 Task: Open the event Monthly Progress Report on '2023/11/30', change the date to 2023/11/28, change the font style of the description to Georgia, set the availability to Working elsewhere, insert an emoji Sky blue heart, logged in from the account softage.10@softage.net and add another guest for the event, softage.9@softage.net. Change the alignment of the event description to Align center.Change the font color of the description to Light Blue and select an event charm, 
Action: Mouse moved to (300, 137)
Screenshot: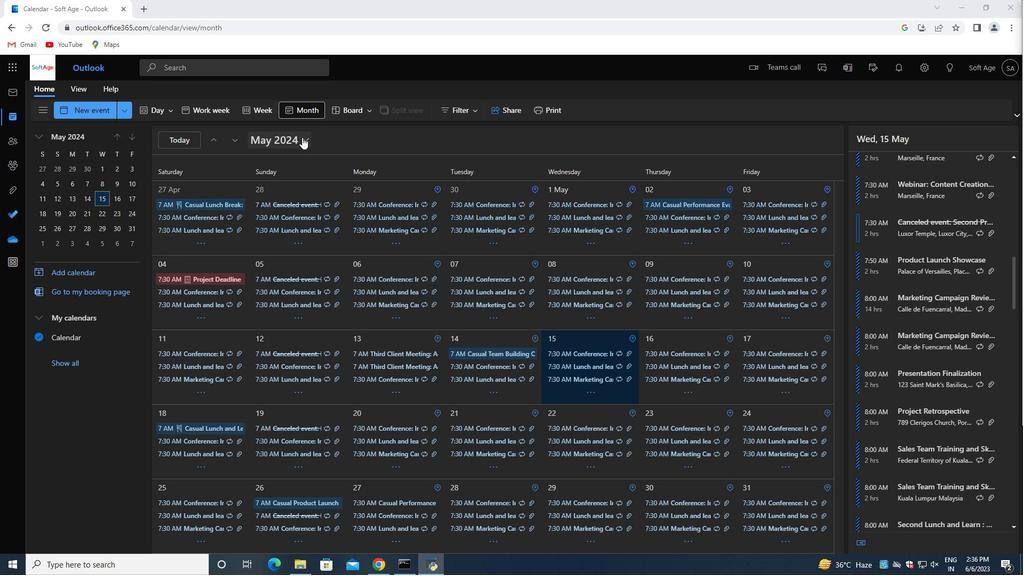 
Action: Mouse pressed left at (300, 137)
Screenshot: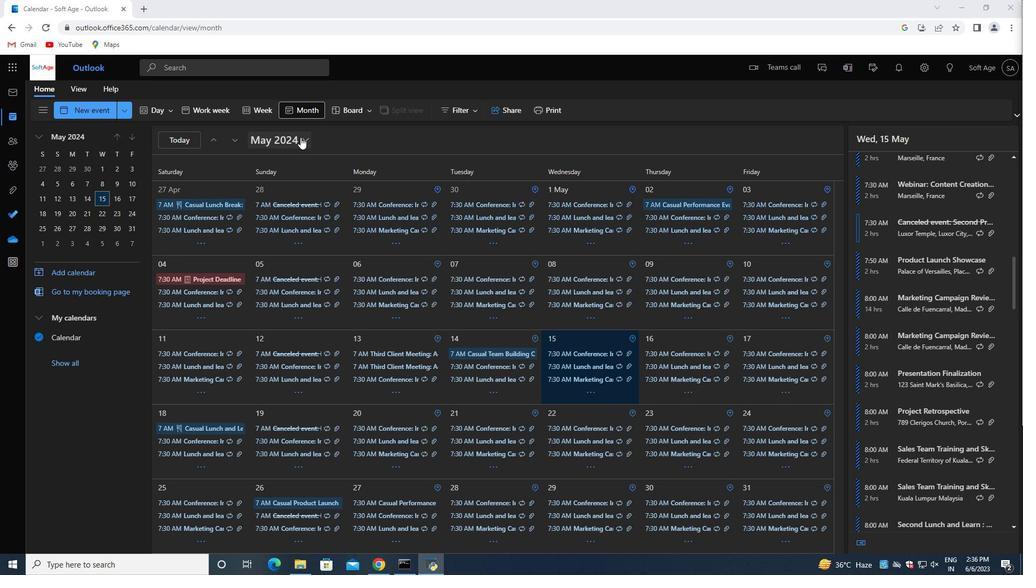 
Action: Mouse moved to (339, 166)
Screenshot: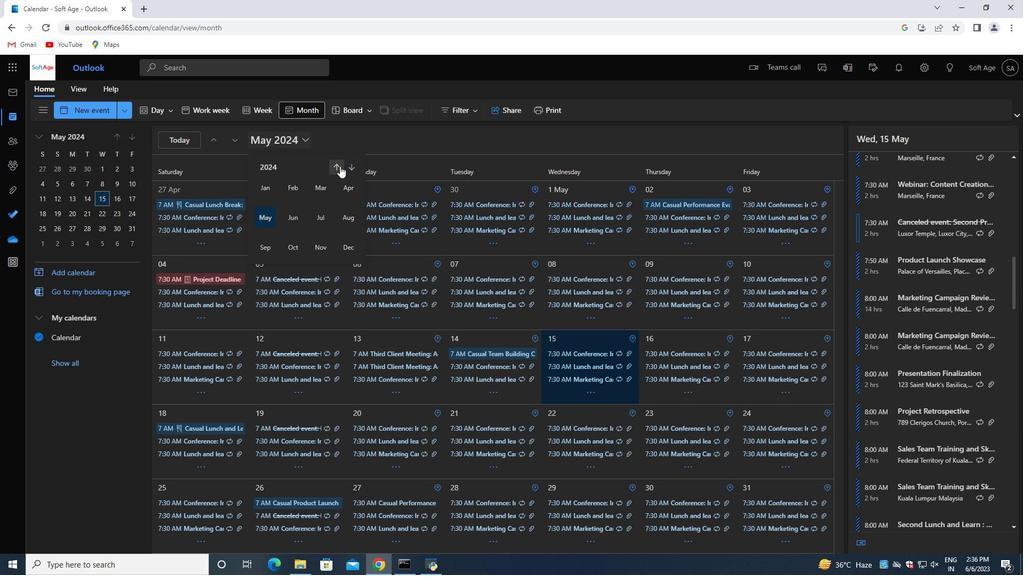 
Action: Mouse pressed left at (339, 166)
Screenshot: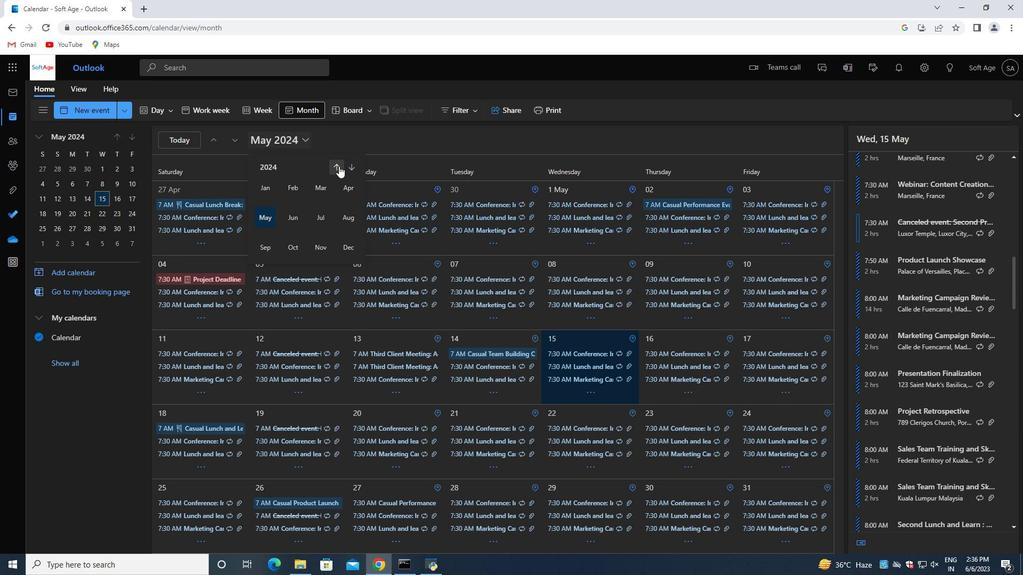 
Action: Mouse moved to (317, 245)
Screenshot: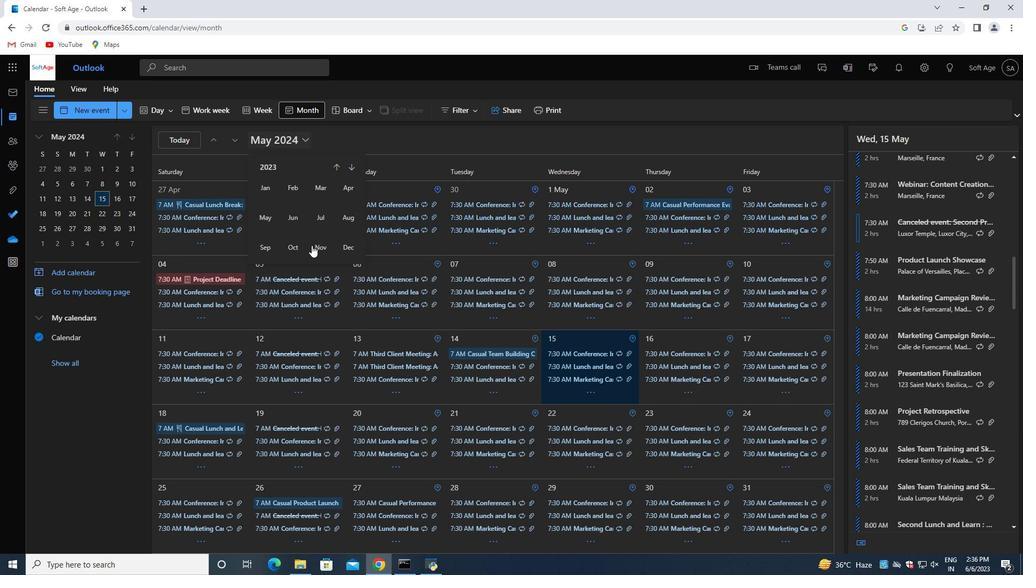 
Action: Mouse pressed left at (317, 245)
Screenshot: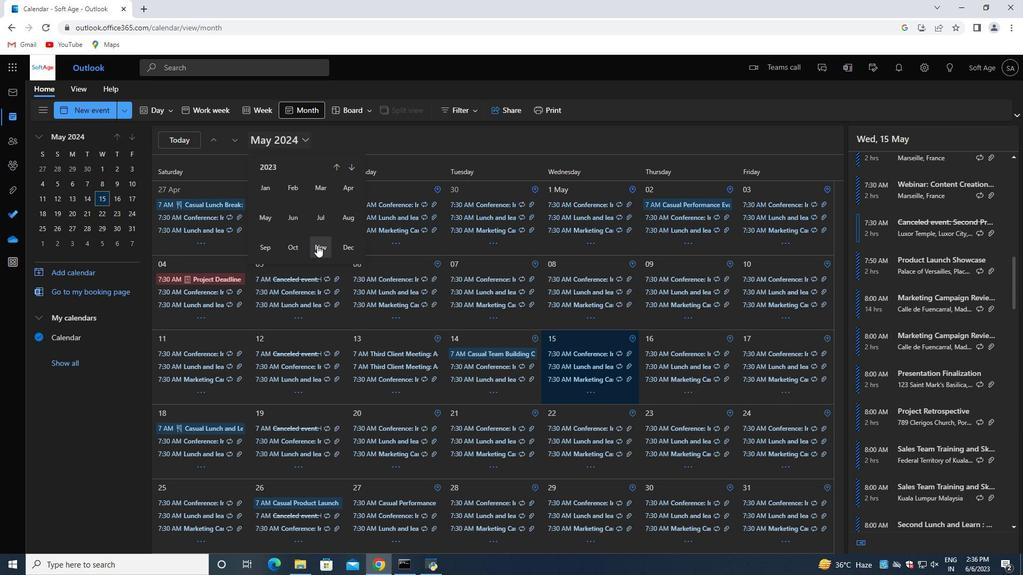 
Action: Mouse moved to (663, 495)
Screenshot: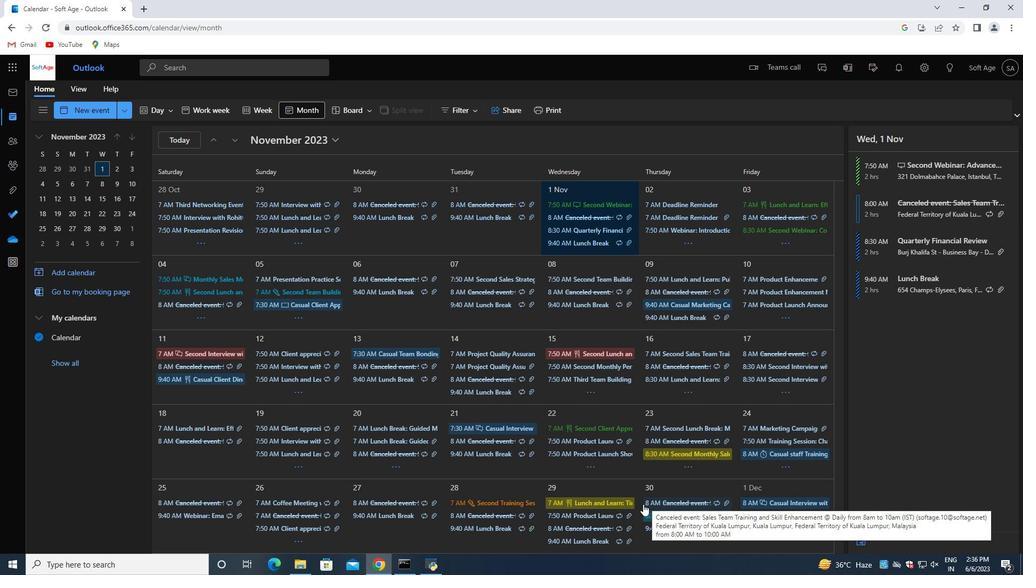 
Action: Mouse scrolled (663, 495) with delta (0, 0)
Screenshot: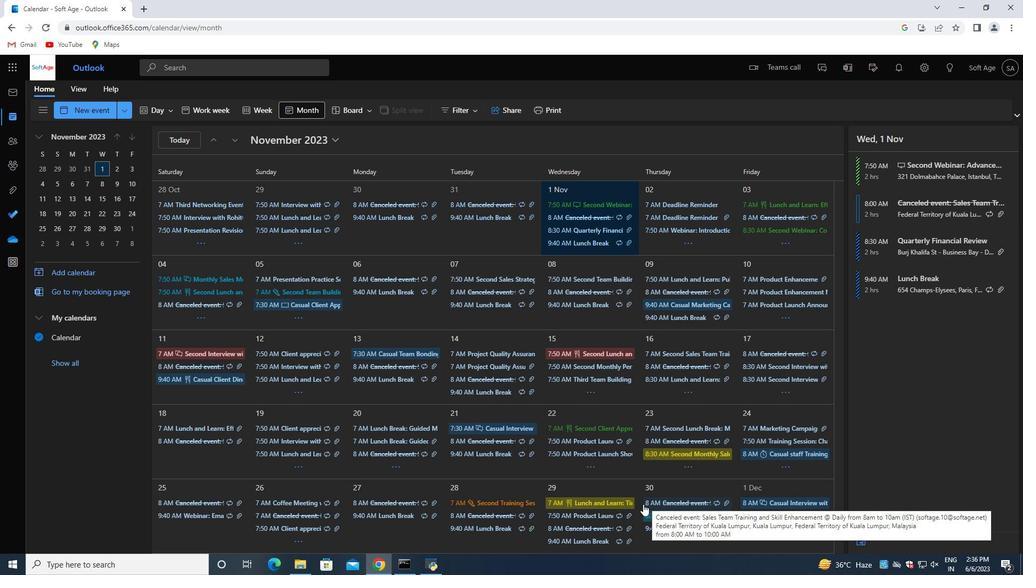 
Action: Mouse scrolled (663, 495) with delta (0, 0)
Screenshot: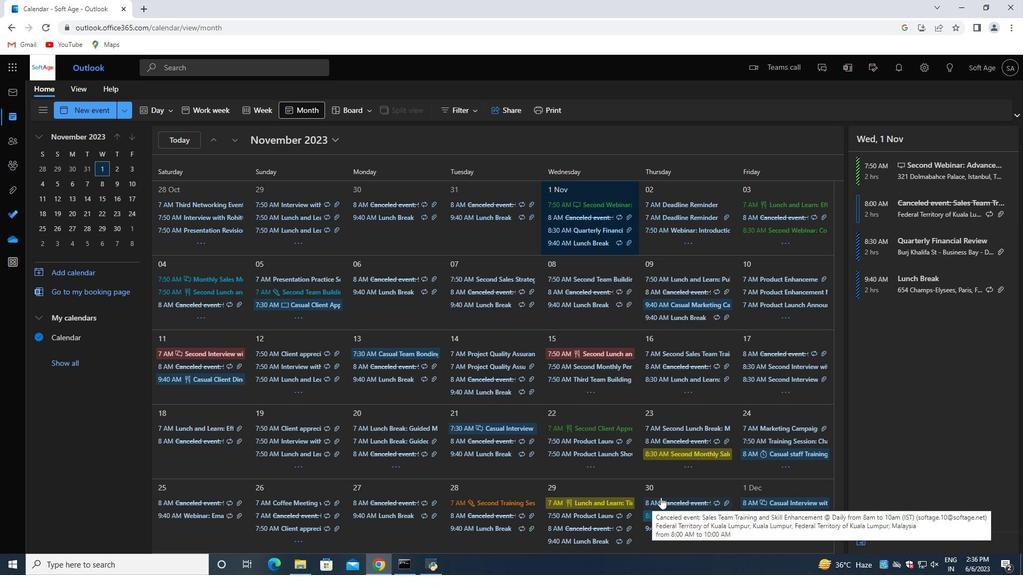 
Action: Mouse moved to (662, 540)
Screenshot: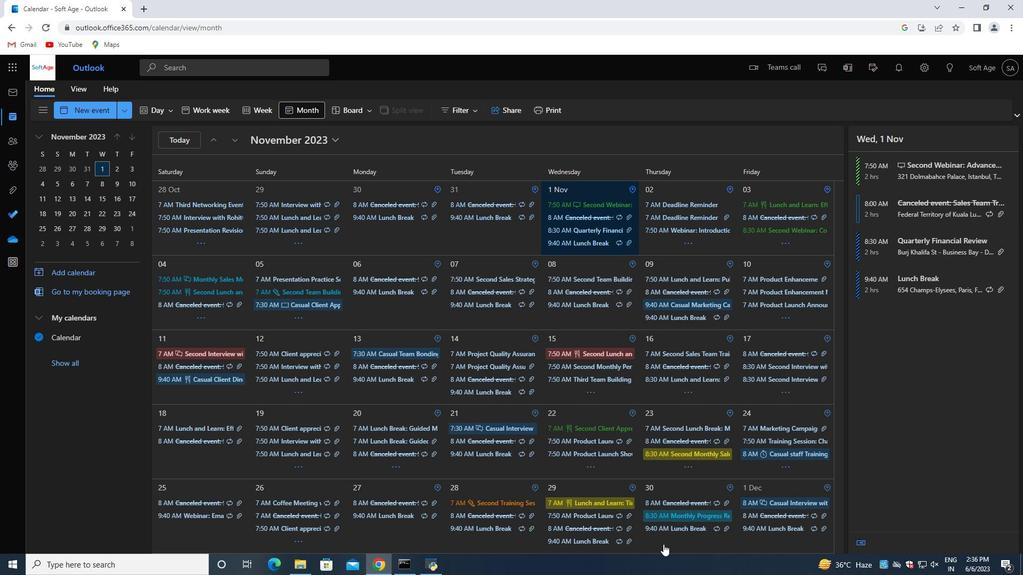 
Action: Mouse pressed left at (662, 540)
Screenshot: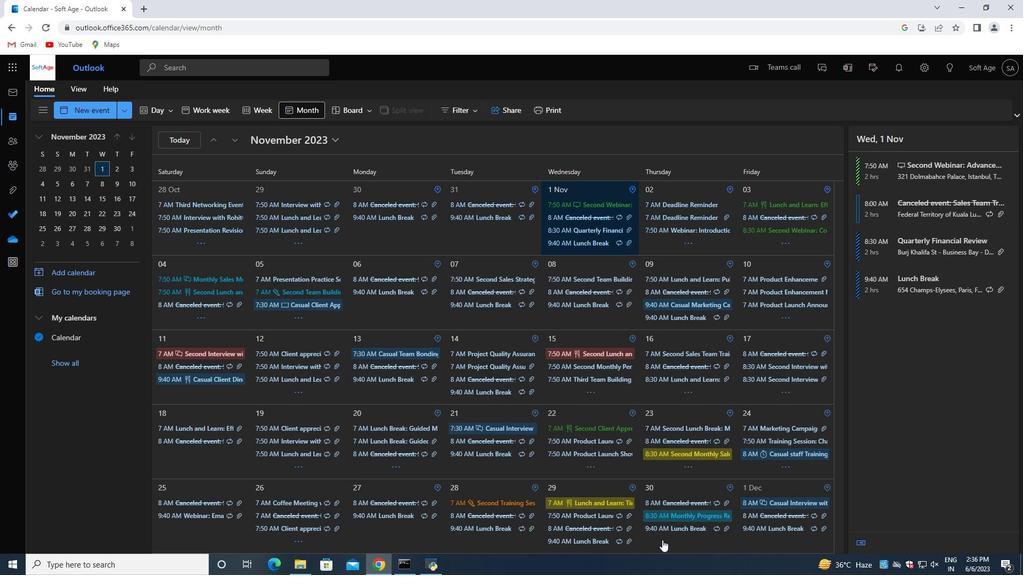 
Action: Mouse moved to (1004, 214)
Screenshot: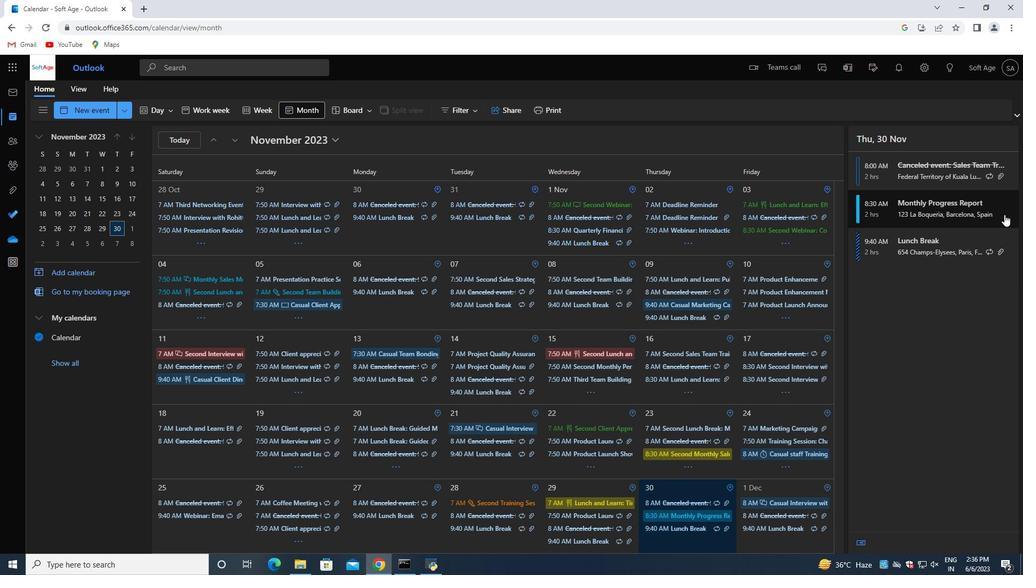 
Action: Mouse pressed left at (1004, 214)
Screenshot: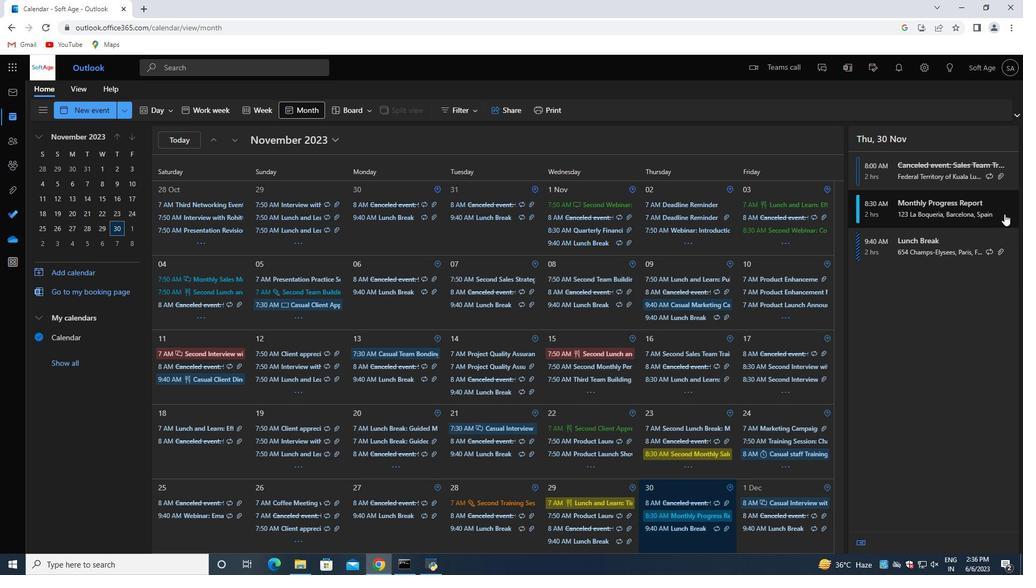 
Action: Mouse moved to (688, 322)
Screenshot: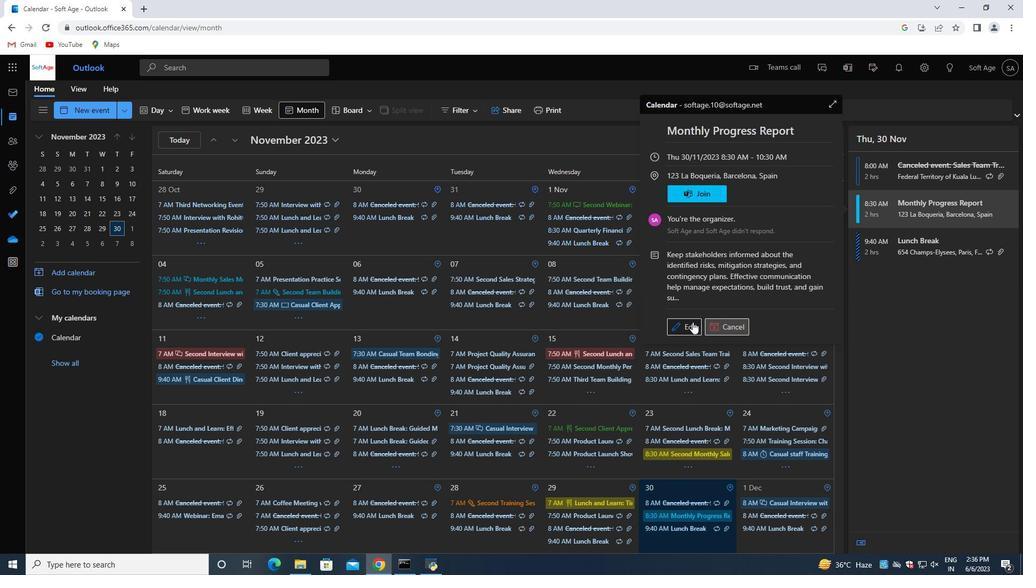 
Action: Mouse pressed left at (688, 322)
Screenshot: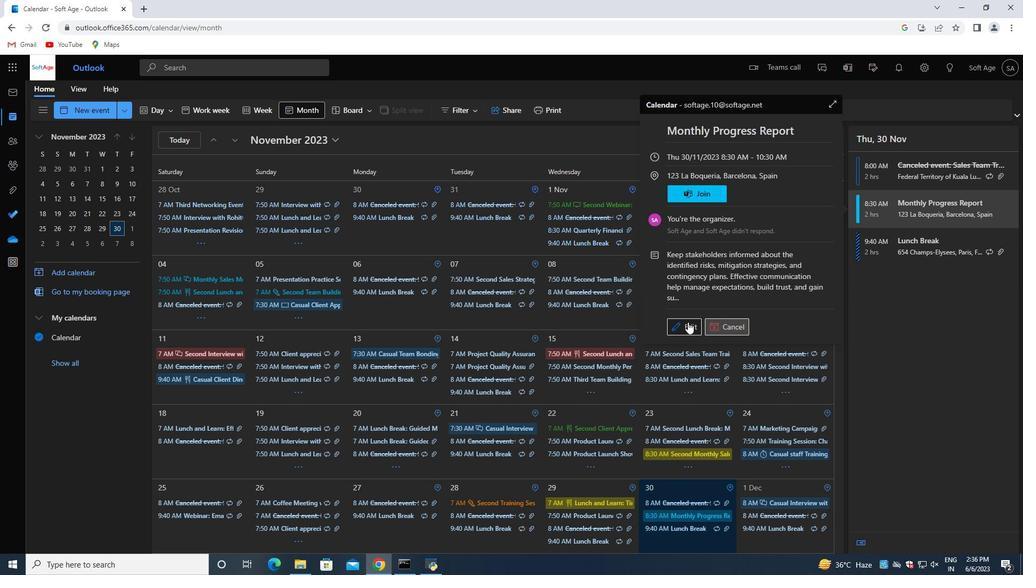 
Action: Mouse moved to (309, 299)
Screenshot: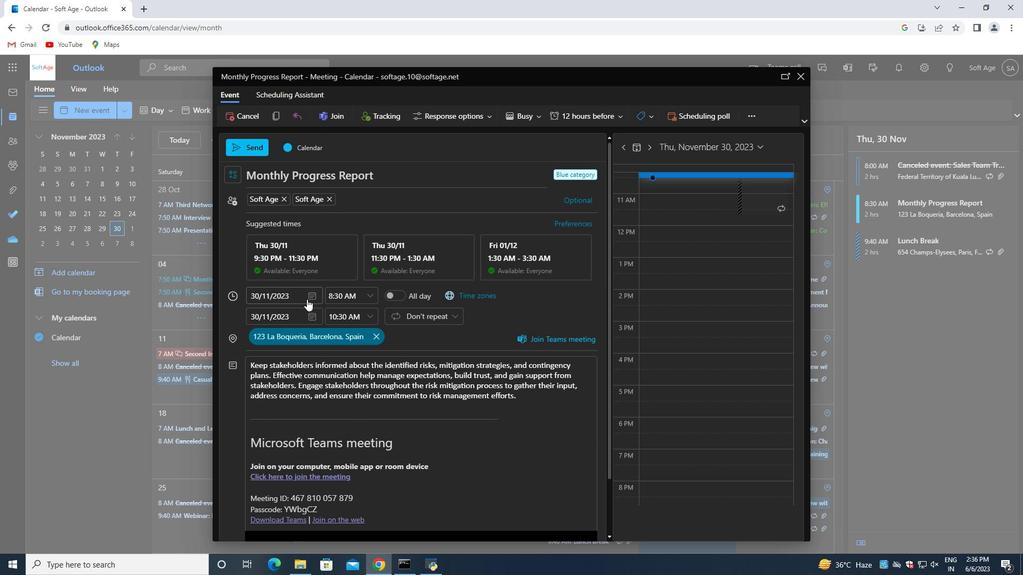 
Action: Mouse pressed left at (309, 299)
Screenshot: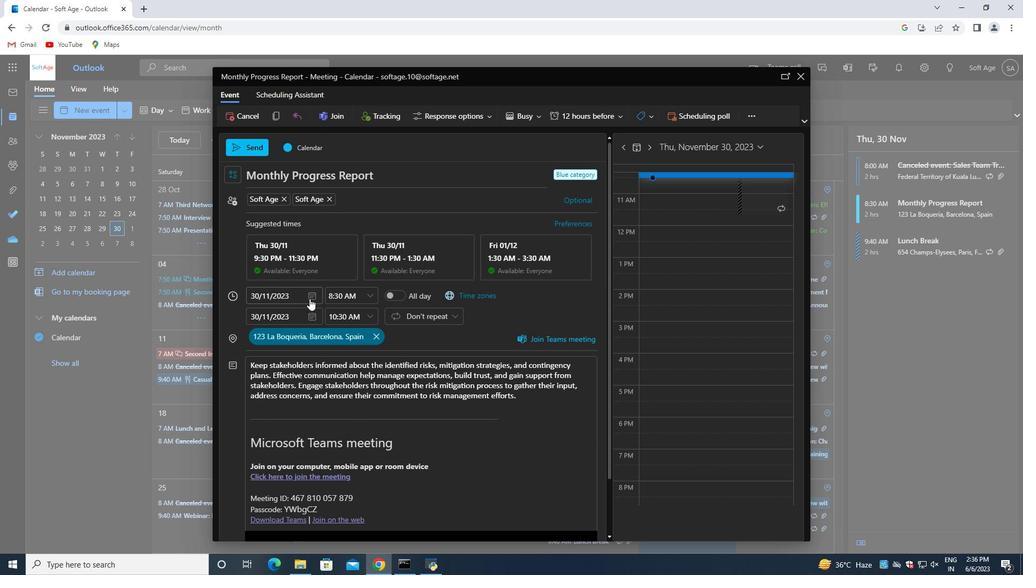 
Action: Mouse moved to (304, 414)
Screenshot: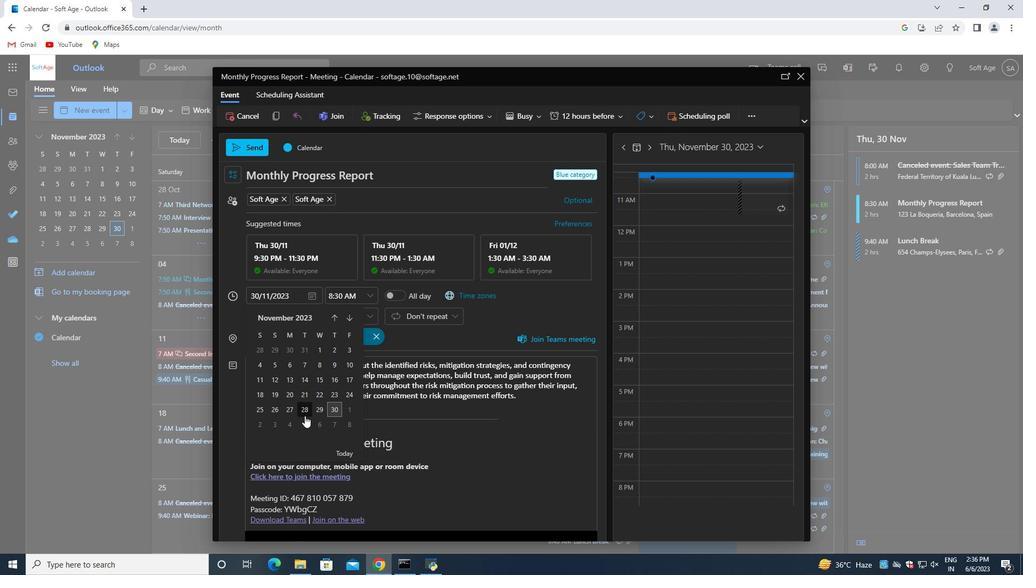 
Action: Mouse pressed left at (304, 414)
Screenshot: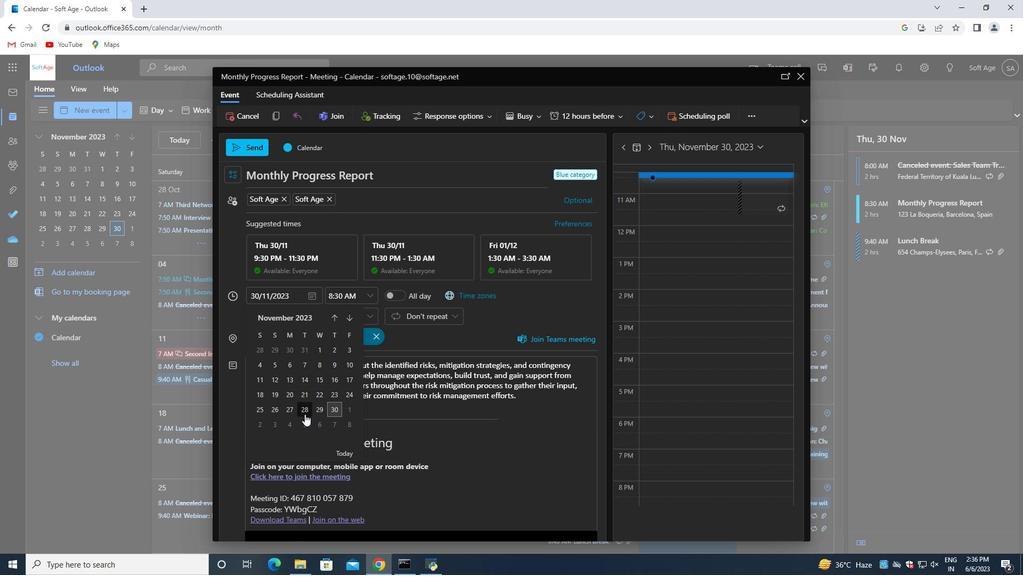 
Action: Mouse moved to (520, 395)
Screenshot: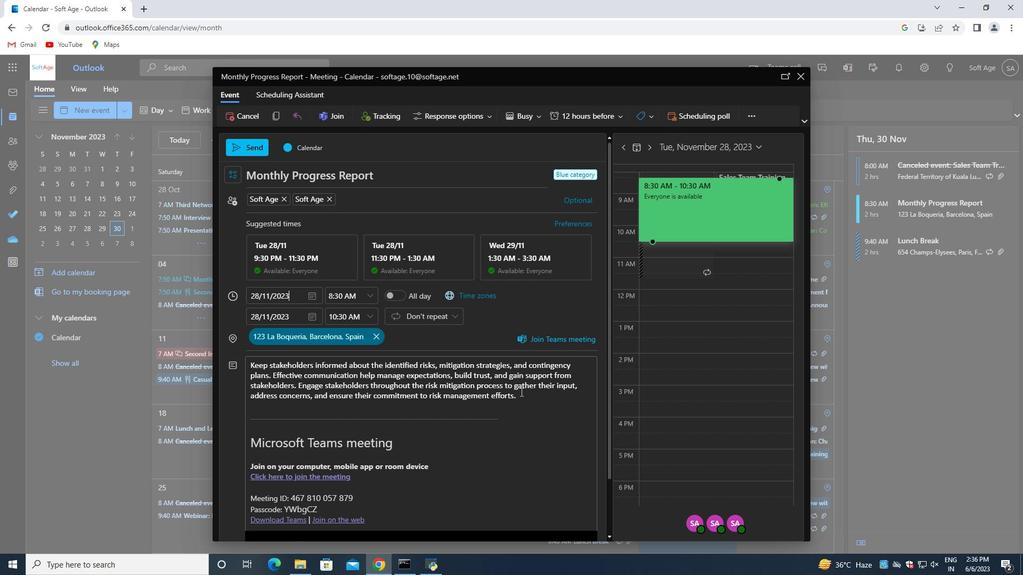 
Action: Mouse pressed left at (520, 395)
Screenshot: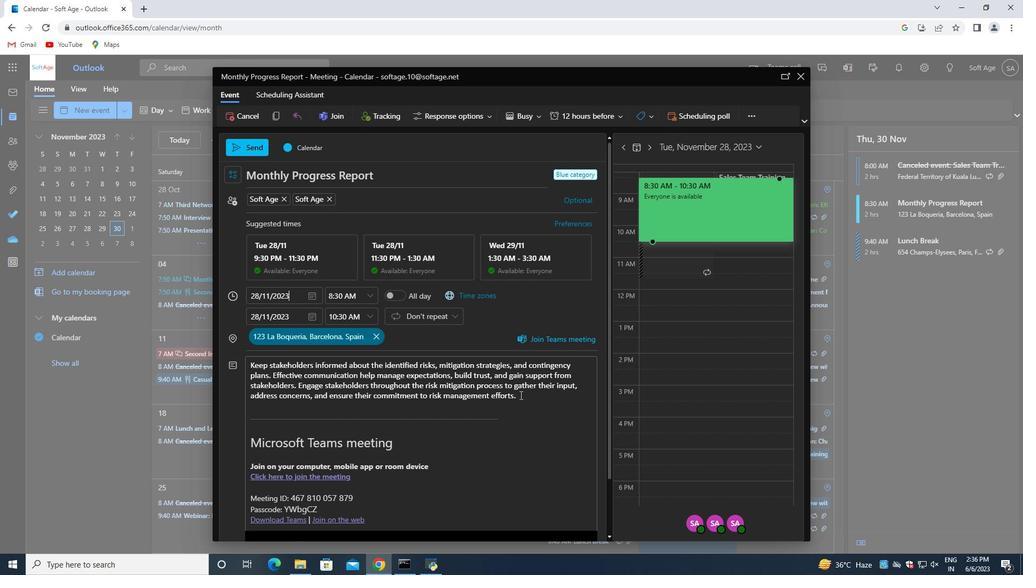 
Action: Mouse moved to (411, 420)
Screenshot: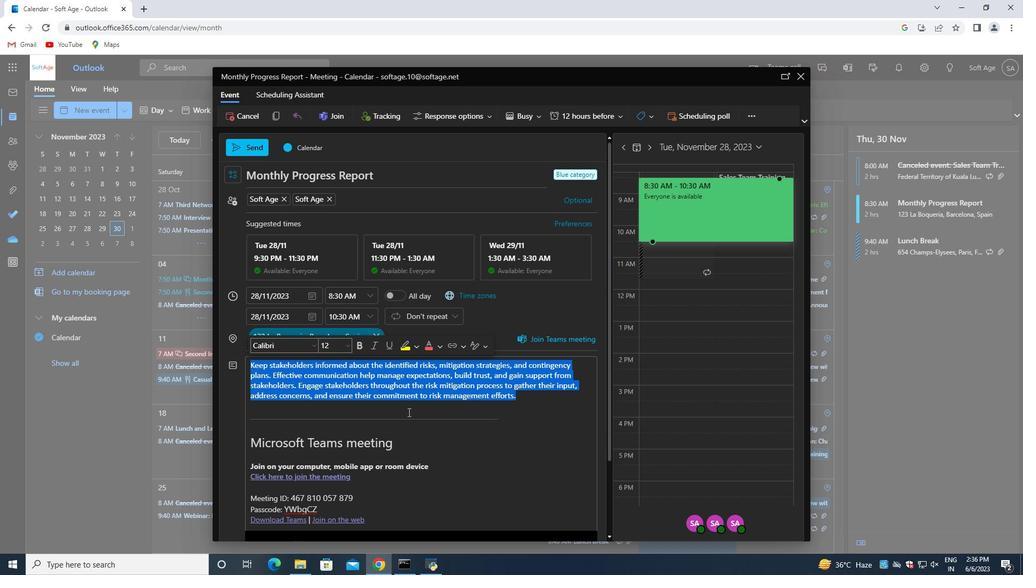 
Action: Mouse scrolled (411, 420) with delta (0, 0)
Screenshot: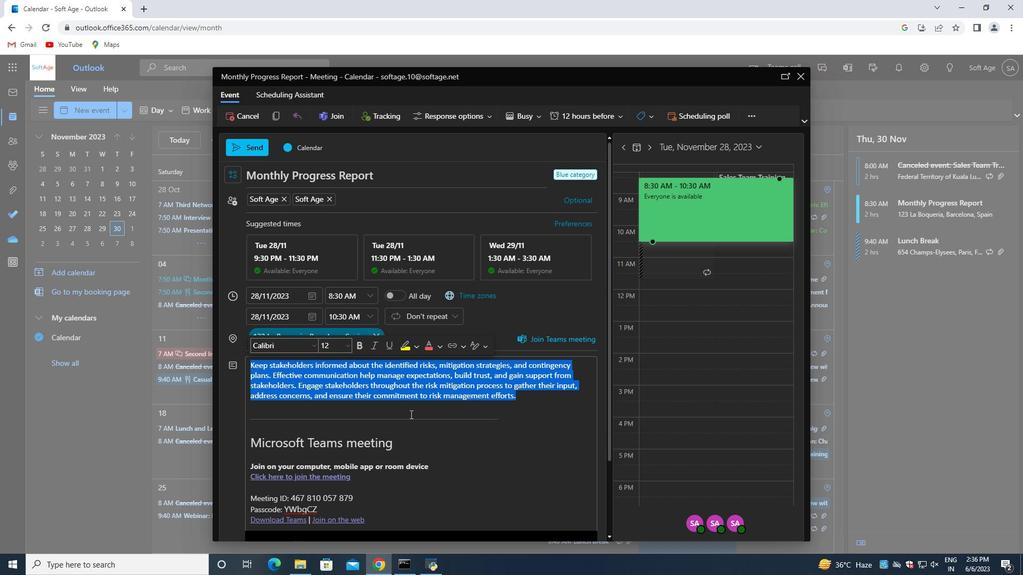 
Action: Mouse moved to (411, 423)
Screenshot: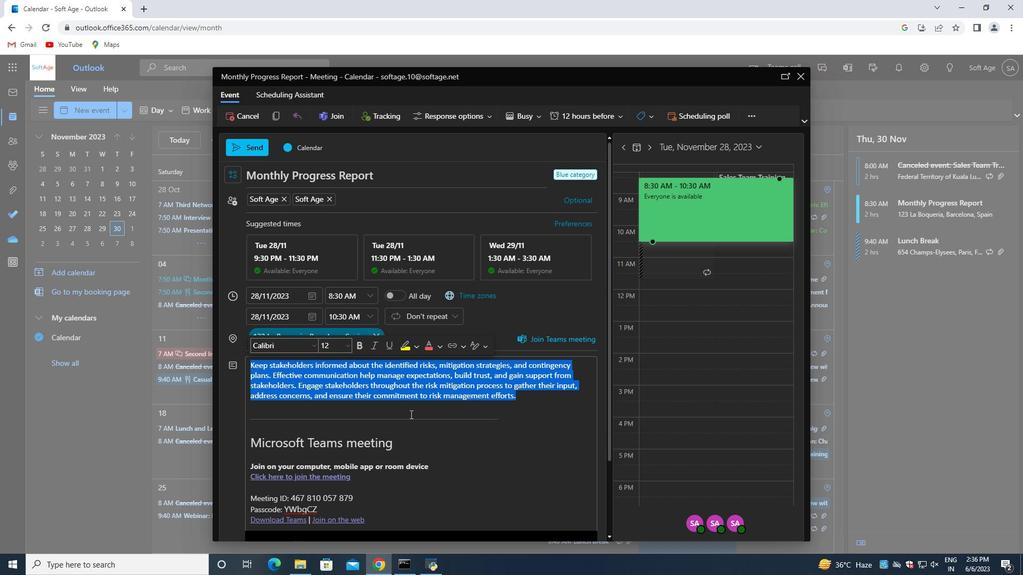 
Action: Mouse scrolled (411, 423) with delta (0, 0)
Screenshot: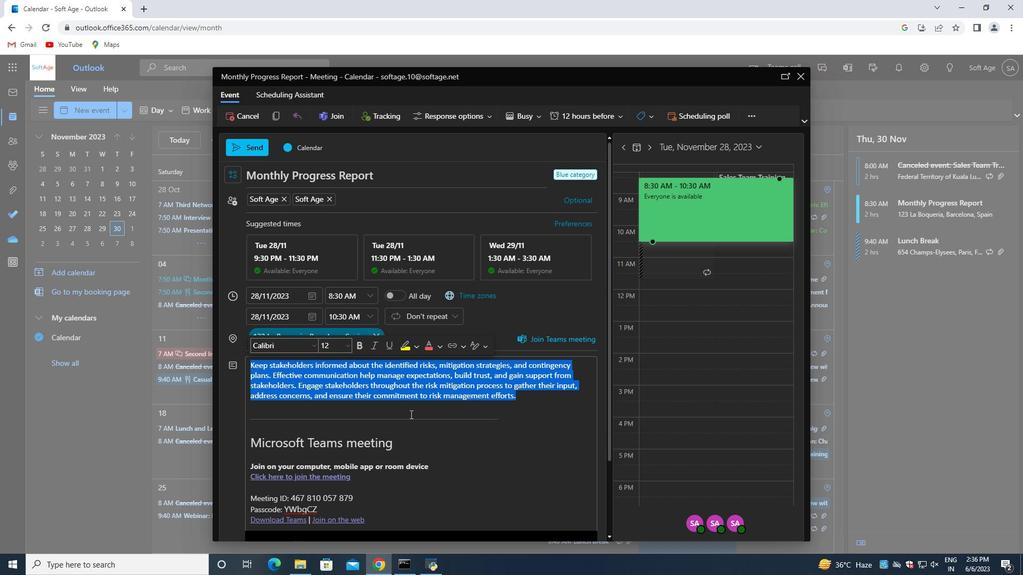 
Action: Mouse moved to (411, 425)
Screenshot: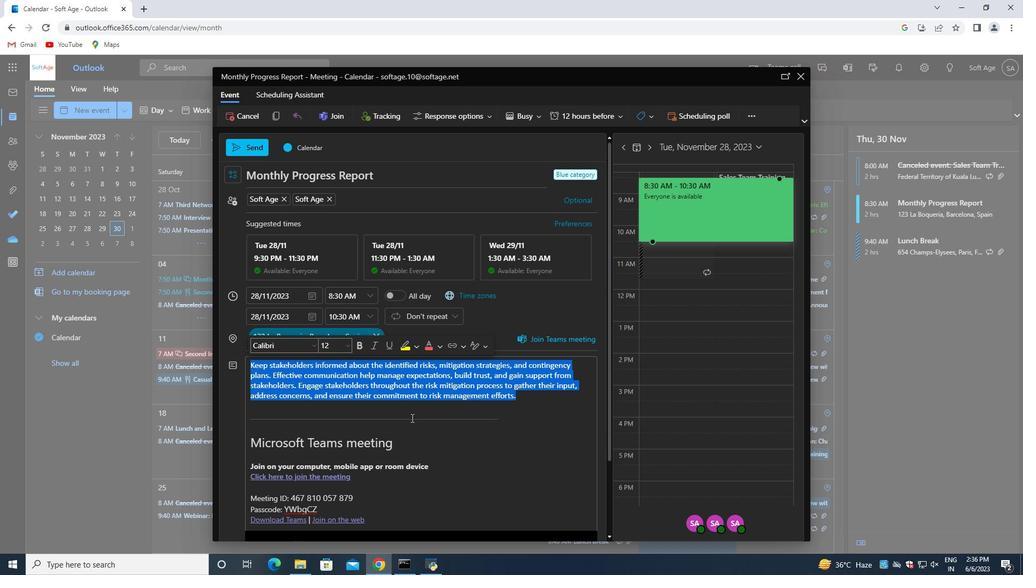 
Action: Mouse scrolled (411, 425) with delta (0, 0)
Screenshot: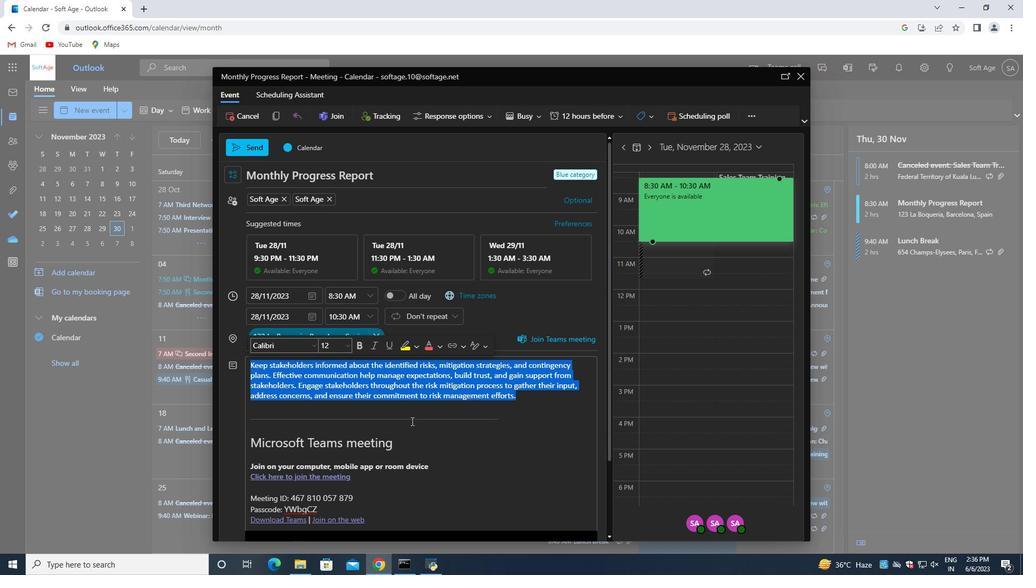 
Action: Mouse moved to (368, 443)
Screenshot: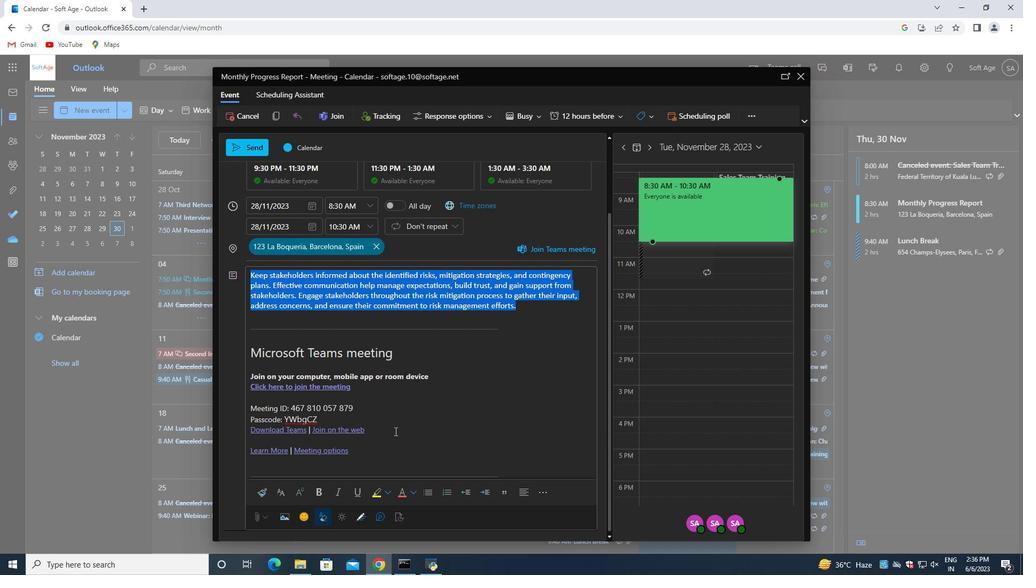 
Action: Mouse scrolled (368, 442) with delta (0, 0)
Screenshot: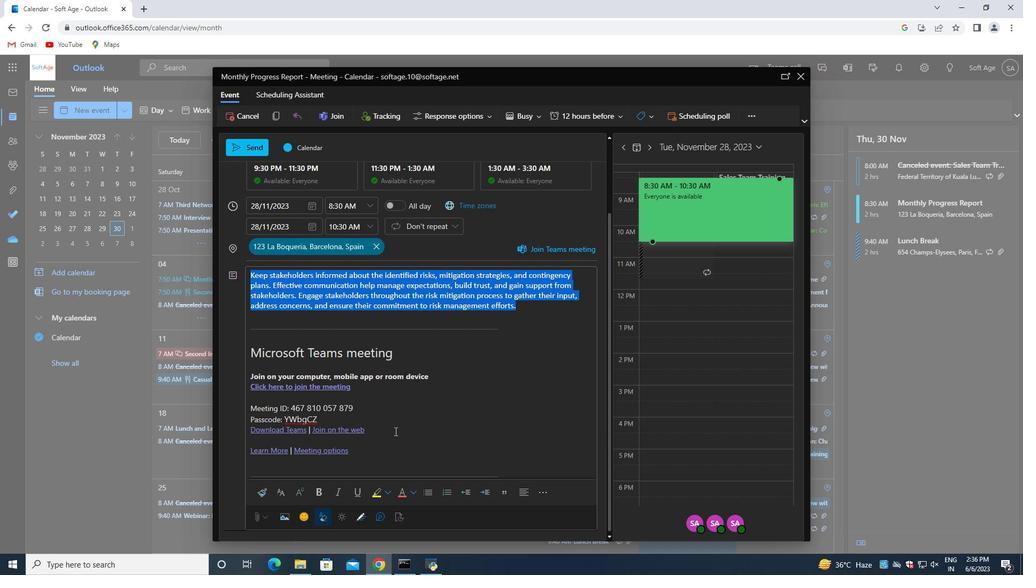 
Action: Mouse moved to (366, 443)
Screenshot: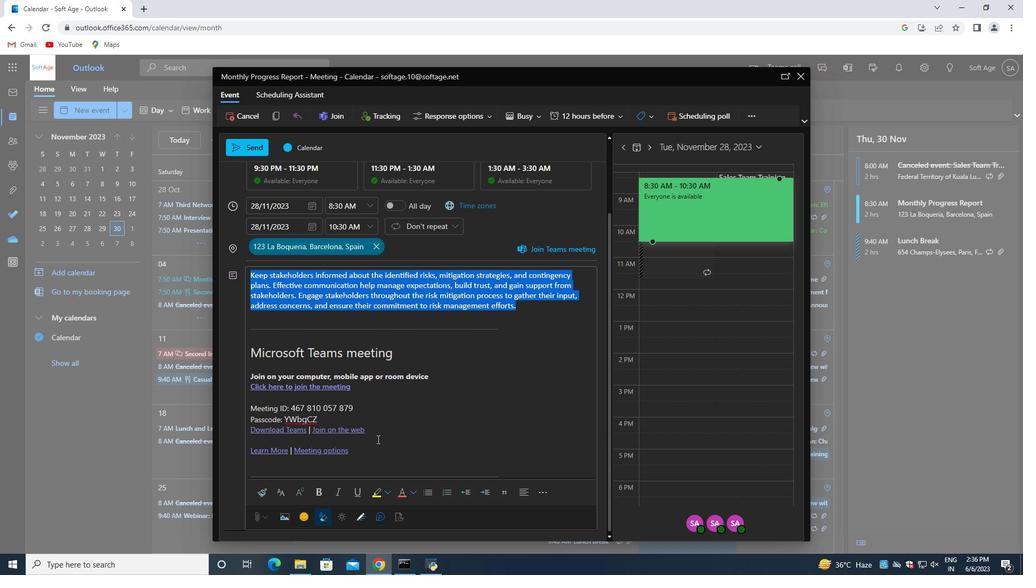 
Action: Mouse scrolled (366, 443) with delta (0, 0)
Screenshot: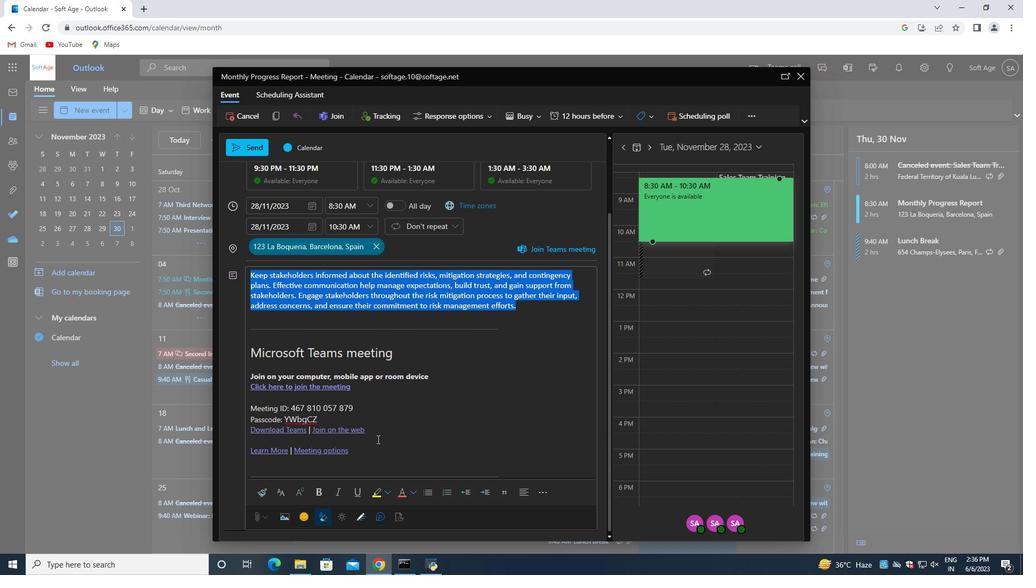 
Action: Mouse moved to (275, 494)
Screenshot: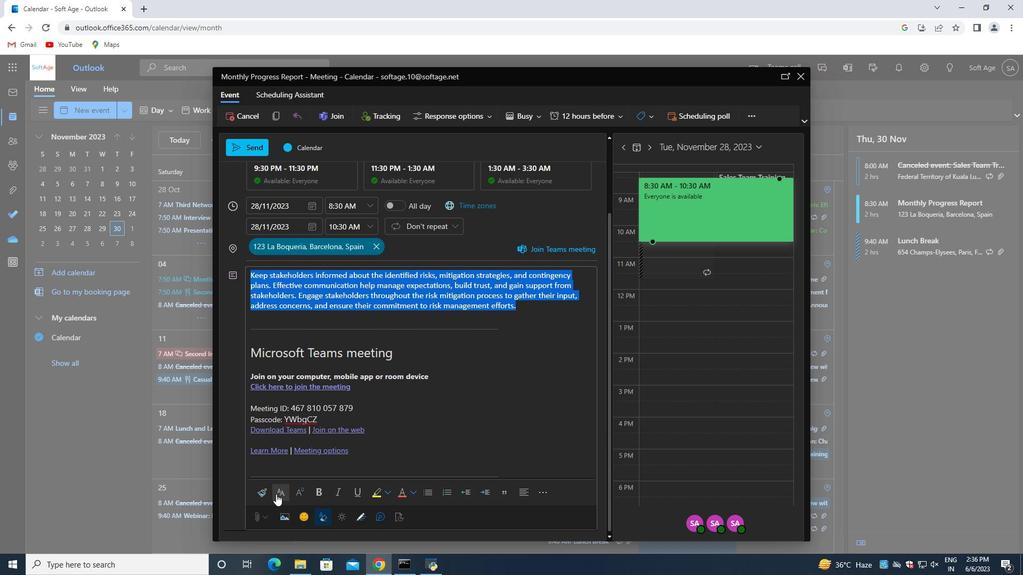 
Action: Mouse pressed left at (275, 494)
Screenshot: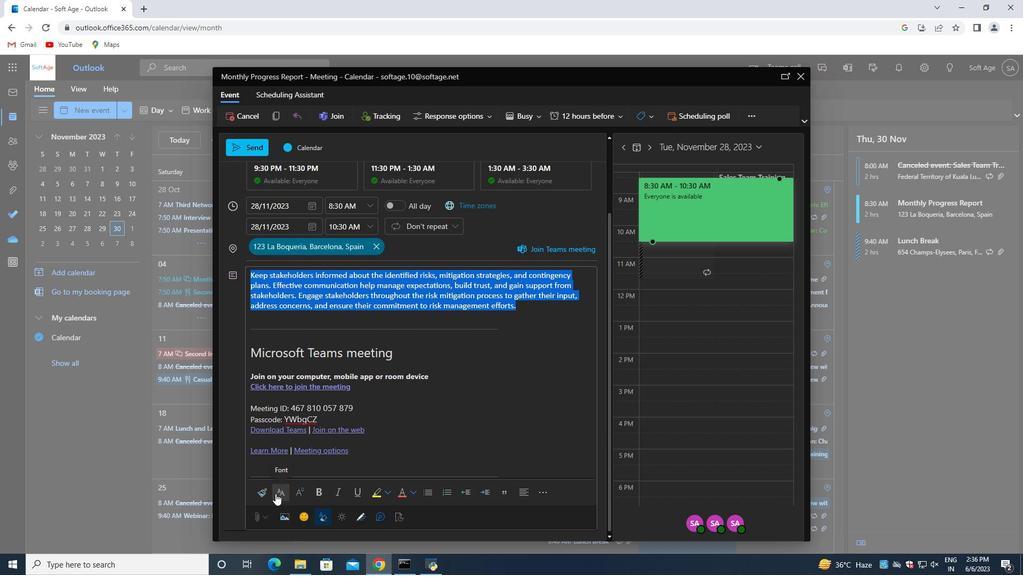 
Action: Mouse moved to (327, 454)
Screenshot: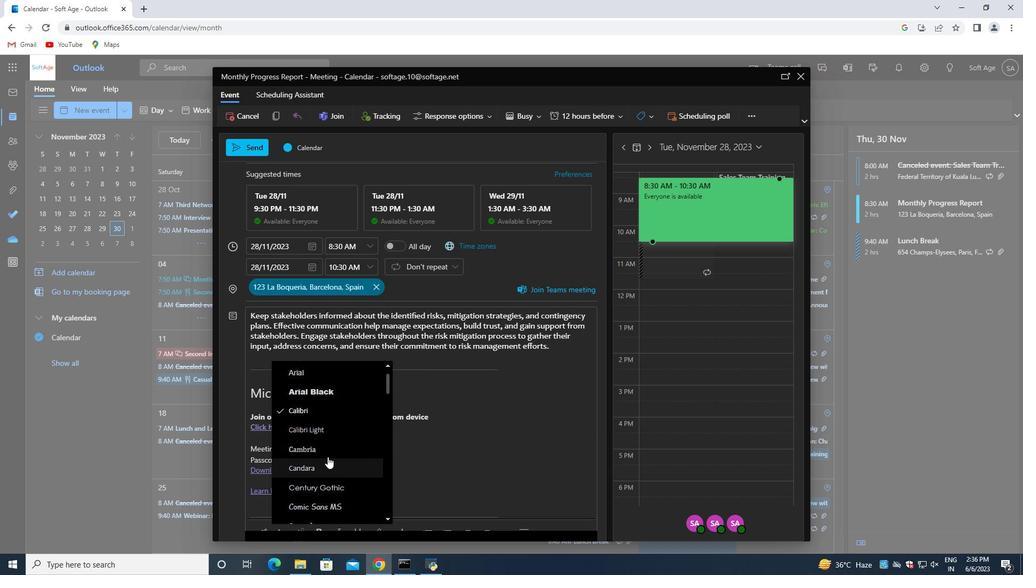 
Action: Mouse scrolled (327, 453) with delta (0, 0)
Screenshot: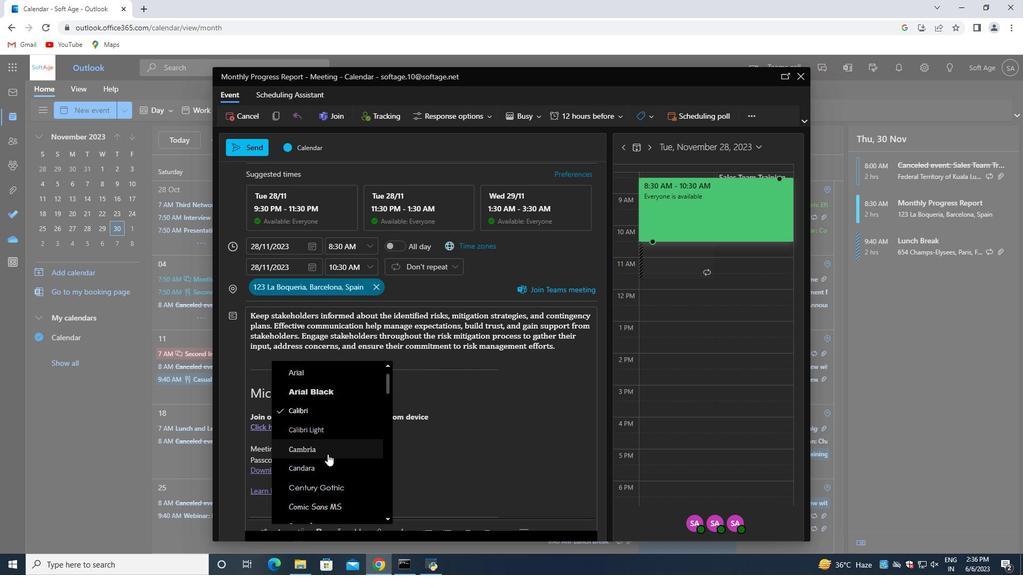 
Action: Mouse scrolled (327, 453) with delta (0, 0)
Screenshot: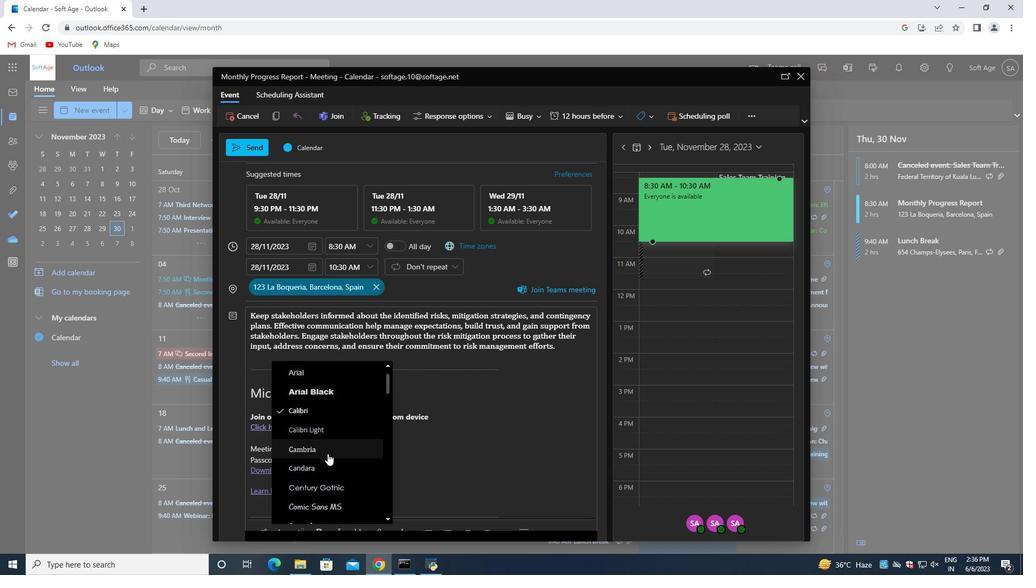 
Action: Mouse moved to (326, 454)
Screenshot: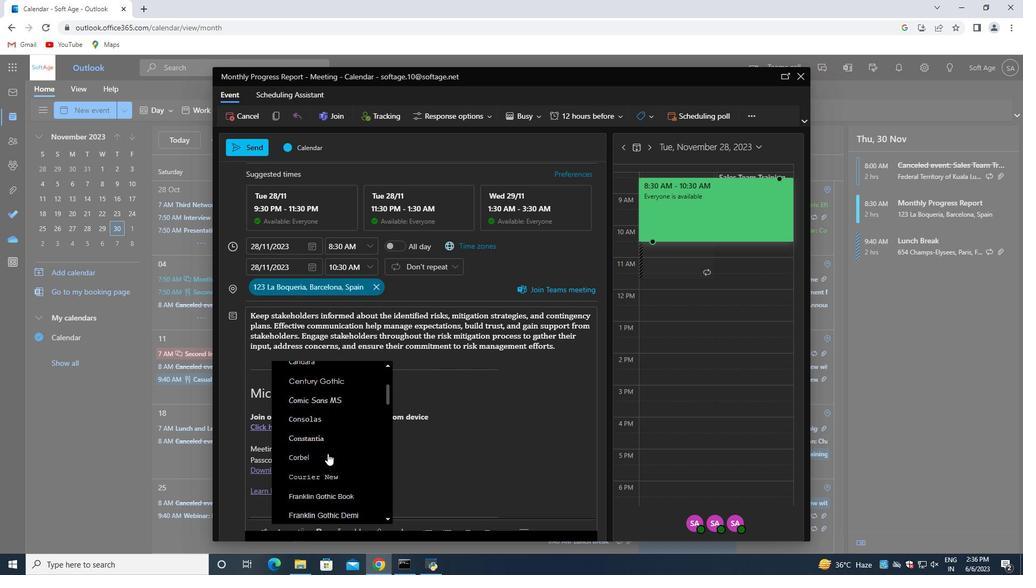
Action: Mouse scrolled (326, 453) with delta (0, 0)
Screenshot: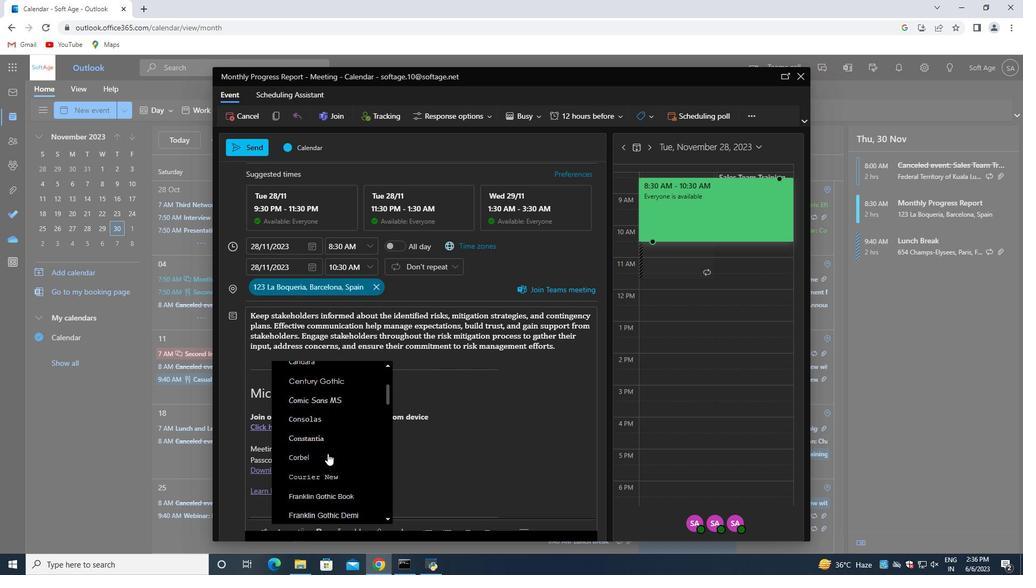 
Action: Mouse moved to (325, 454)
Screenshot: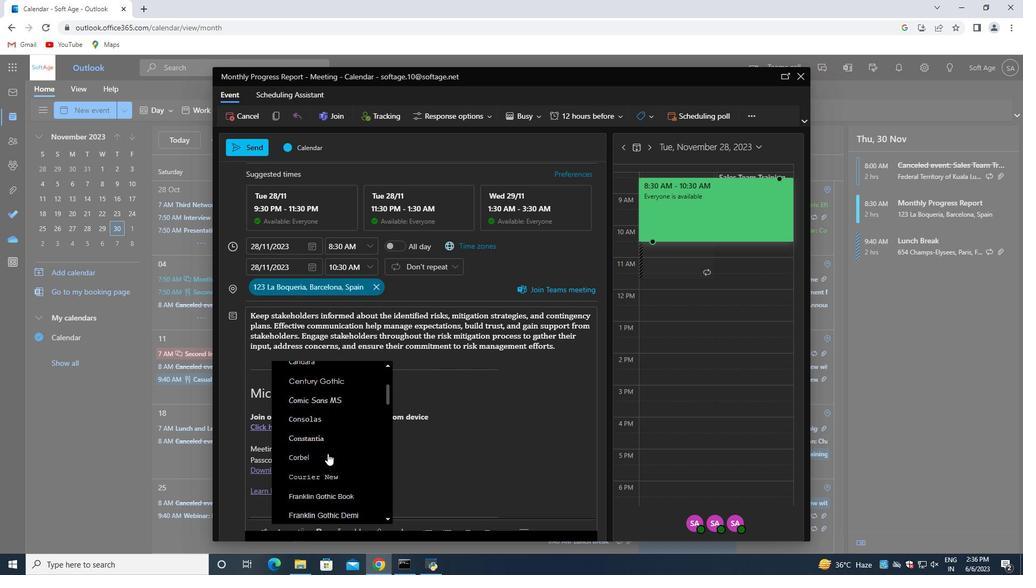 
Action: Mouse scrolled (325, 453) with delta (0, 0)
Screenshot: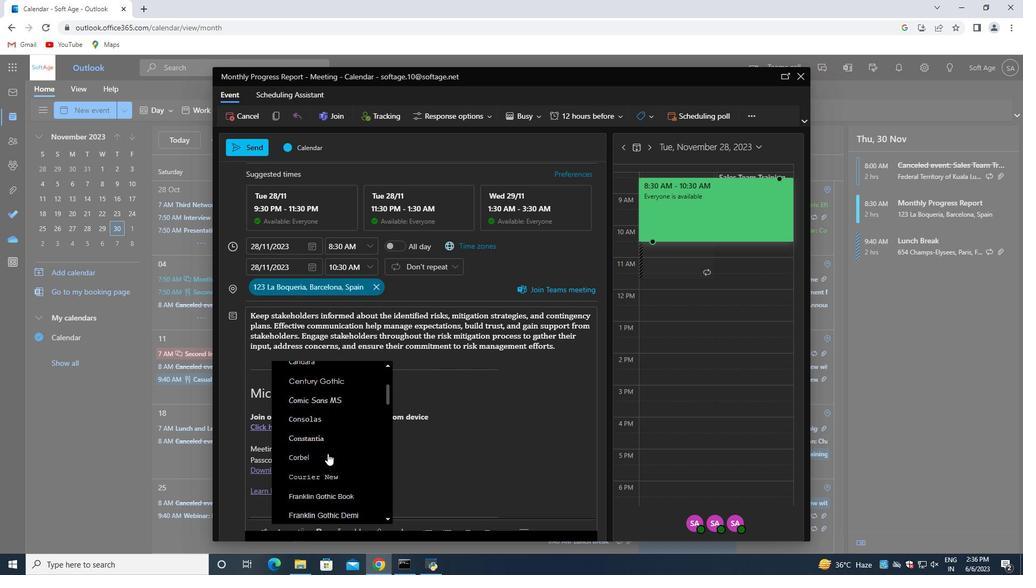 
Action: Mouse moved to (324, 454)
Screenshot: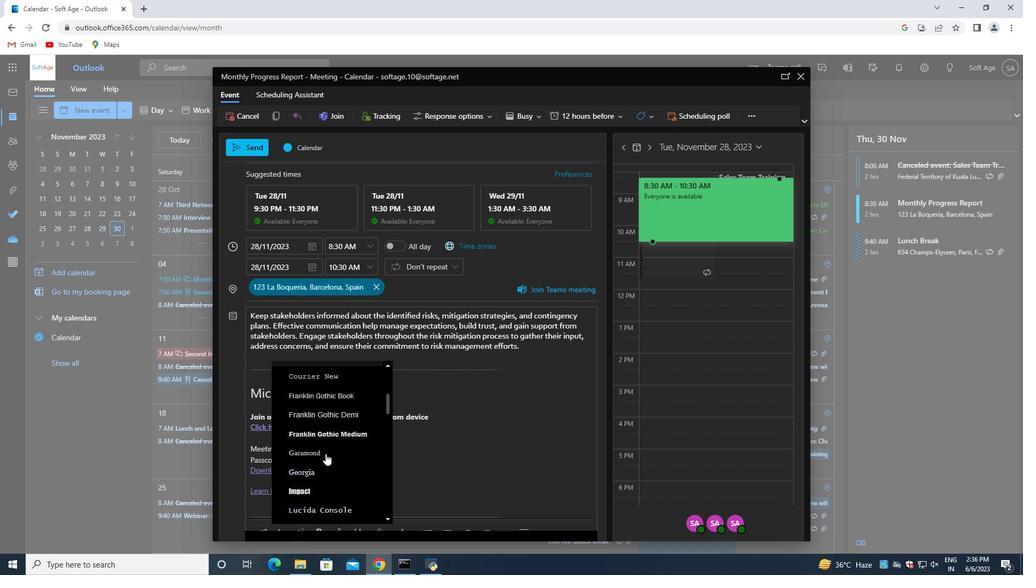
Action: Mouse scrolled (324, 453) with delta (0, 0)
Screenshot: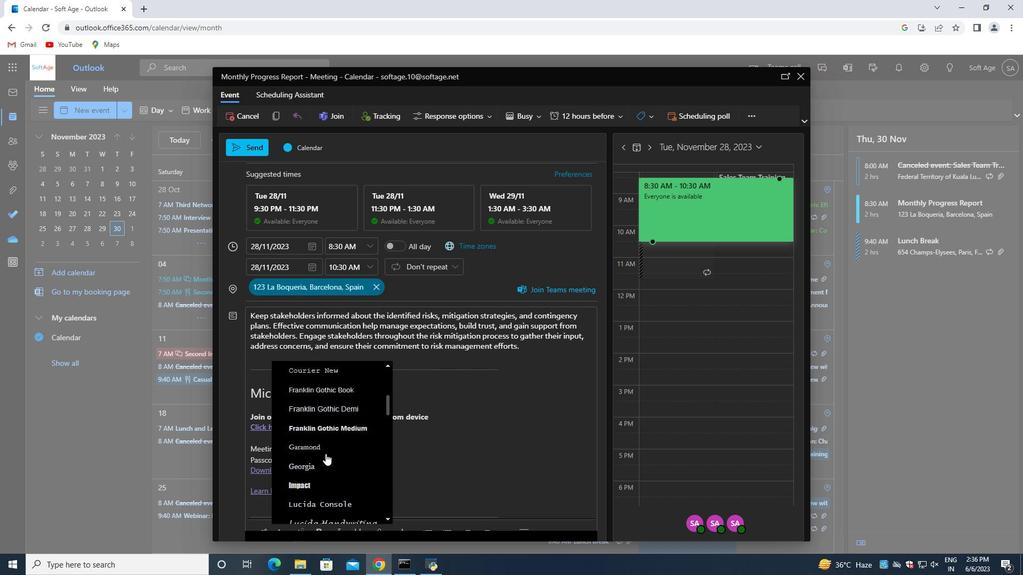
Action: Mouse moved to (322, 412)
Screenshot: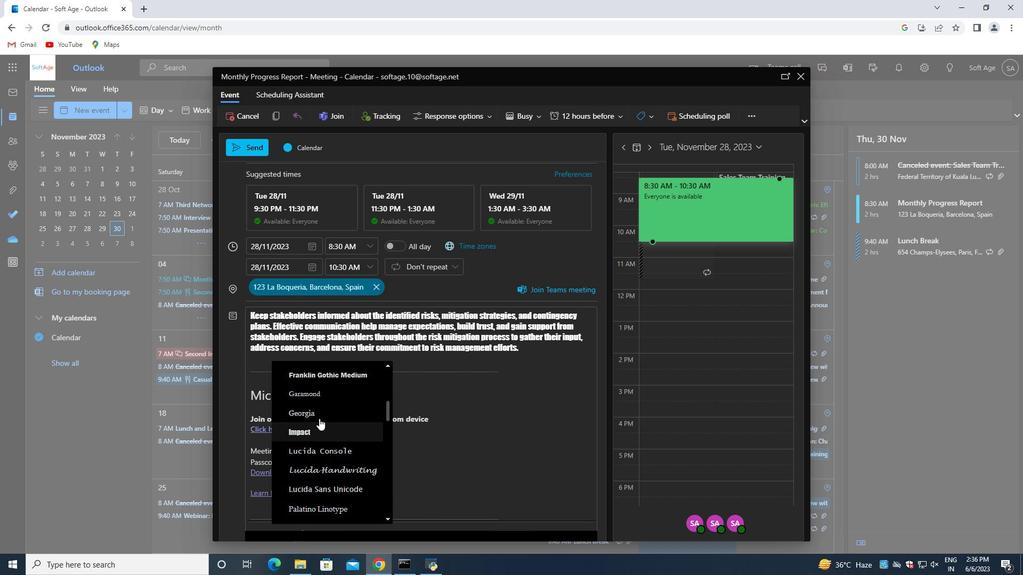 
Action: Mouse pressed left at (322, 412)
Screenshot: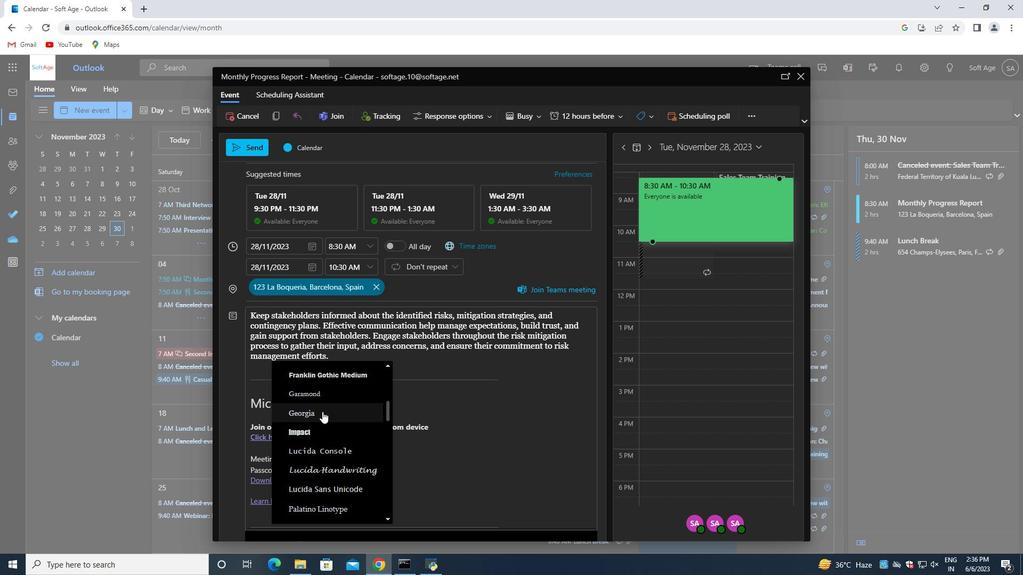 
Action: Mouse moved to (347, 413)
Screenshot: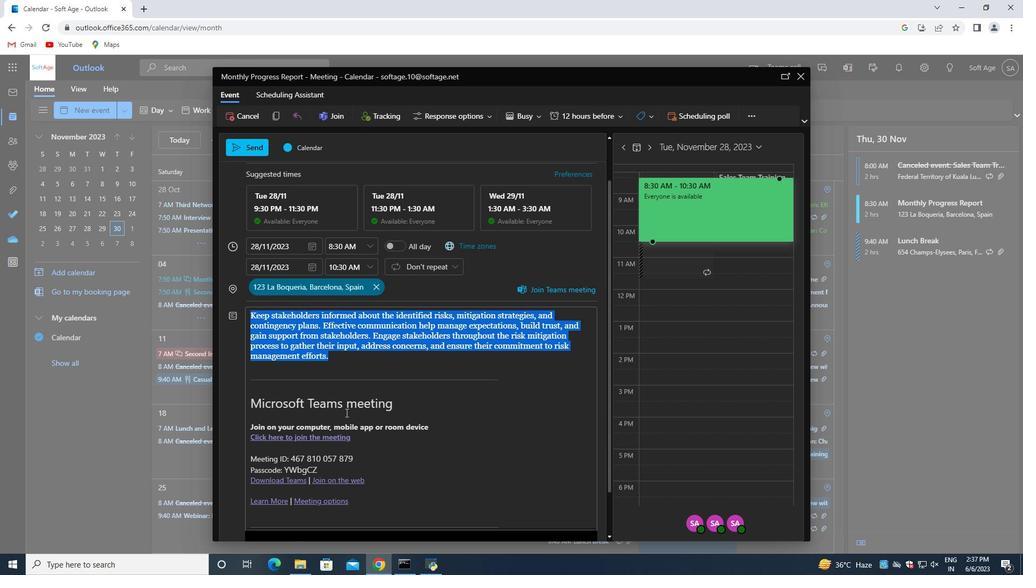 
Action: Mouse scrolled (347, 413) with delta (0, 0)
Screenshot: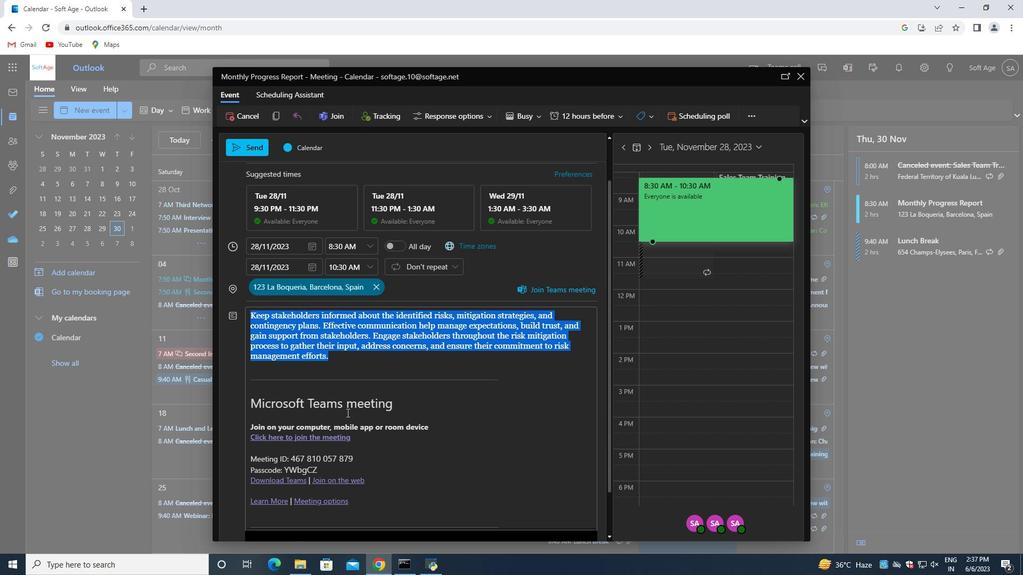 
Action: Mouse scrolled (347, 413) with delta (0, 0)
Screenshot: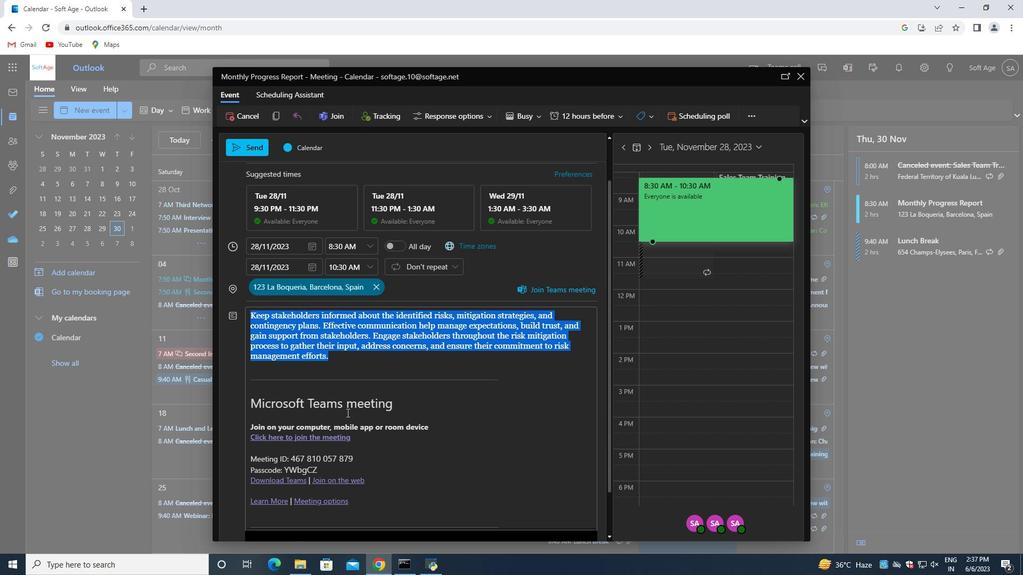
Action: Mouse scrolled (347, 413) with delta (0, 0)
Screenshot: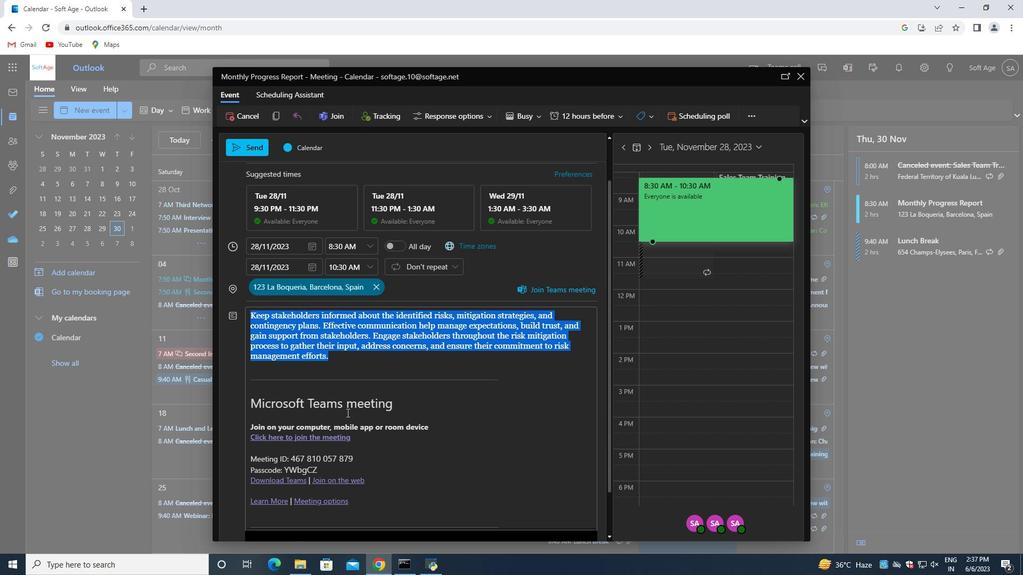 
Action: Mouse scrolled (347, 413) with delta (0, 0)
Screenshot: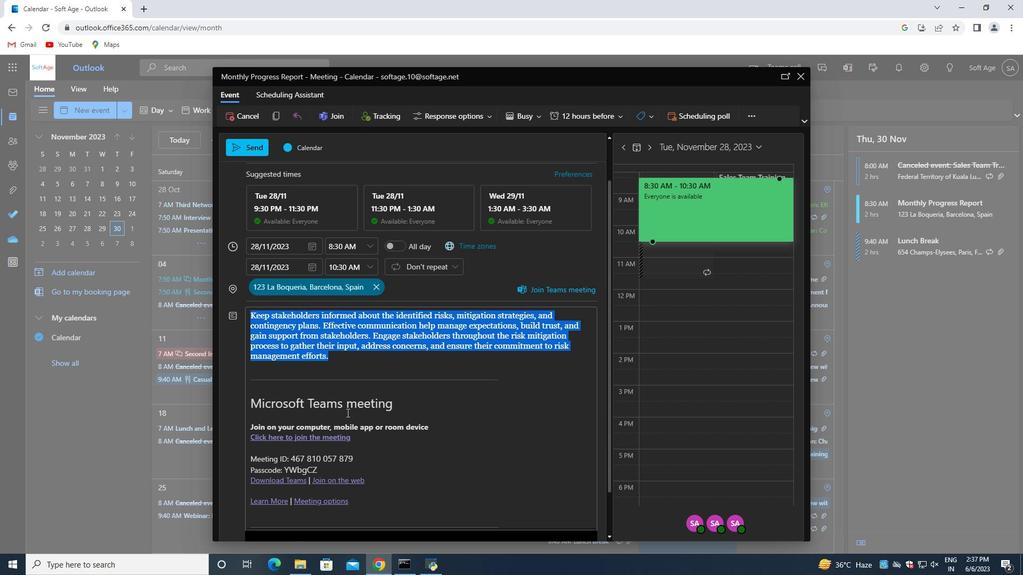 
Action: Mouse scrolled (347, 413) with delta (0, 0)
Screenshot: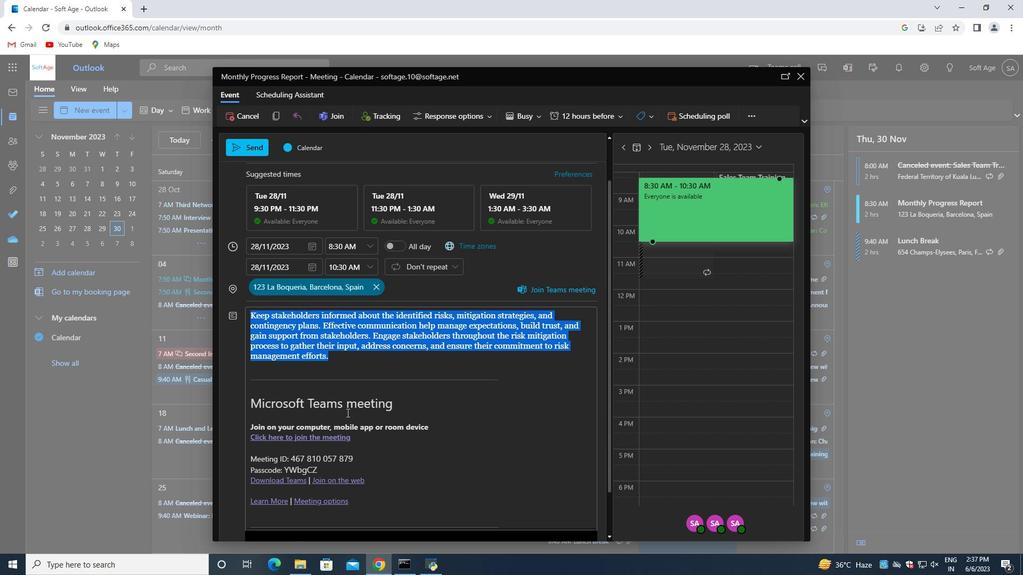 
Action: Mouse moved to (542, 116)
Screenshot: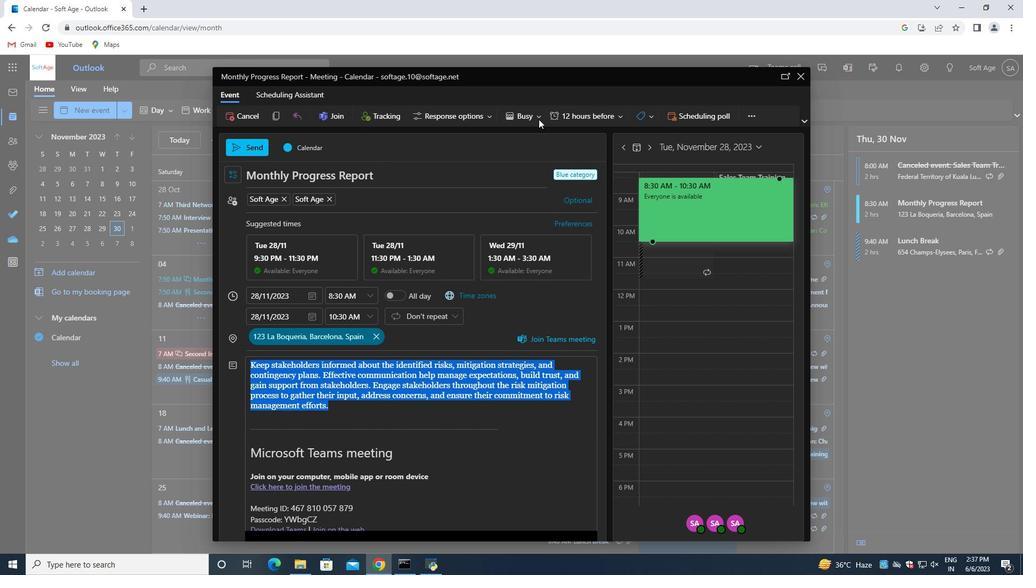 
Action: Mouse pressed left at (542, 116)
Screenshot: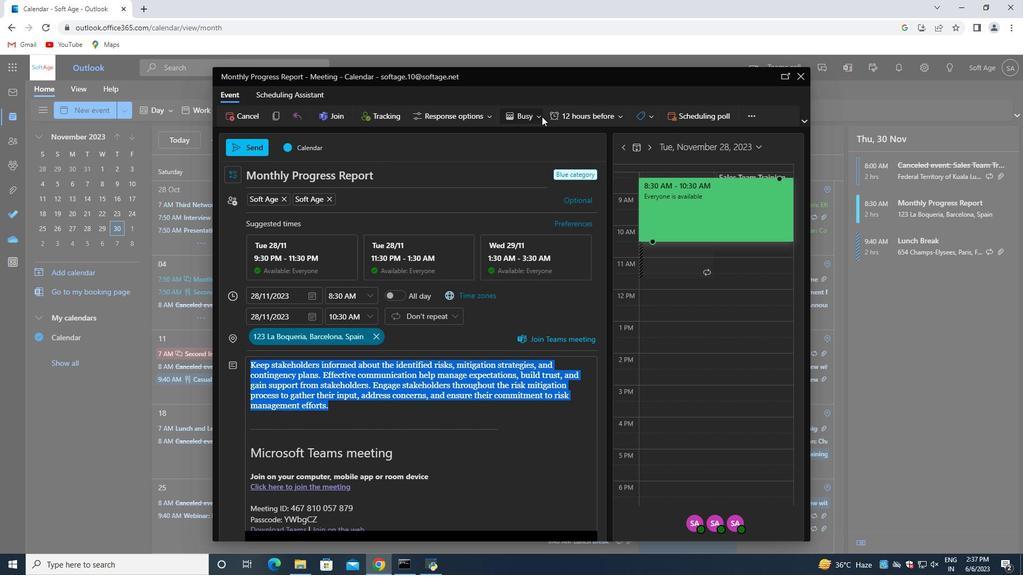 
Action: Mouse moved to (513, 155)
Screenshot: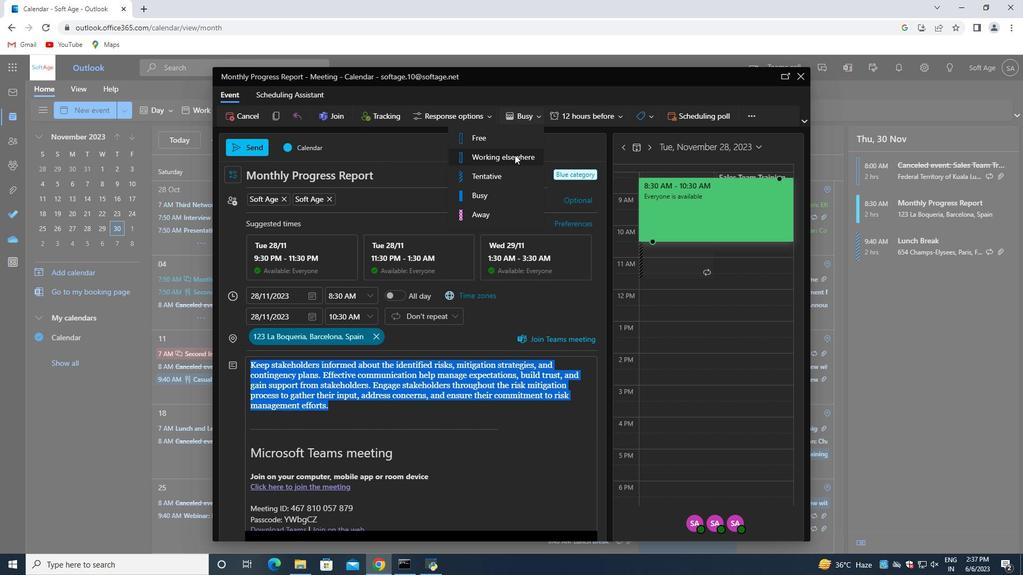 
Action: Mouse pressed left at (513, 155)
Screenshot: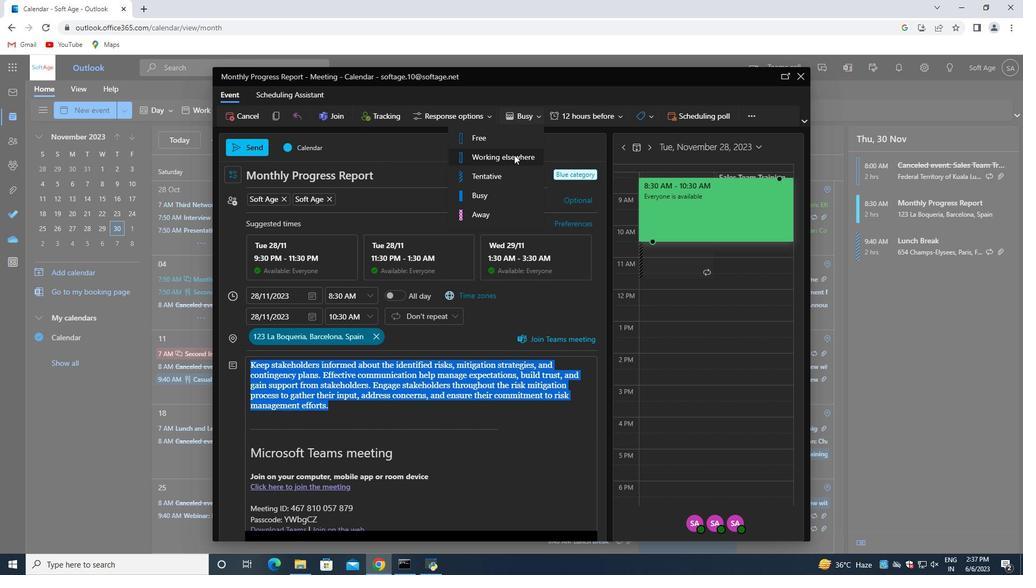 
Action: Mouse moved to (348, 402)
Screenshot: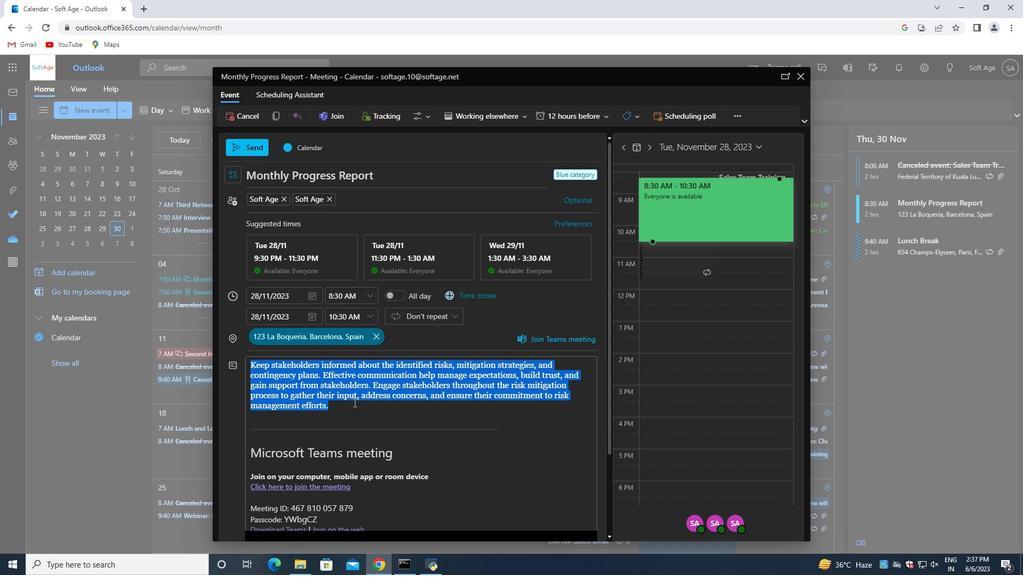 
Action: Mouse pressed left at (348, 402)
Screenshot: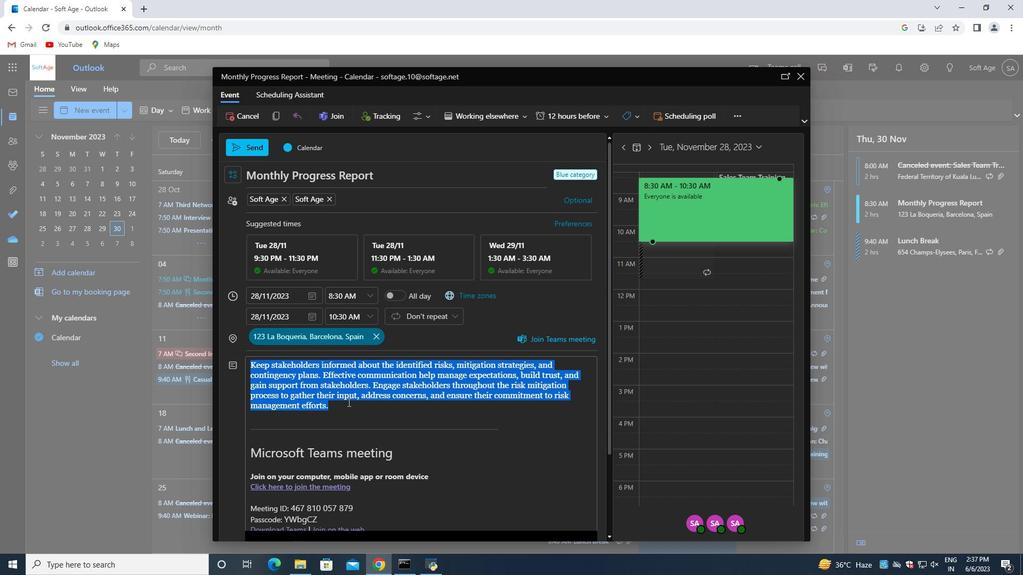 
Action: Mouse moved to (338, 409)
Screenshot: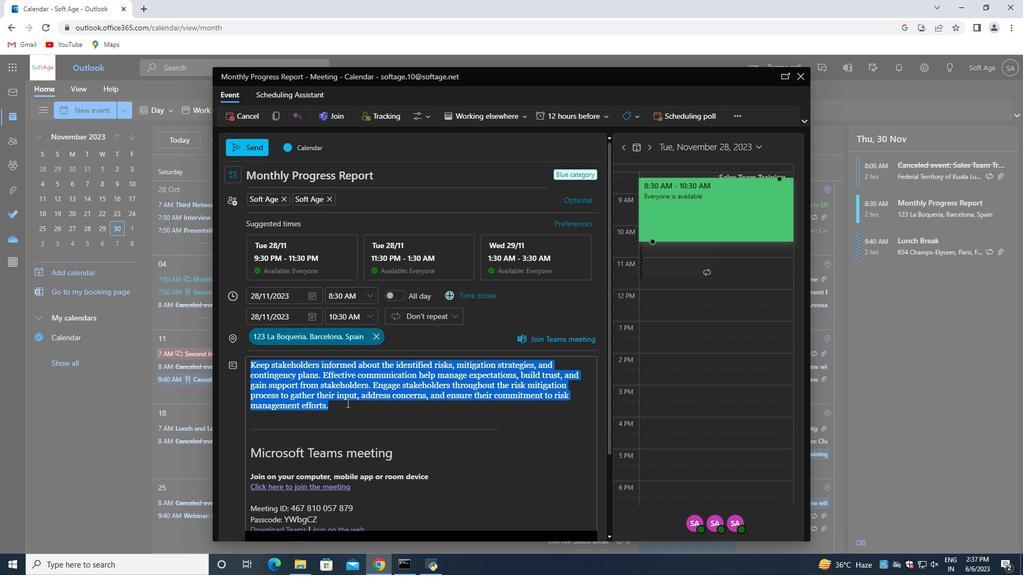 
Action: Mouse pressed left at (338, 409)
Screenshot: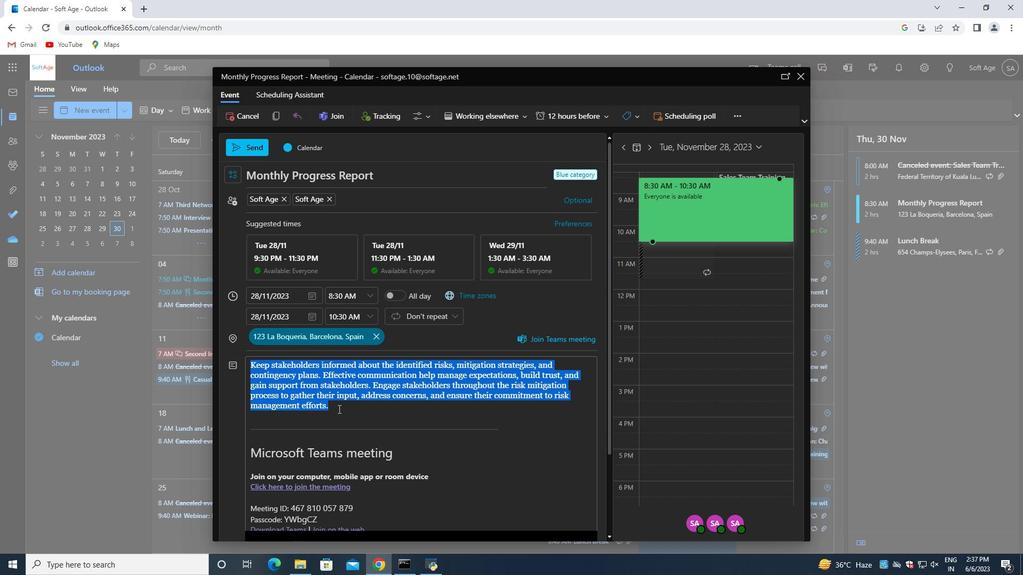 
Action: Mouse moved to (335, 430)
Screenshot: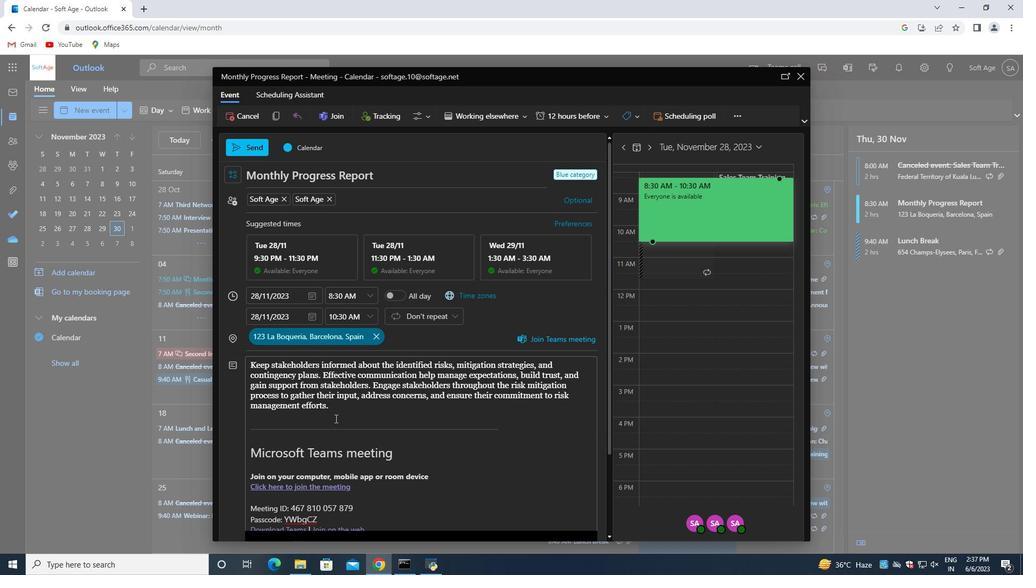 
Action: Mouse scrolled (335, 427) with delta (0, 0)
Screenshot: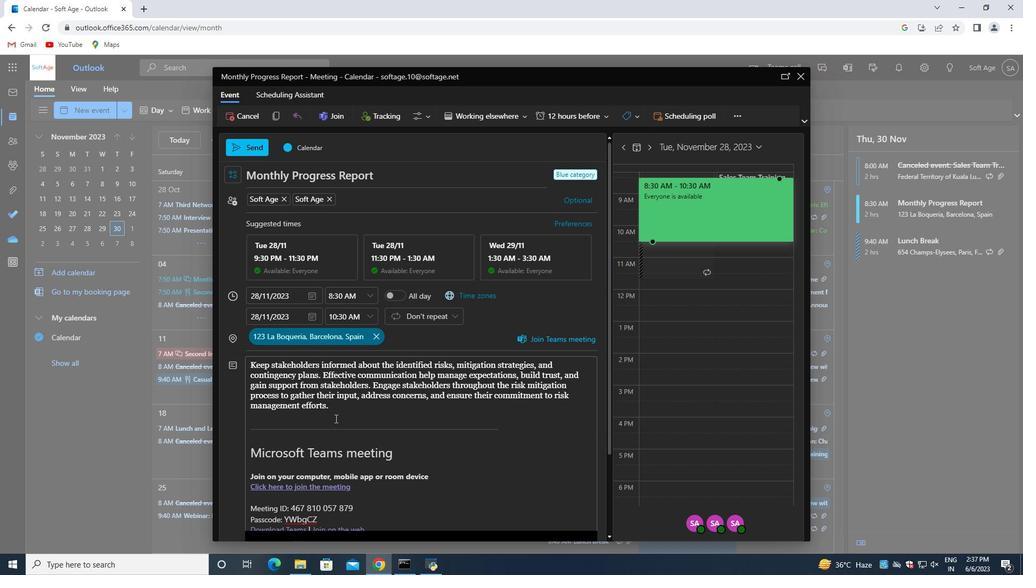 
Action: Mouse scrolled (335, 429) with delta (0, 0)
Screenshot: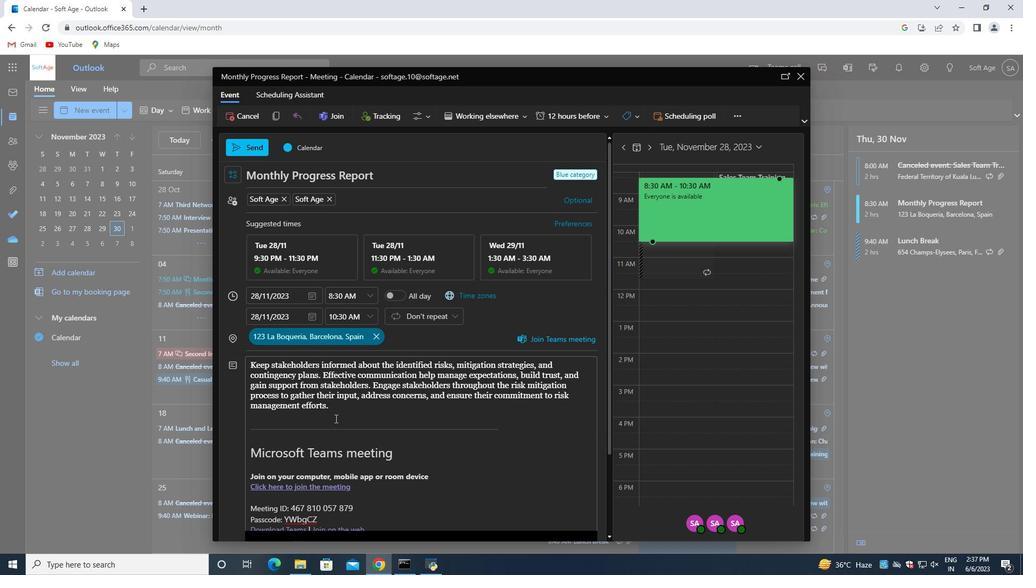 
Action: Mouse moved to (335, 431)
Screenshot: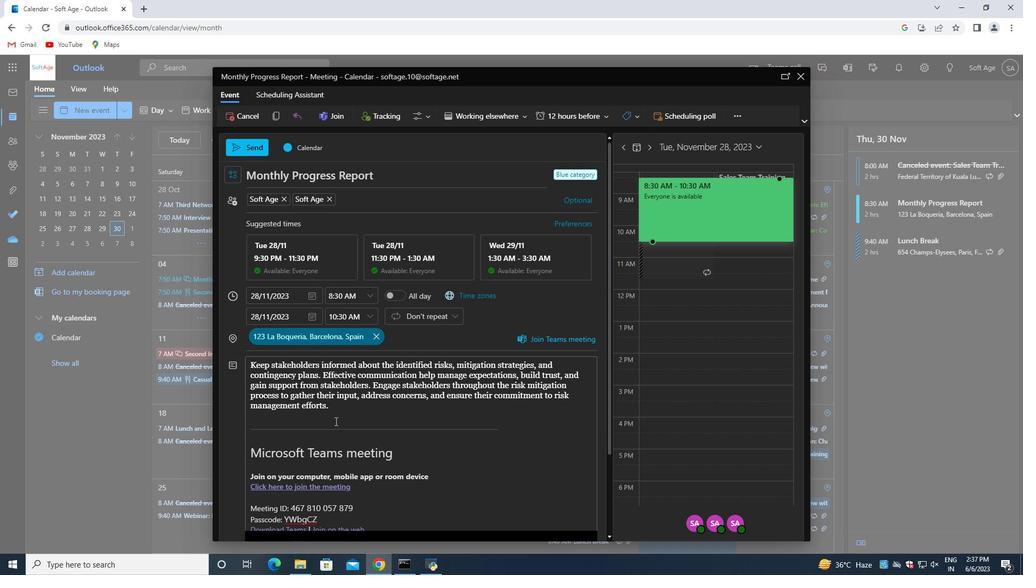 
Action: Mouse scrolled (335, 429) with delta (0, 0)
Screenshot: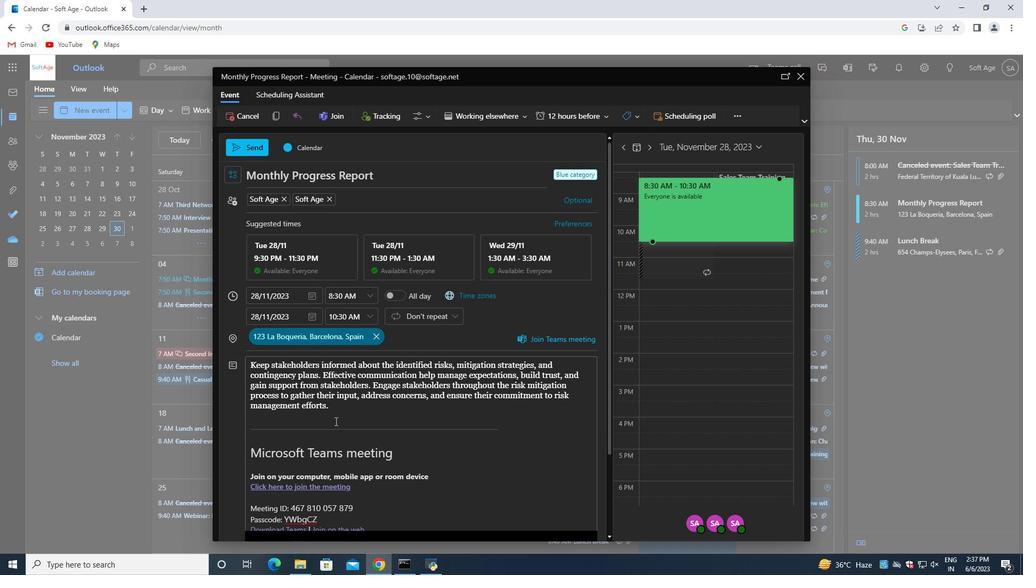 
Action: Mouse scrolled (335, 429) with delta (0, 0)
Screenshot: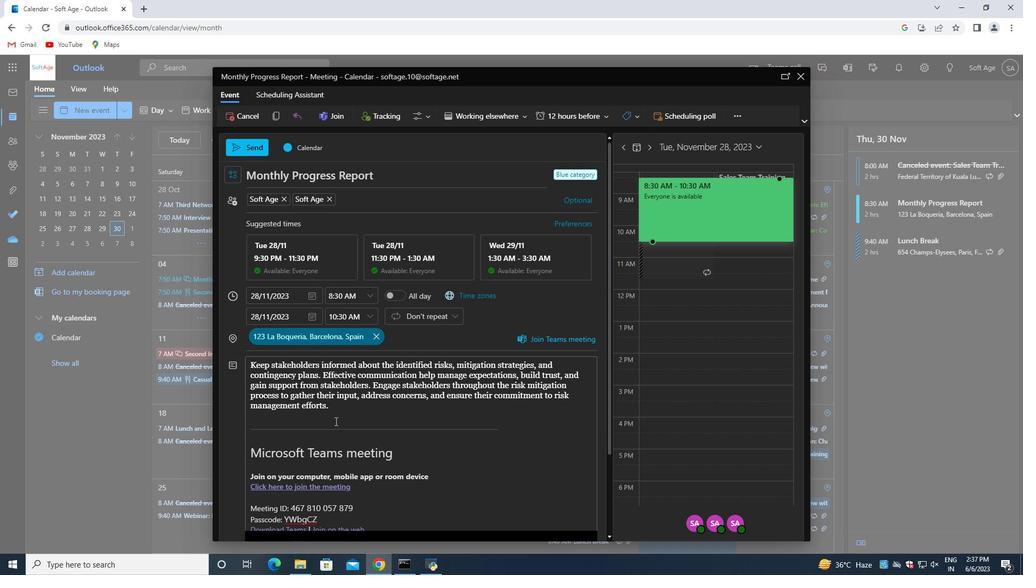
Action: Mouse scrolled (335, 430) with delta (0, 0)
Screenshot: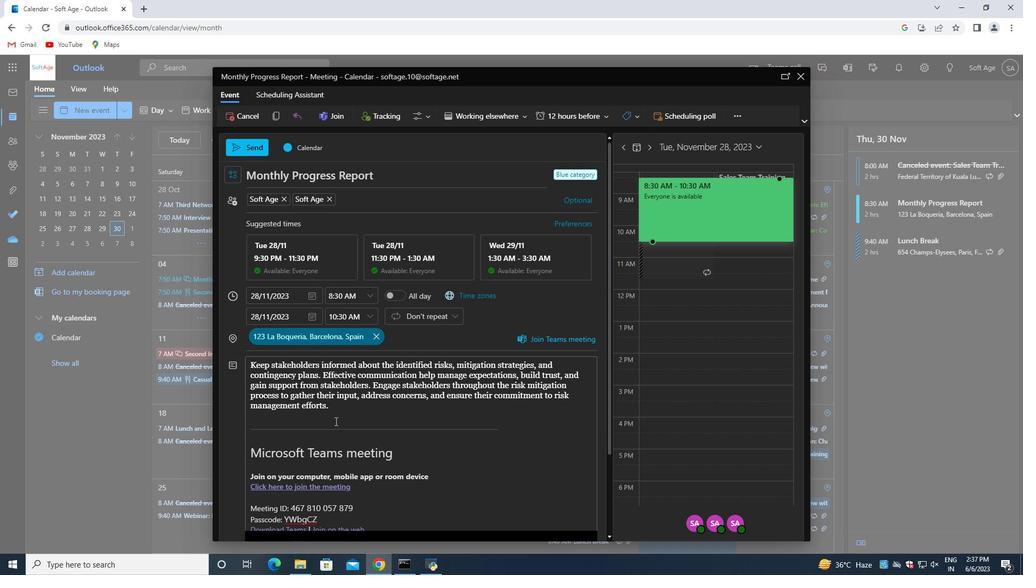 
Action: Mouse moved to (302, 514)
Screenshot: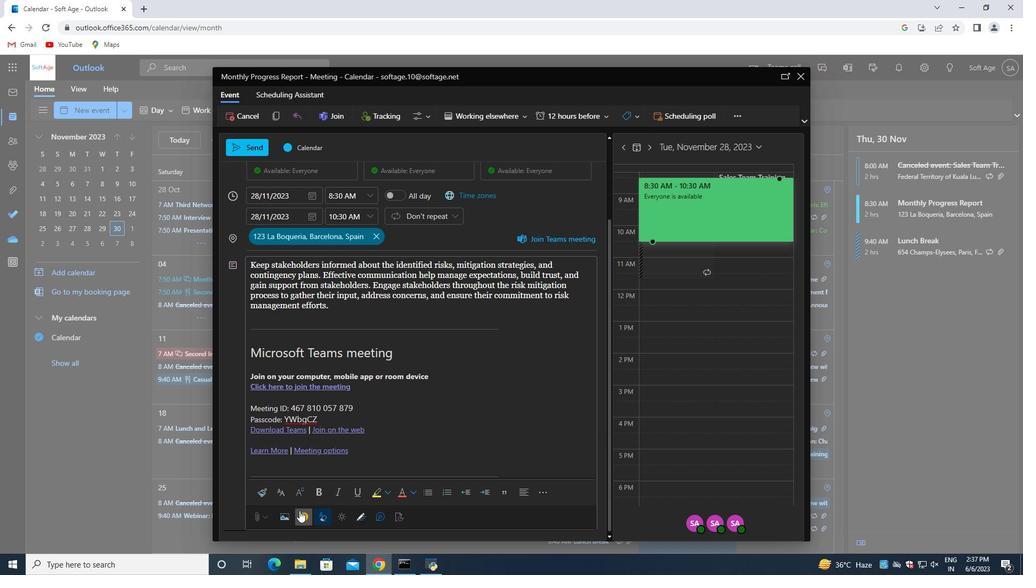 
Action: Mouse pressed left at (302, 514)
Screenshot: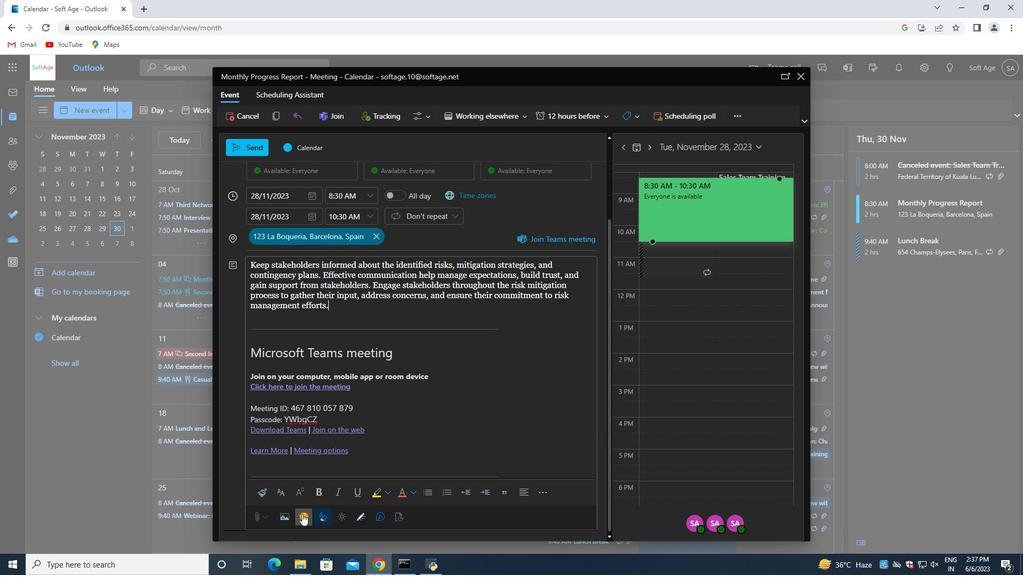 
Action: Mouse moved to (773, 231)
Screenshot: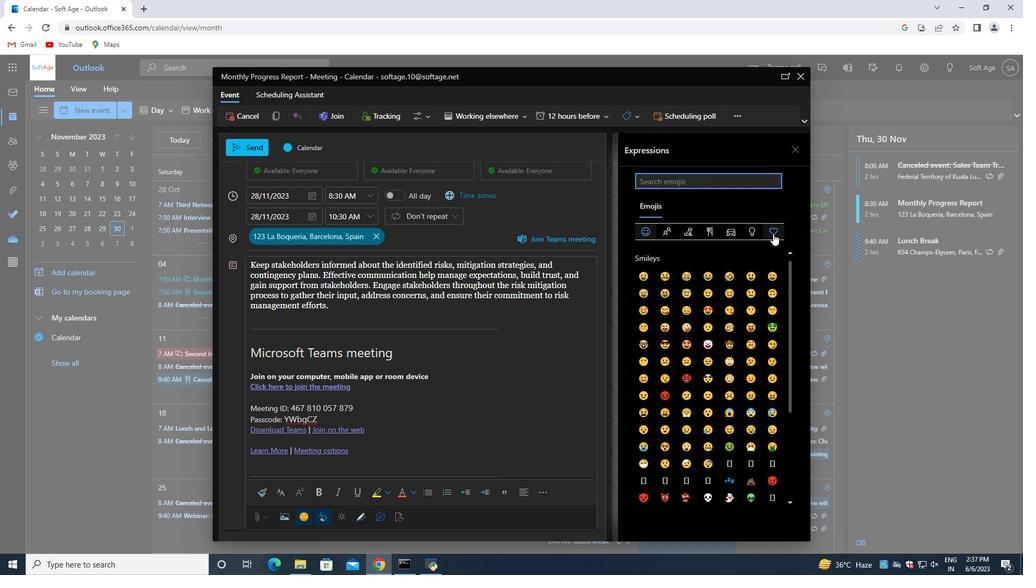 
Action: Mouse pressed left at (773, 231)
Screenshot: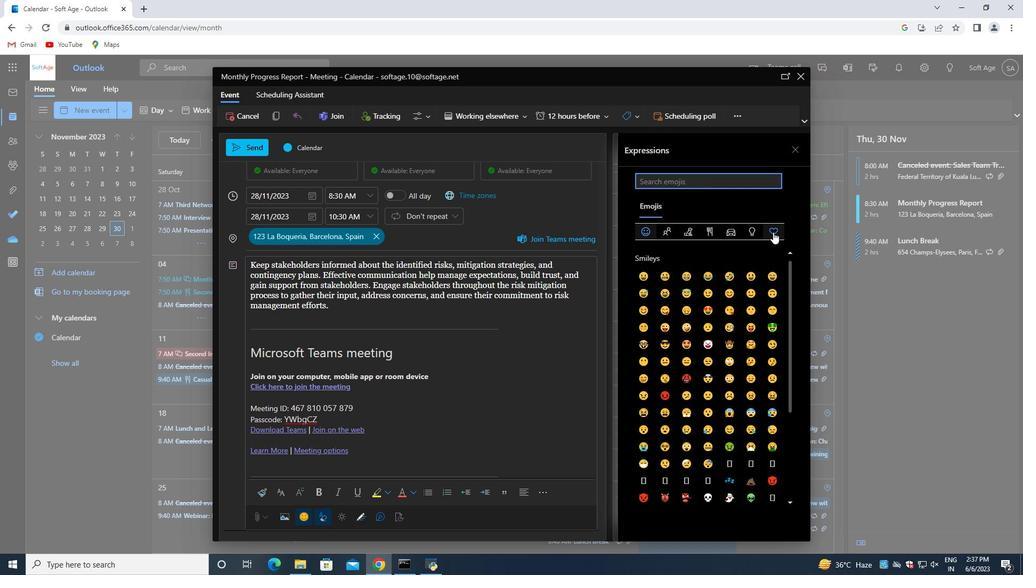 
Action: Mouse moved to (751, 272)
Screenshot: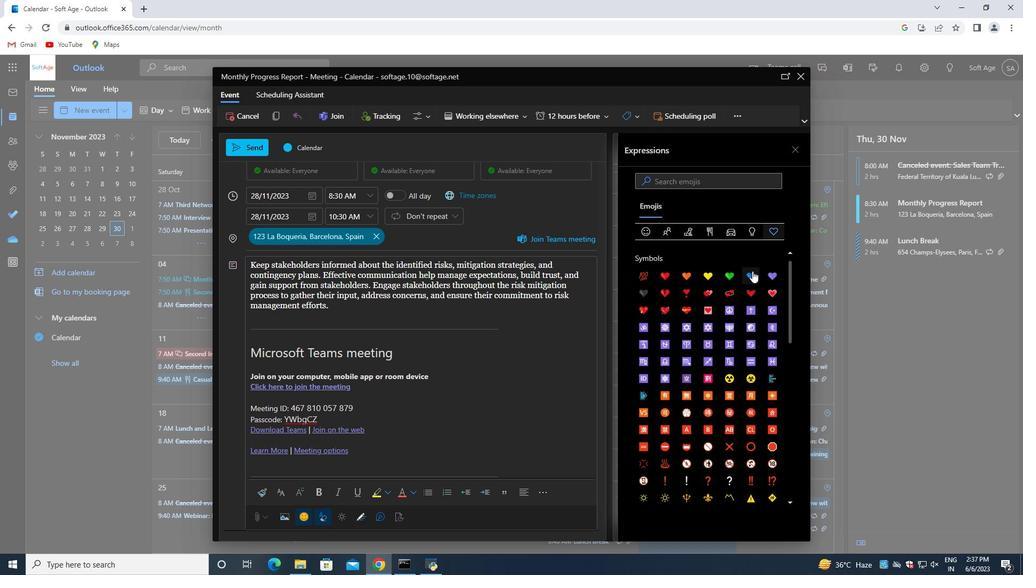 
Action: Mouse pressed left at (751, 272)
Screenshot: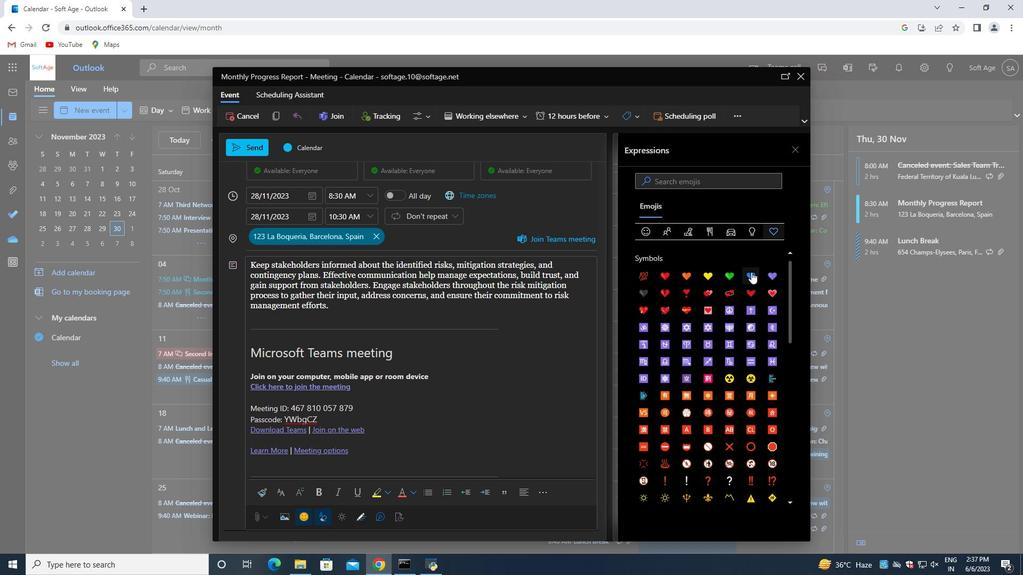 
Action: Mouse moved to (795, 149)
Screenshot: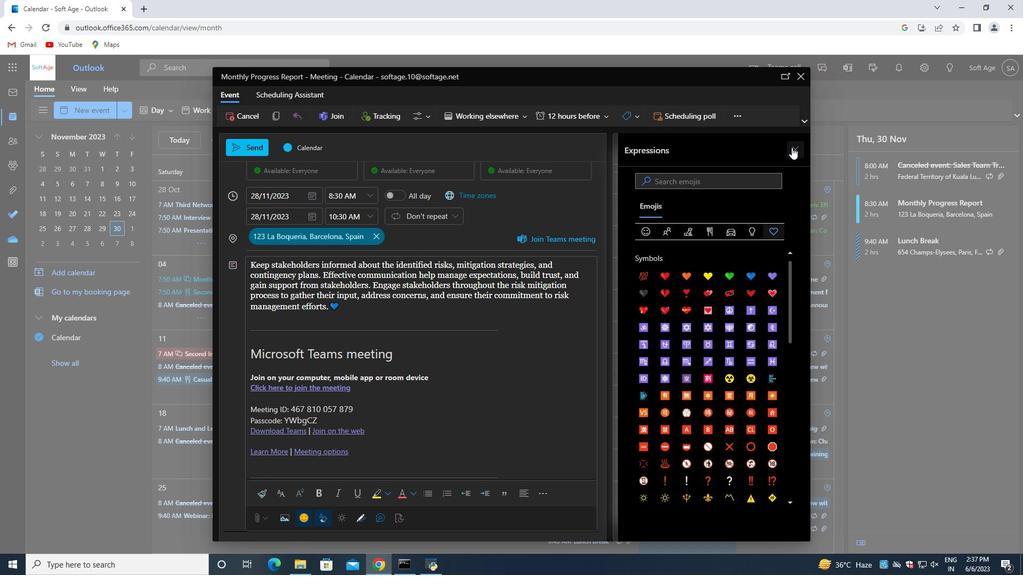 
Action: Mouse pressed left at (795, 149)
Screenshot: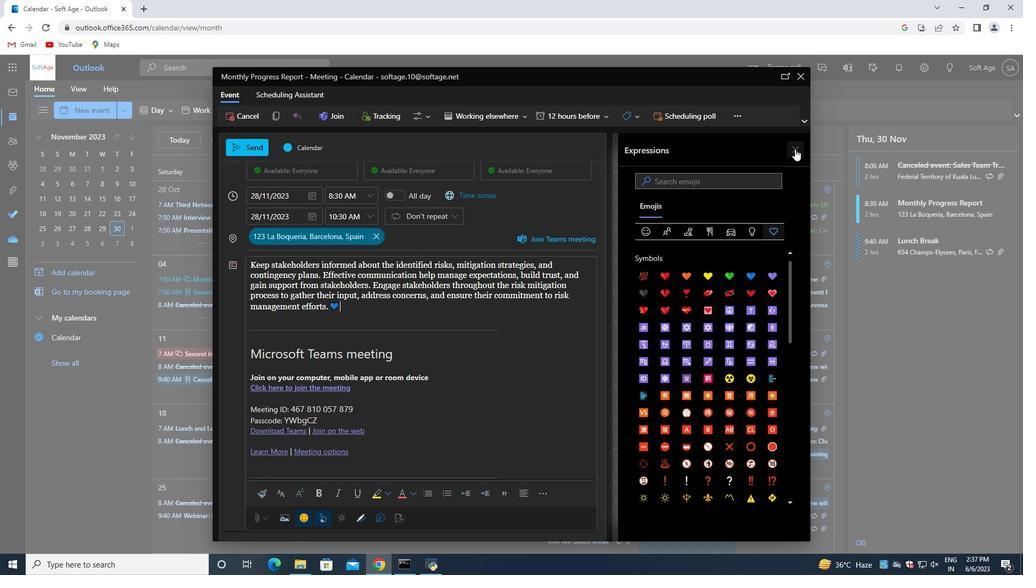 
Action: Mouse moved to (507, 310)
Screenshot: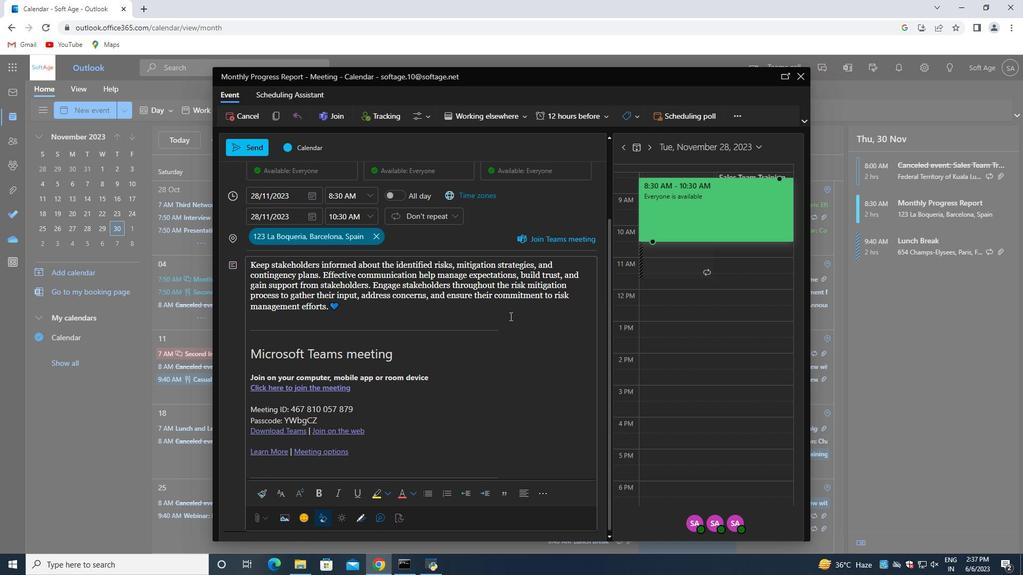 
Action: Mouse scrolled (507, 311) with delta (0, 0)
Screenshot: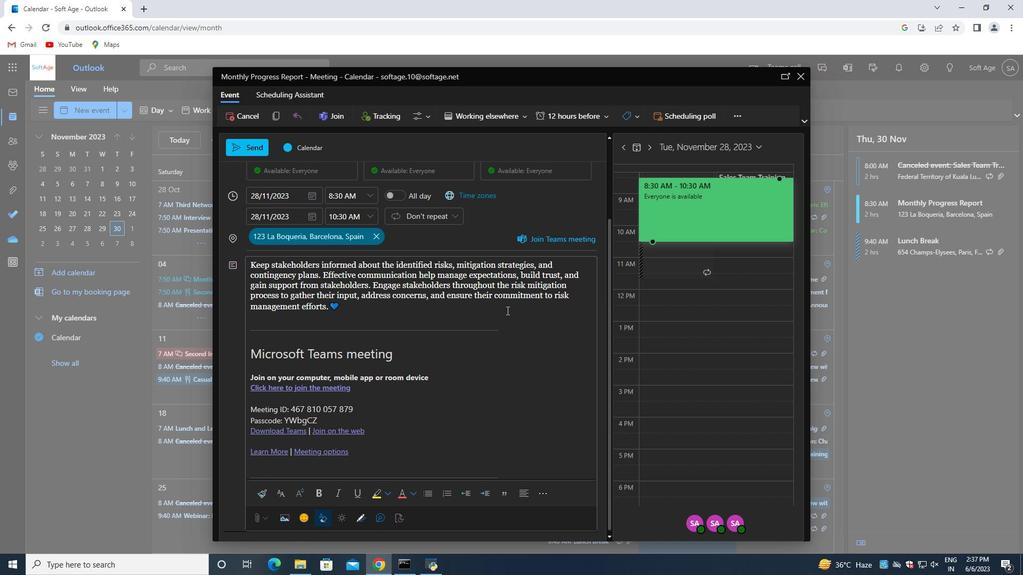 
Action: Mouse scrolled (507, 311) with delta (0, 0)
Screenshot: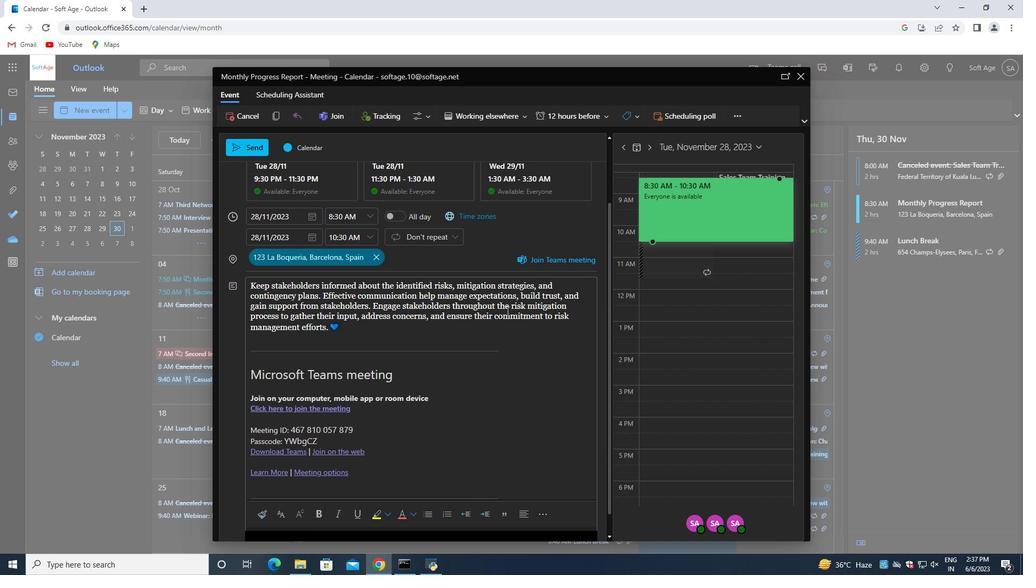 
Action: Mouse scrolled (507, 311) with delta (0, 0)
Screenshot: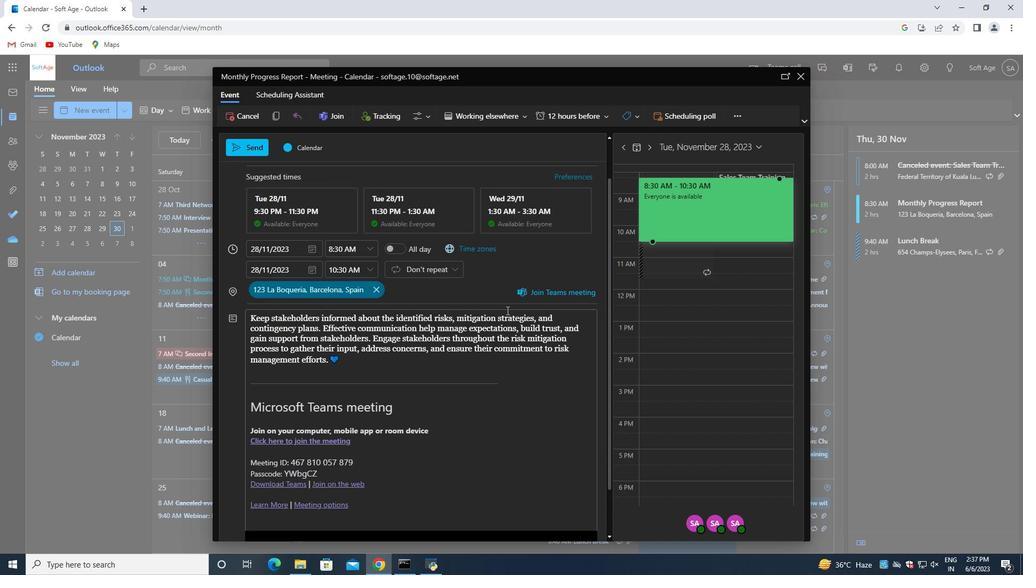 
Action: Mouse moved to (388, 201)
Screenshot: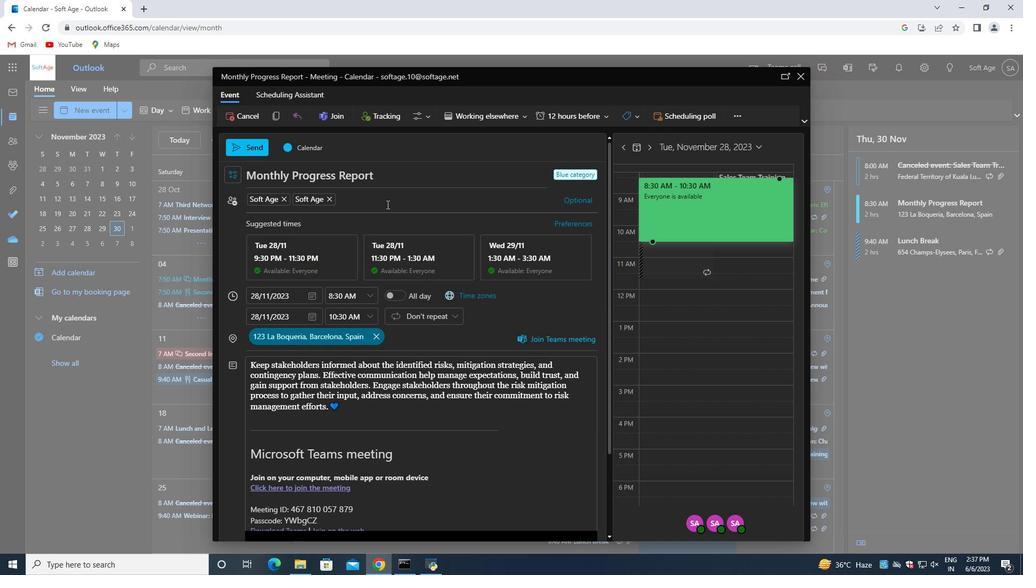 
Action: Mouse pressed left at (388, 201)
Screenshot: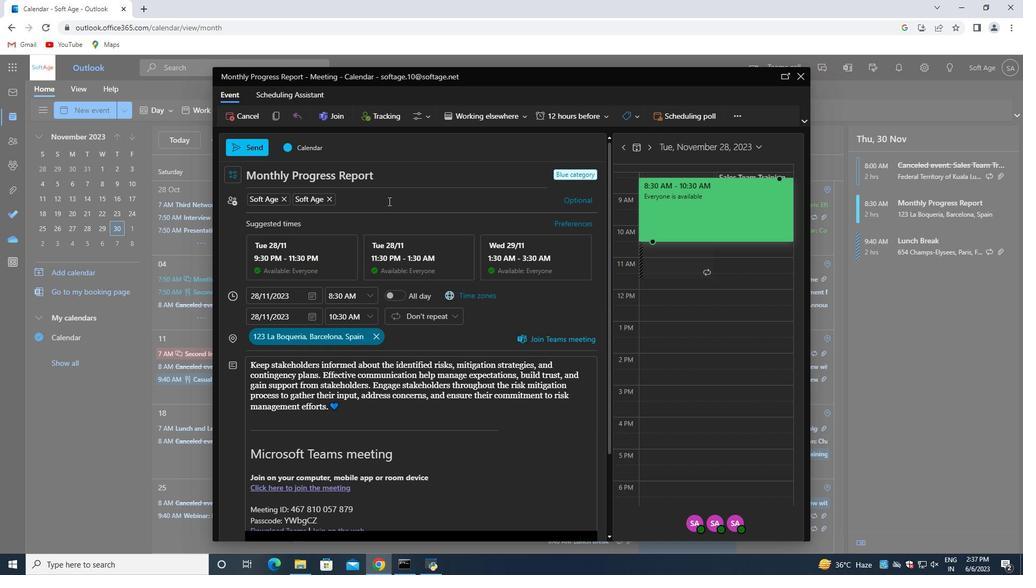 
Action: Mouse moved to (387, 200)
Screenshot: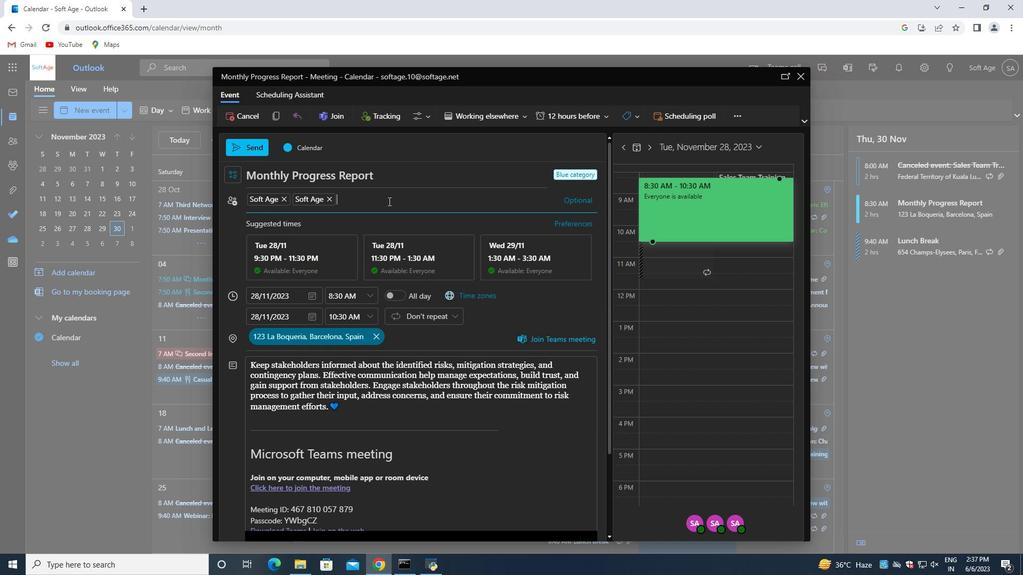 
Action: Key pressed softage.9<Key.shift>@softage.net<Key.enter>
Screenshot: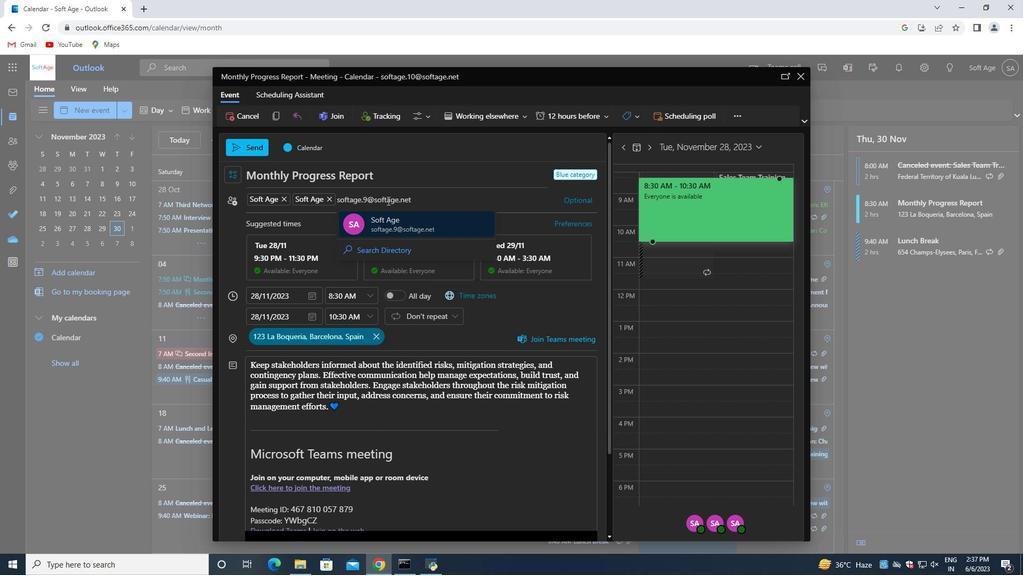 
Action: Mouse moved to (383, 202)
Screenshot: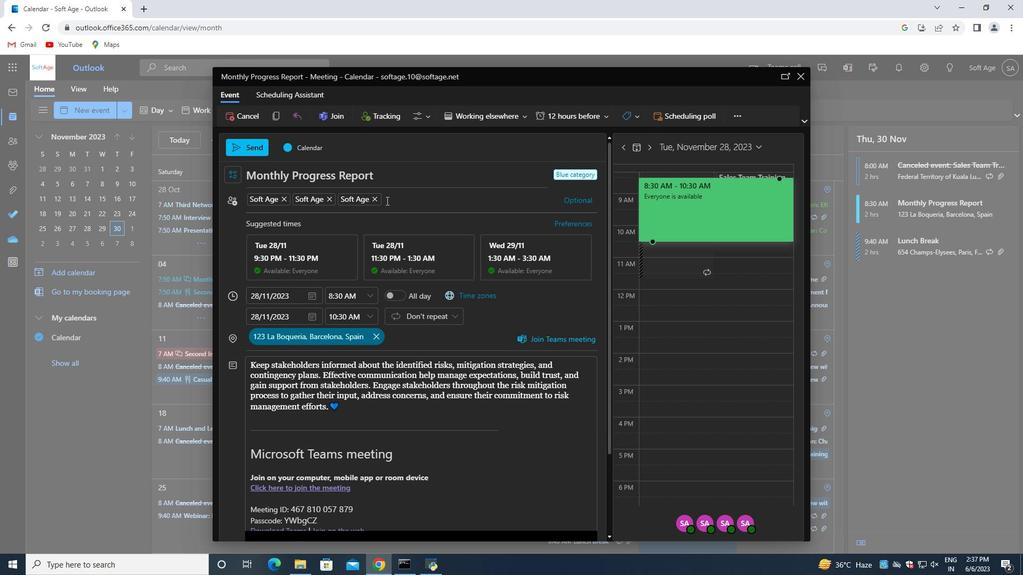 
Action: Mouse scrolled (383, 201) with delta (0, 0)
Screenshot: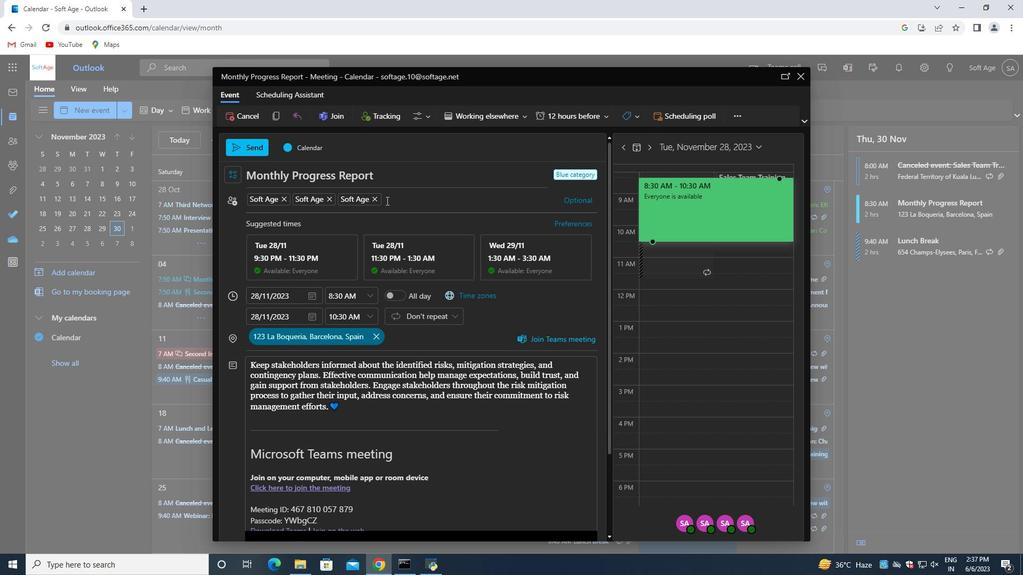 
Action: Mouse moved to (341, 352)
Screenshot: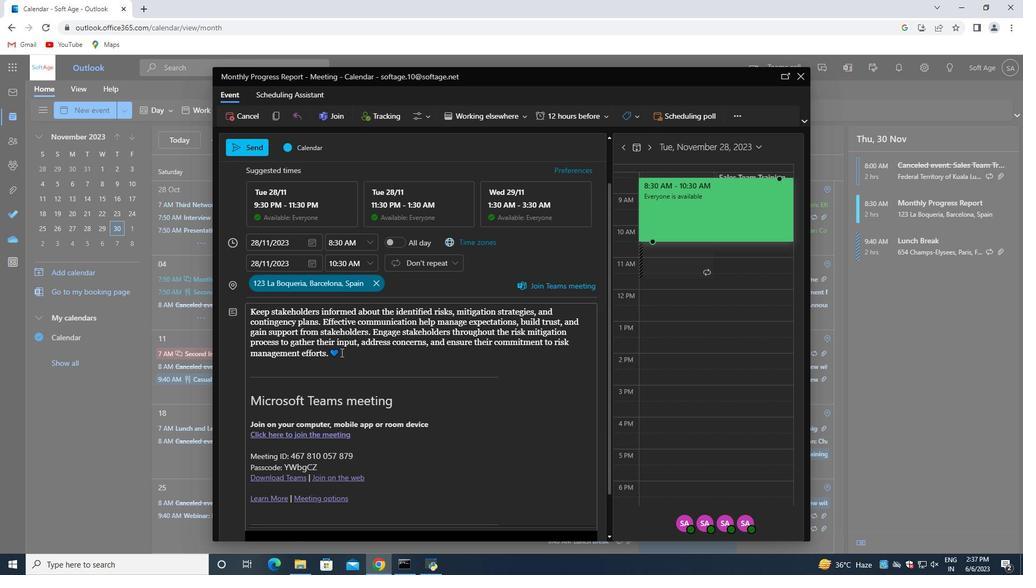 
Action: Mouse pressed left at (341, 352)
Screenshot: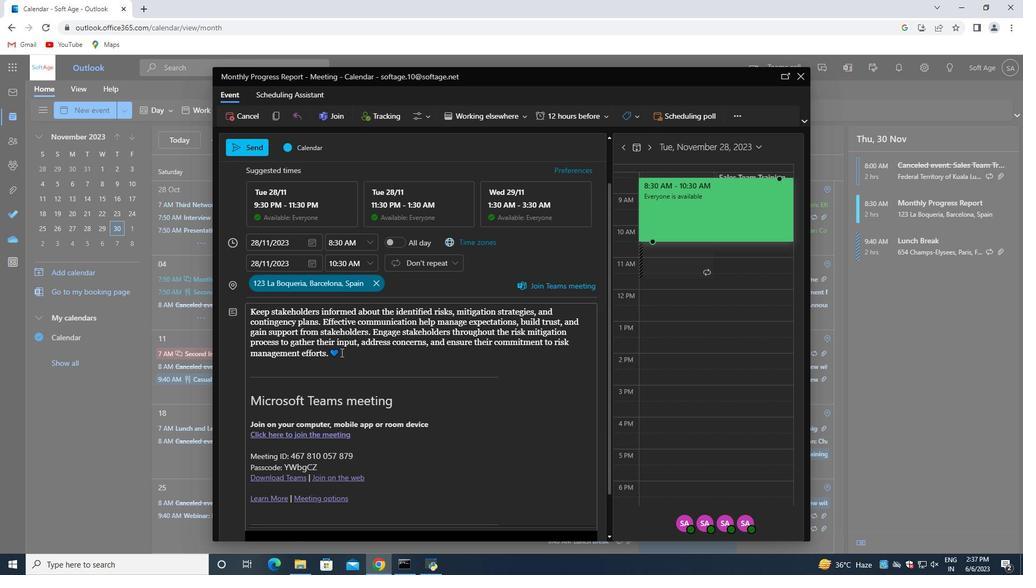 
Action: Mouse moved to (621, 452)
Screenshot: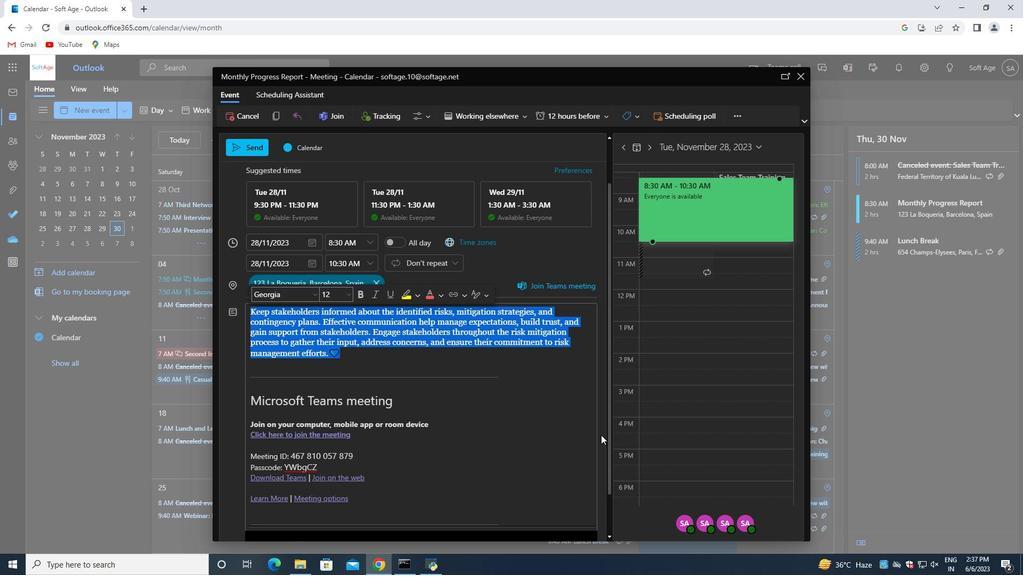 
Action: Mouse scrolled (621, 452) with delta (0, 0)
Screenshot: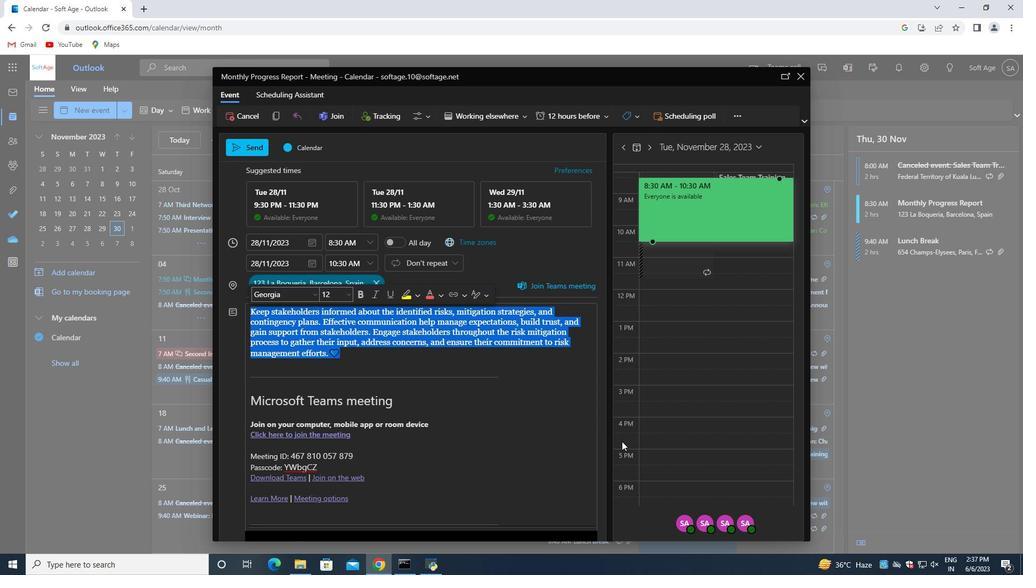 
Action: Mouse moved to (620, 452)
Screenshot: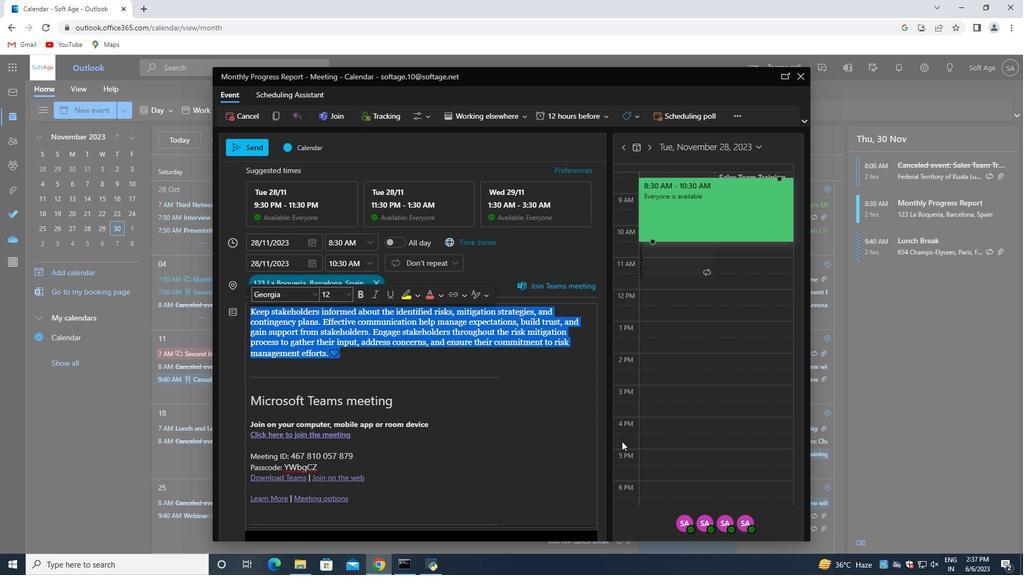 
Action: Mouse scrolled (620, 452) with delta (0, 0)
Screenshot: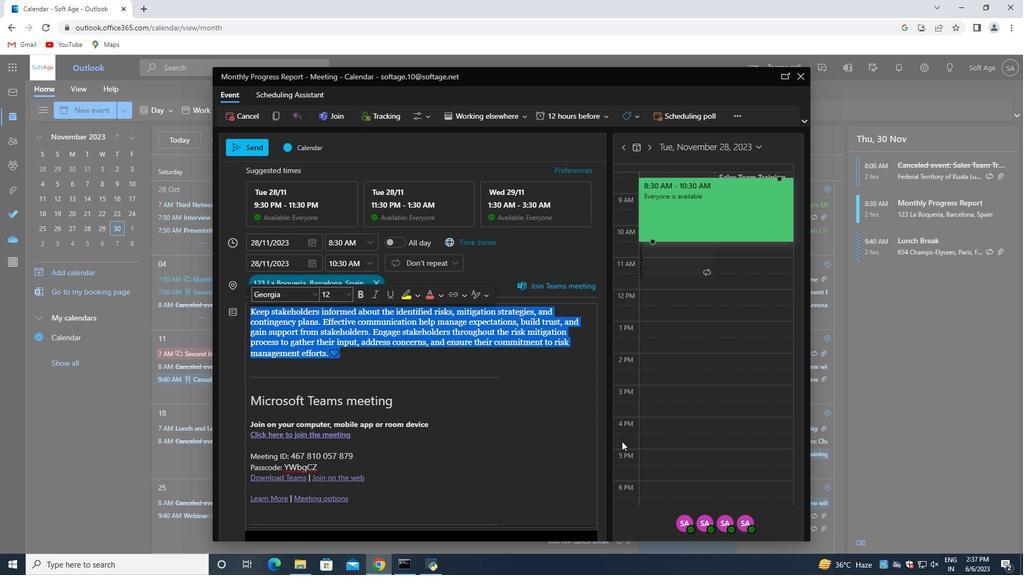 
Action: Mouse moved to (593, 452)
Screenshot: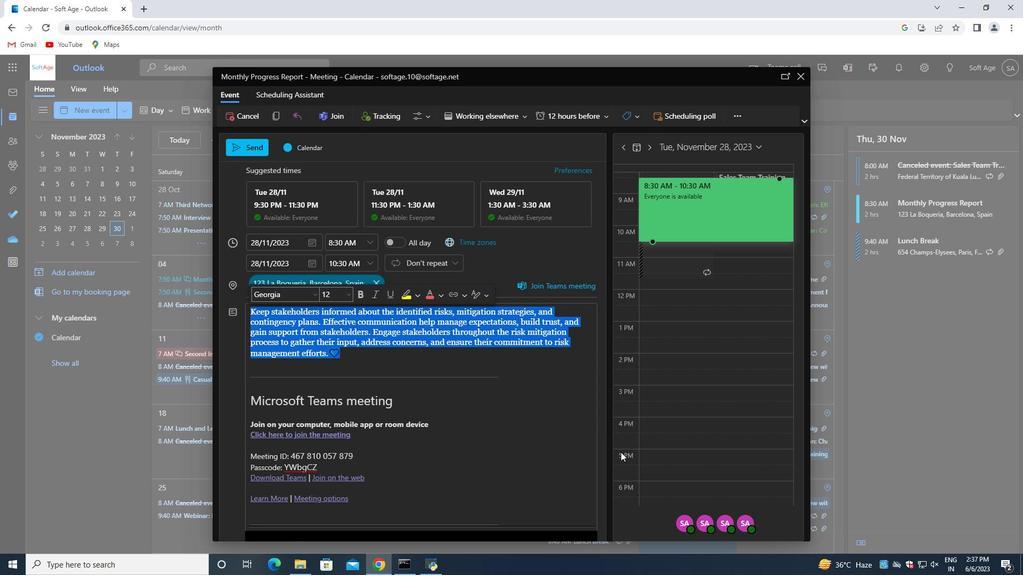 
Action: Mouse scrolled (593, 452) with delta (0, 0)
Screenshot: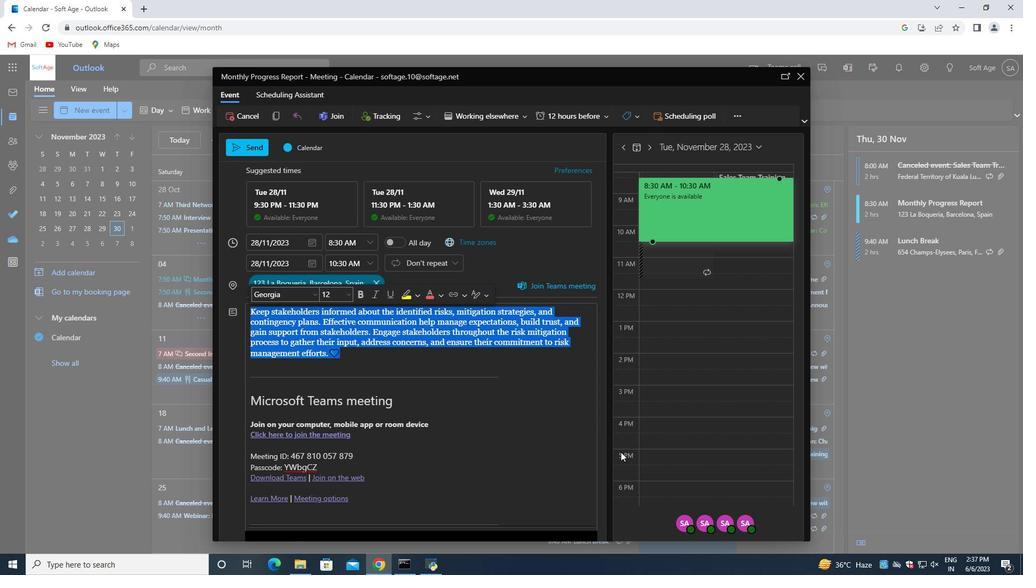
Action: Mouse moved to (516, 439)
Screenshot: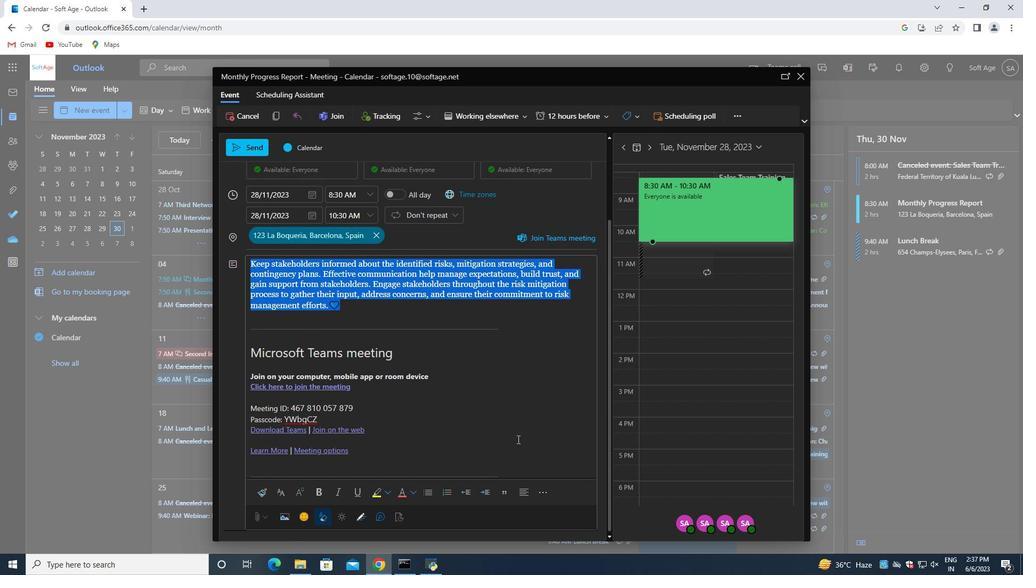 
Action: Mouse scrolled (516, 439) with delta (0, 0)
Screenshot: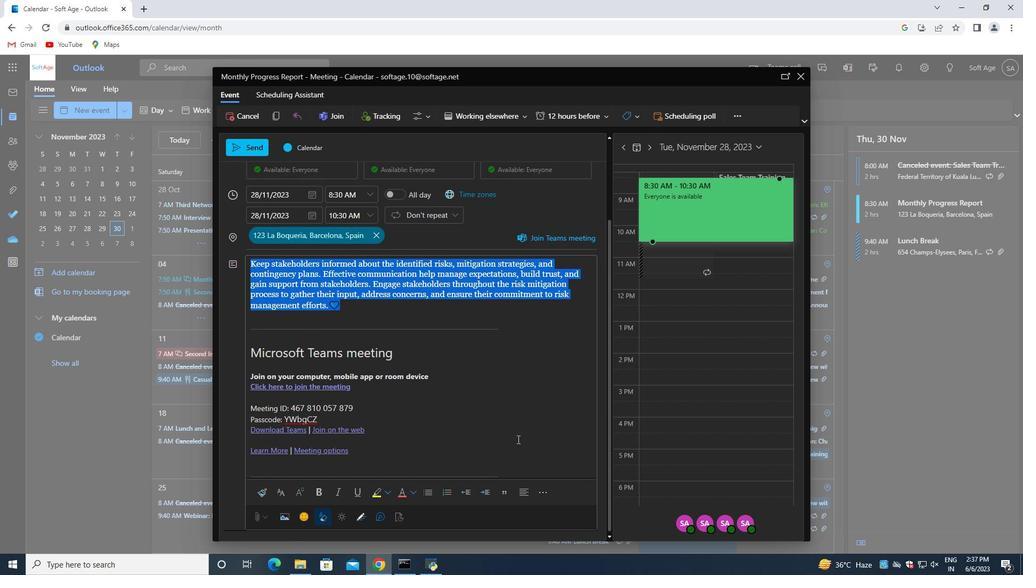 
Action: Mouse moved to (543, 491)
Screenshot: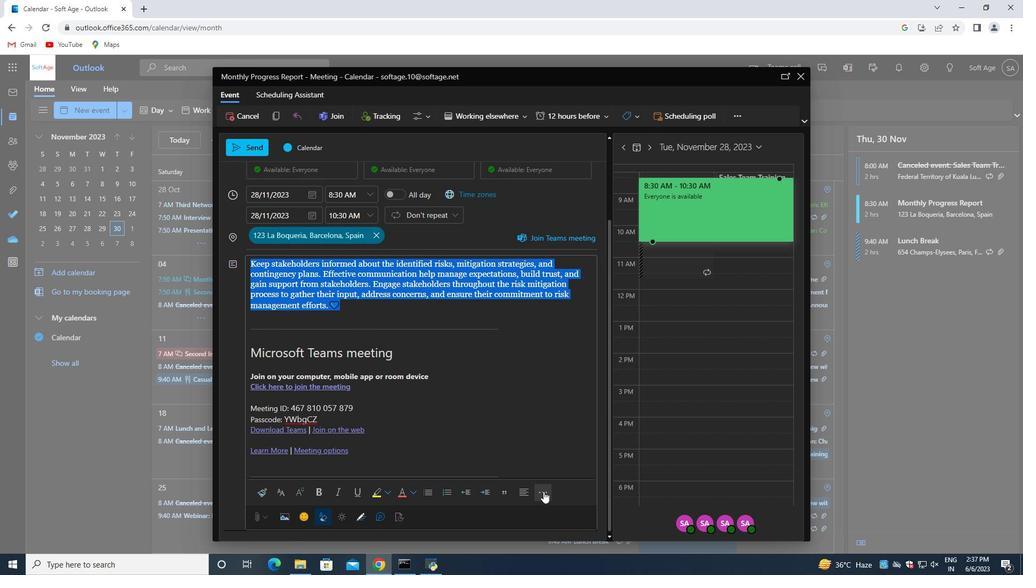 
Action: Mouse pressed left at (543, 491)
Screenshot: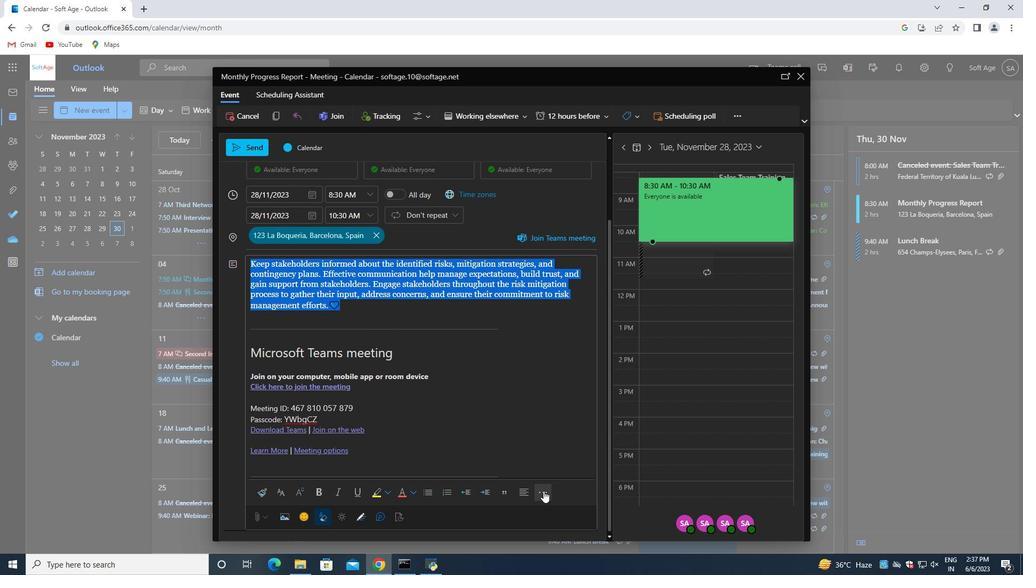 
Action: Mouse moved to (526, 435)
Screenshot: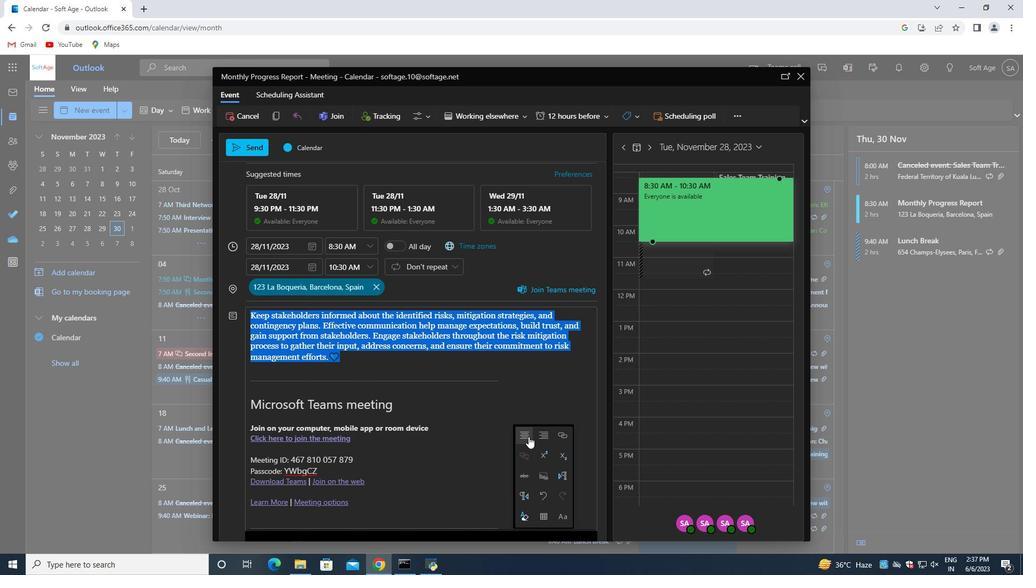
Action: Mouse pressed left at (526, 435)
Screenshot: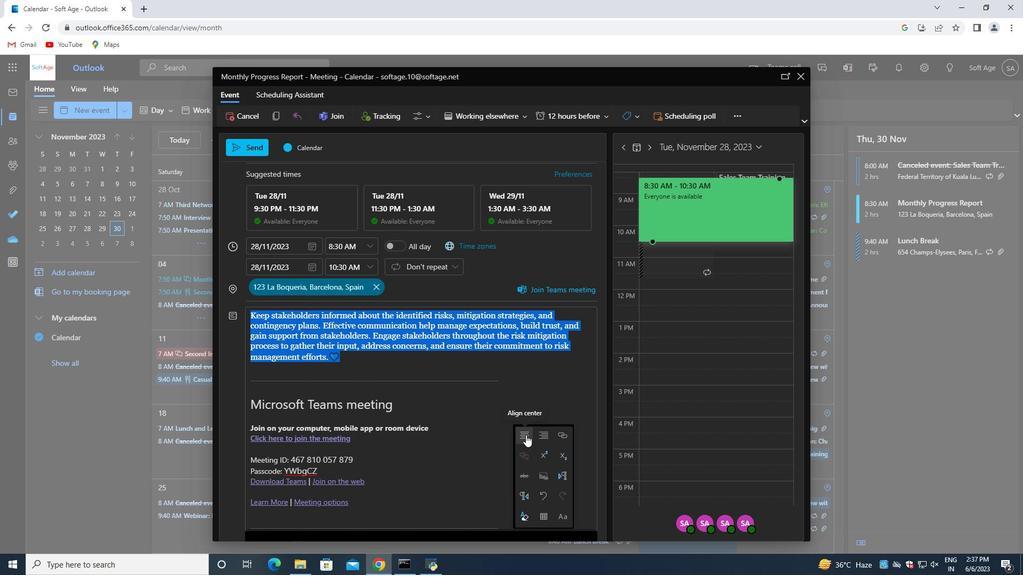 
Action: Mouse moved to (488, 358)
Screenshot: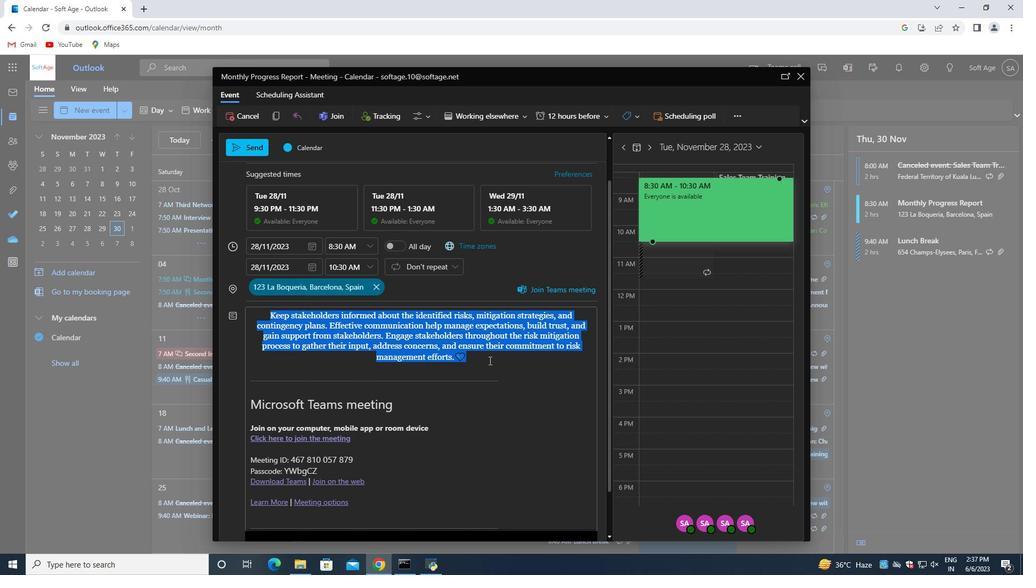 
Action: Mouse scrolled (488, 358) with delta (0, 0)
Screenshot: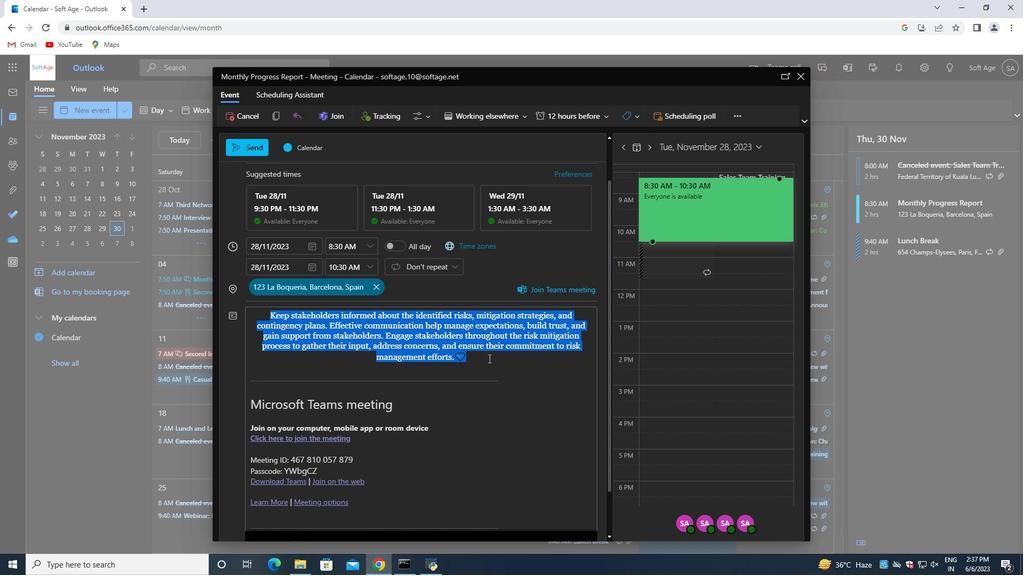 
Action: Mouse moved to (487, 358)
Screenshot: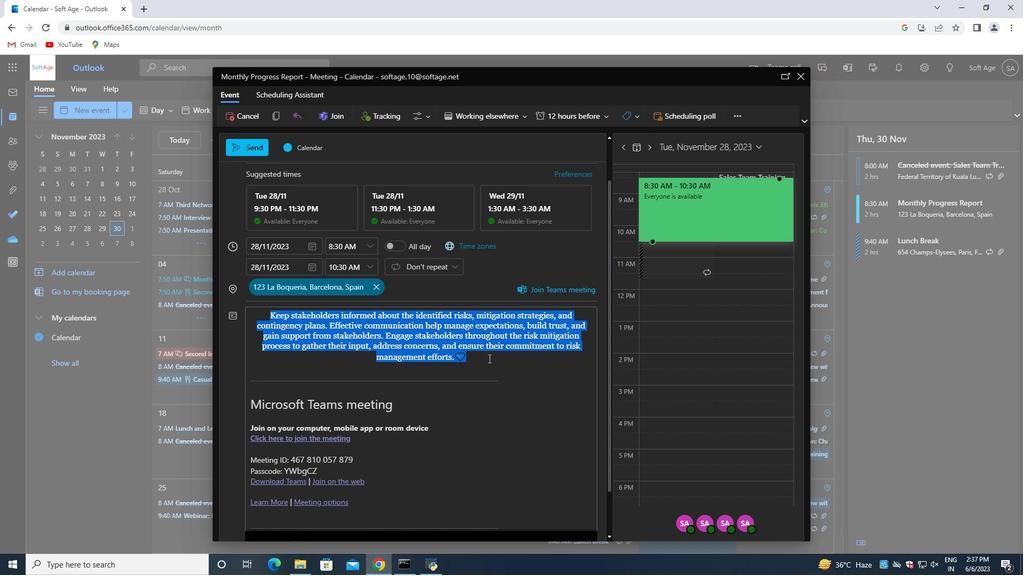 
Action: Mouse scrolled (487, 357) with delta (0, 0)
Screenshot: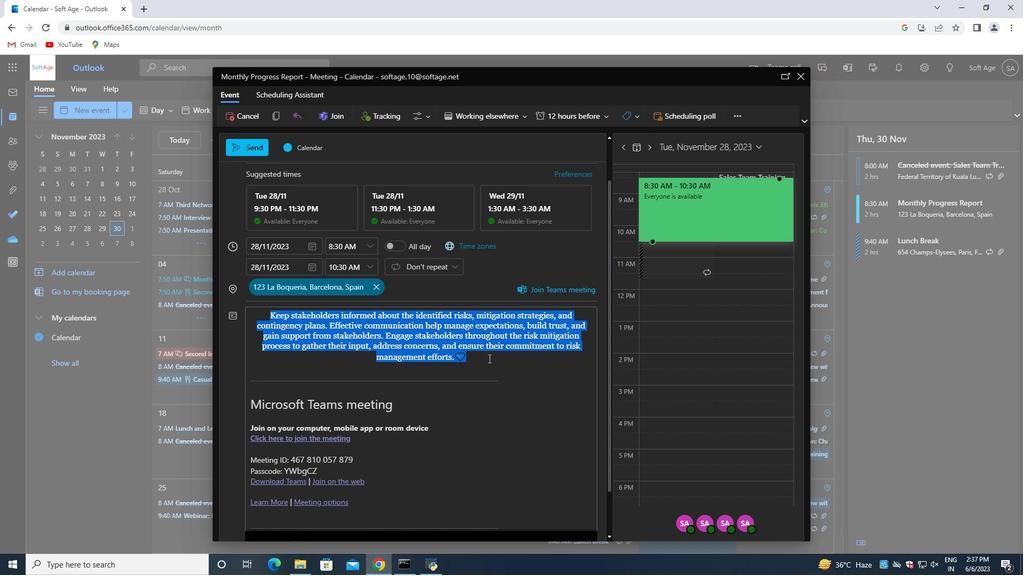 
Action: Mouse moved to (485, 358)
Screenshot: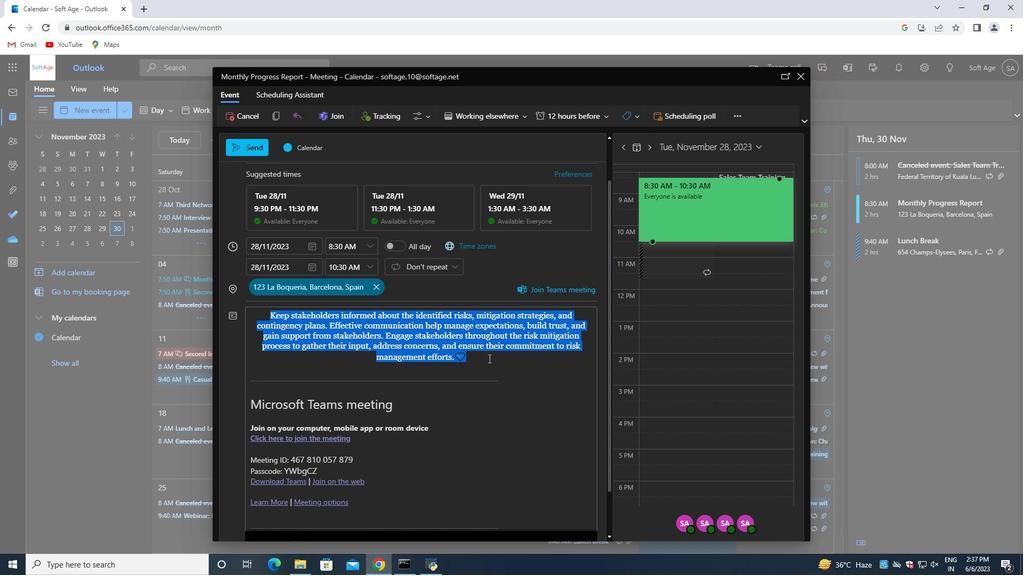 
Action: Mouse scrolled (485, 357) with delta (0, 0)
Screenshot: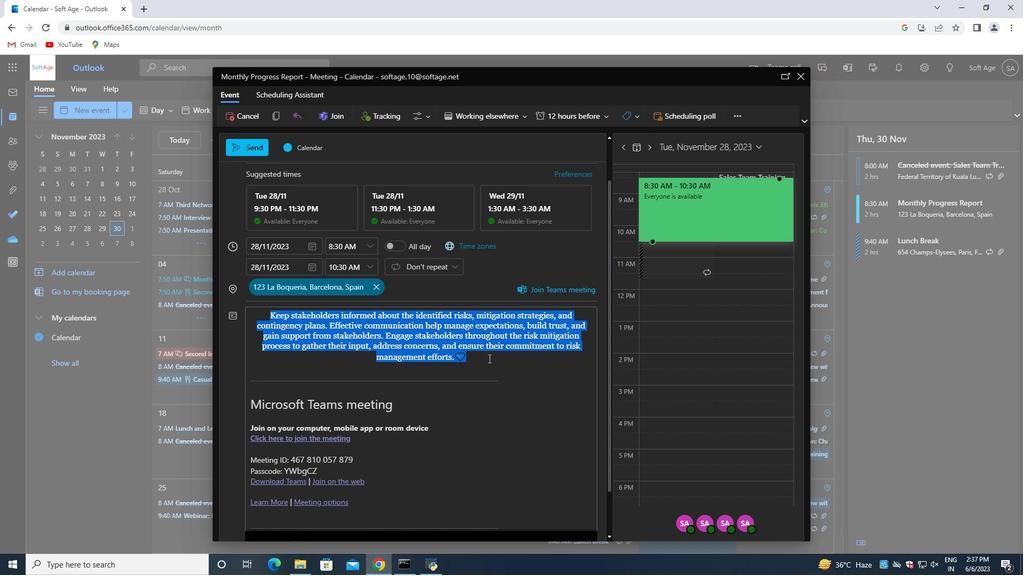 
Action: Mouse moved to (483, 358)
Screenshot: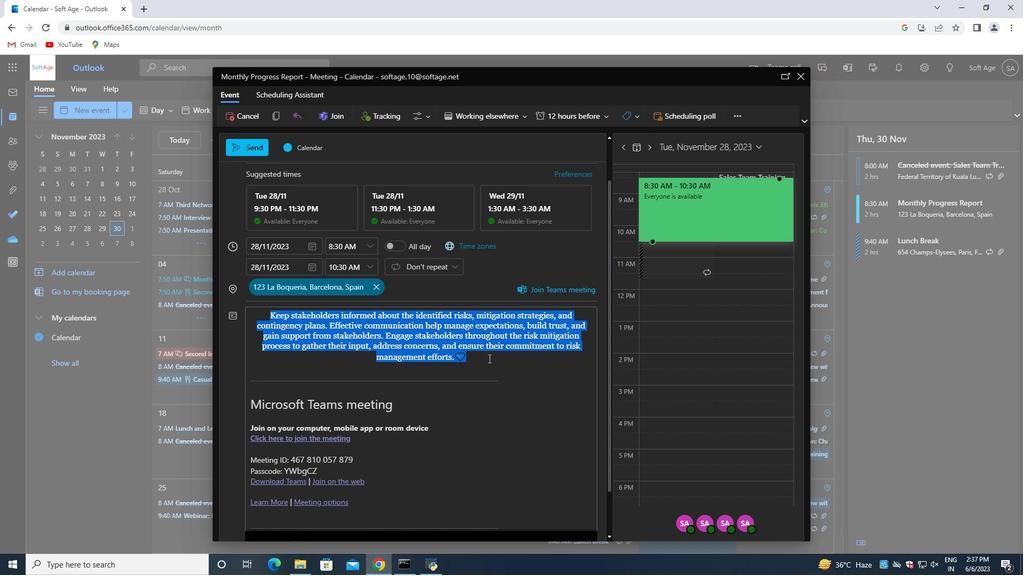 
Action: Mouse scrolled (483, 357) with delta (0, 0)
Screenshot: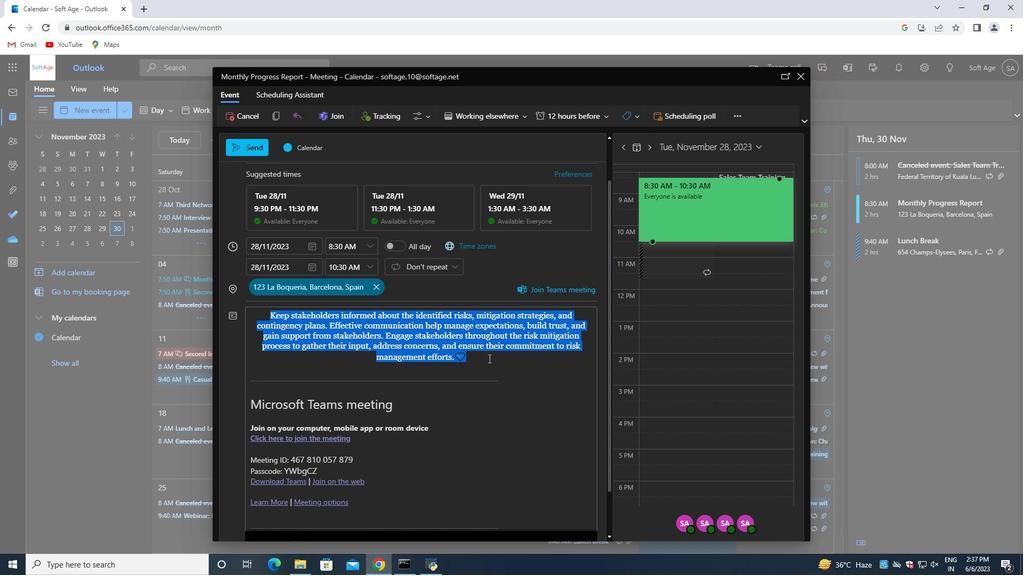 
Action: Mouse moved to (324, 406)
Screenshot: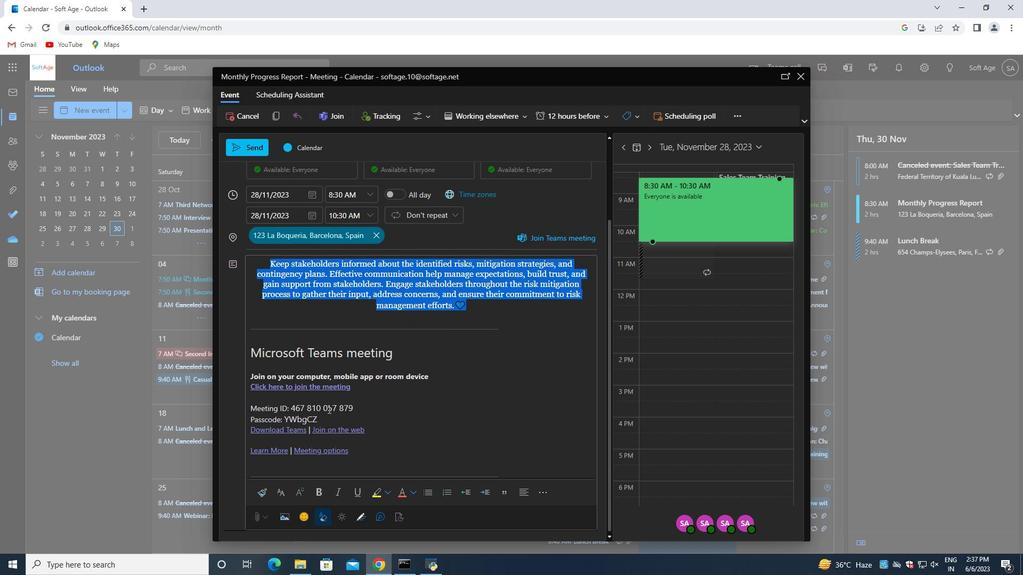 
Action: Mouse scrolled (324, 405) with delta (0, 0)
Screenshot: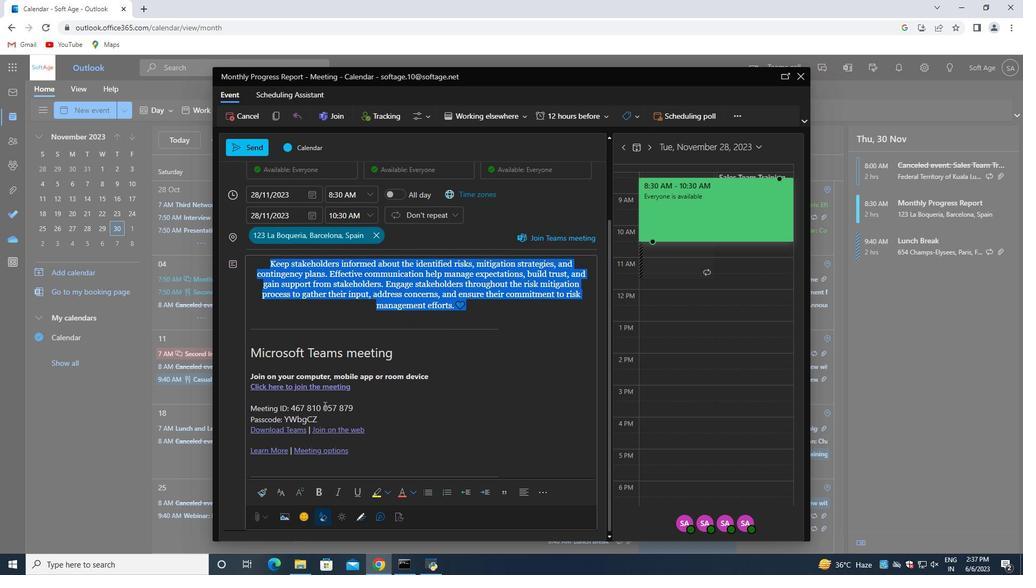 
Action: Mouse scrolled (324, 405) with delta (0, 0)
Screenshot: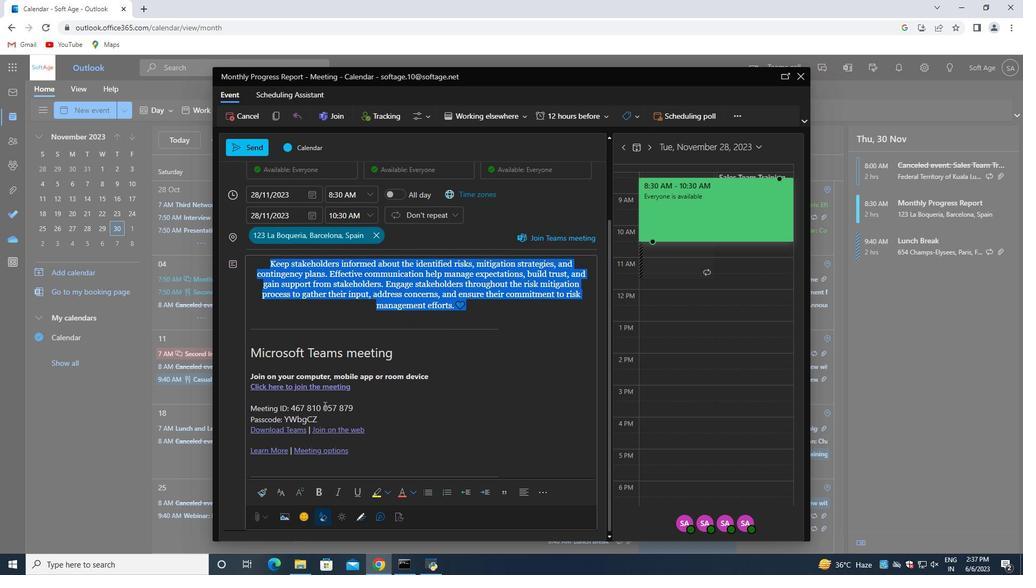 
Action: Mouse scrolled (324, 405) with delta (0, 0)
Screenshot: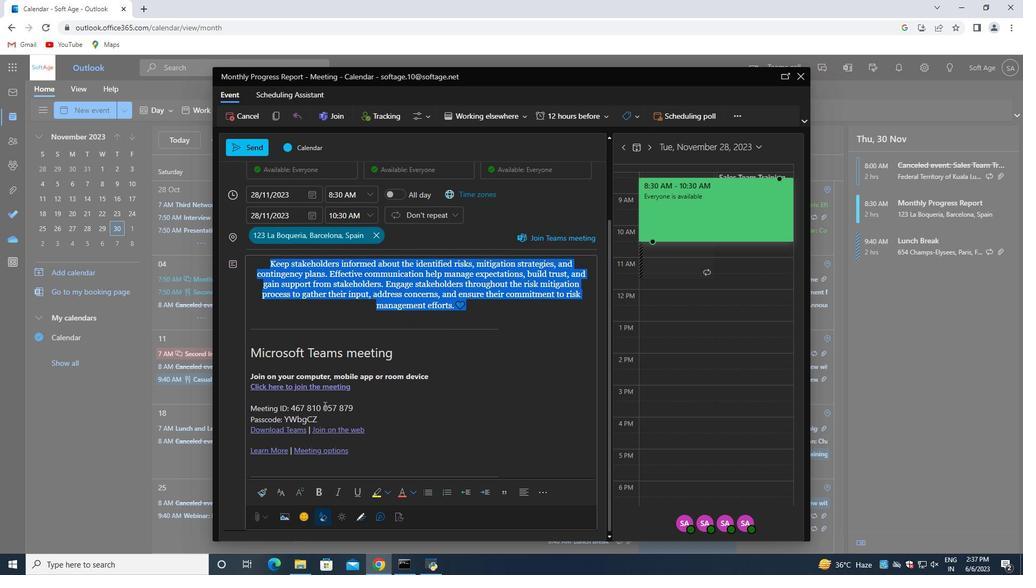 
Action: Mouse moved to (413, 493)
Screenshot: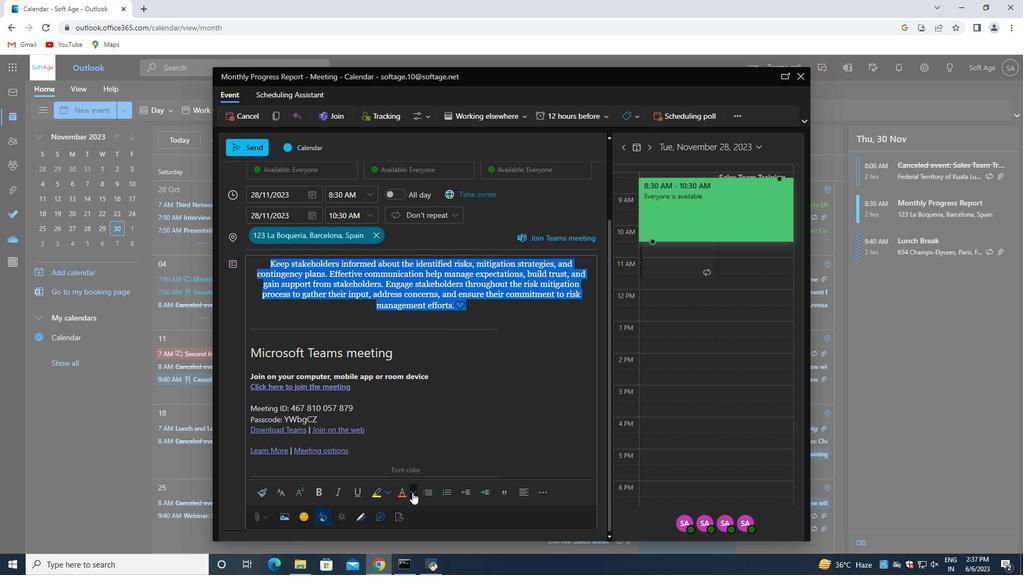 
Action: Mouse pressed left at (413, 493)
Screenshot: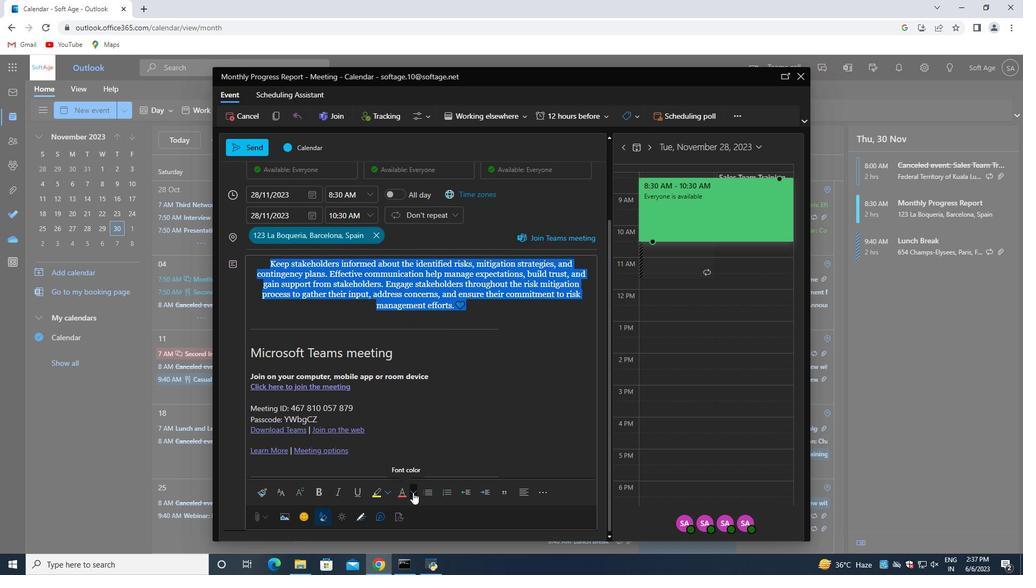 
Action: Mouse moved to (406, 432)
Screenshot: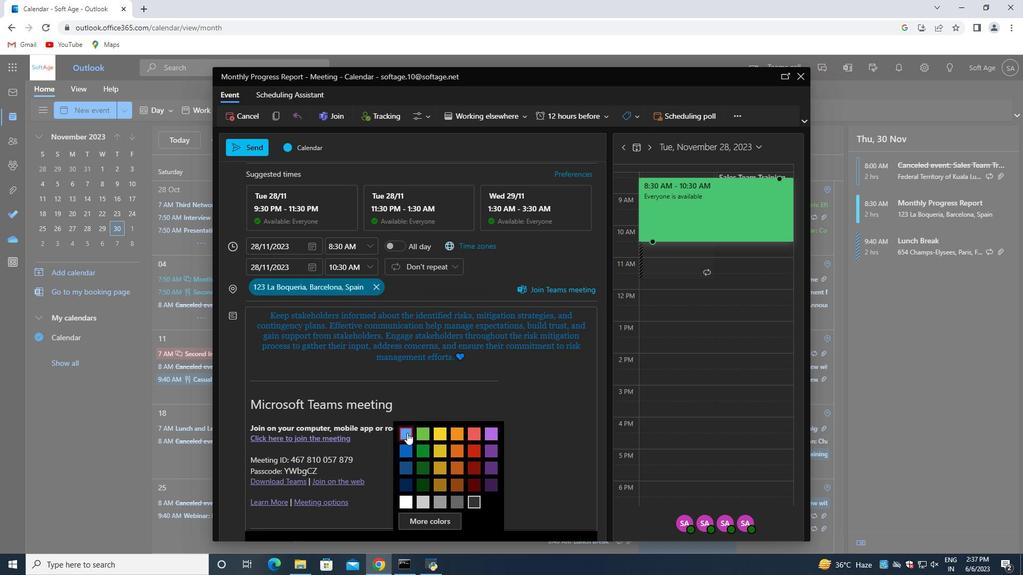 
Action: Mouse pressed left at (406, 432)
Screenshot: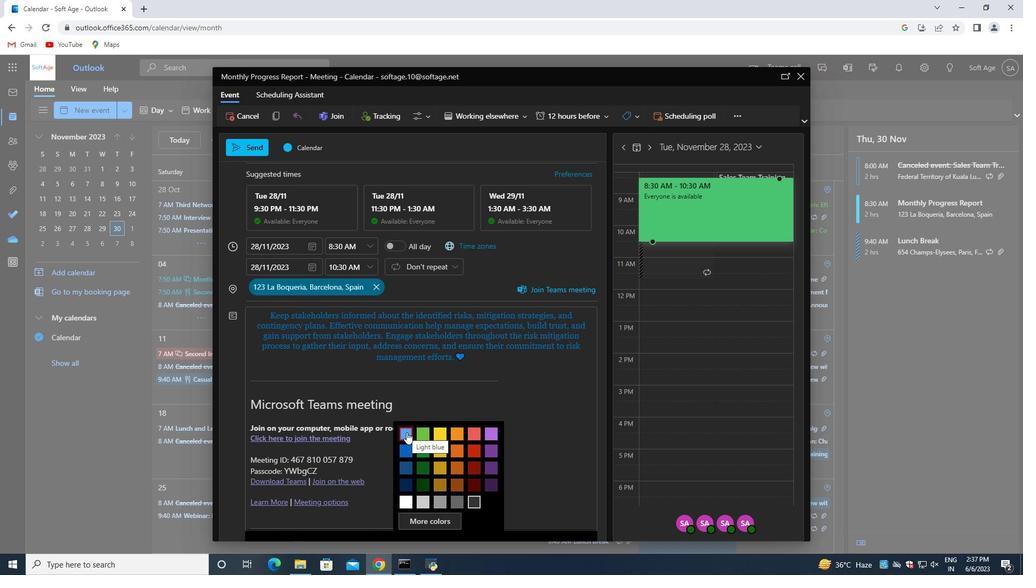 
Action: Mouse moved to (483, 359)
Screenshot: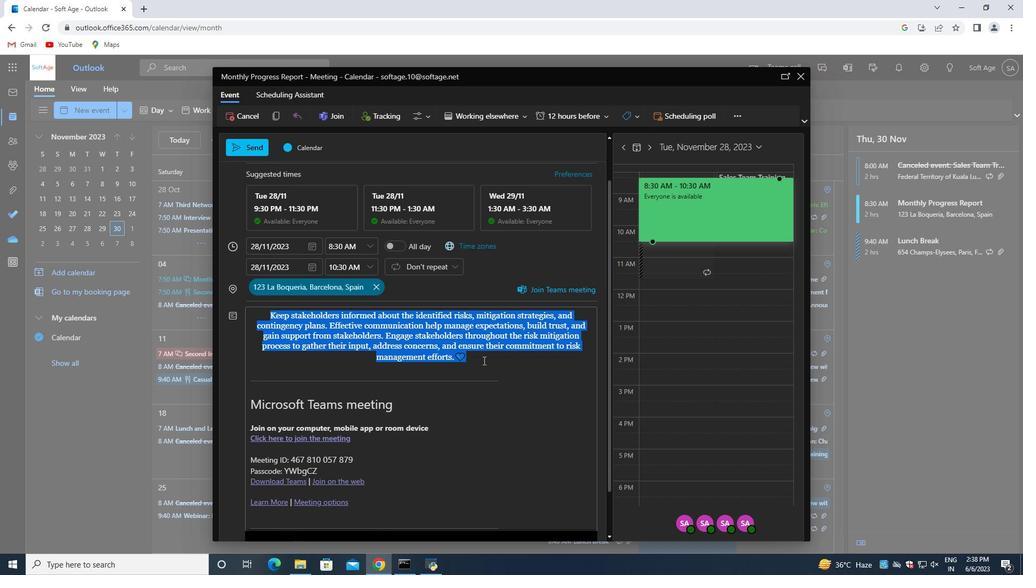 
Action: Mouse pressed left at (483, 359)
Screenshot: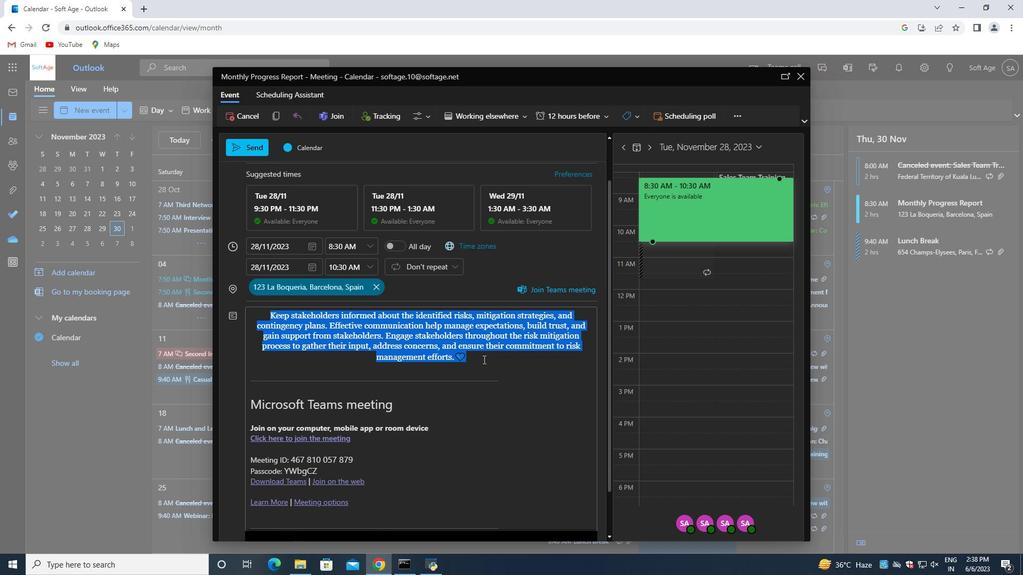 
Action: Mouse moved to (232, 200)
Screenshot: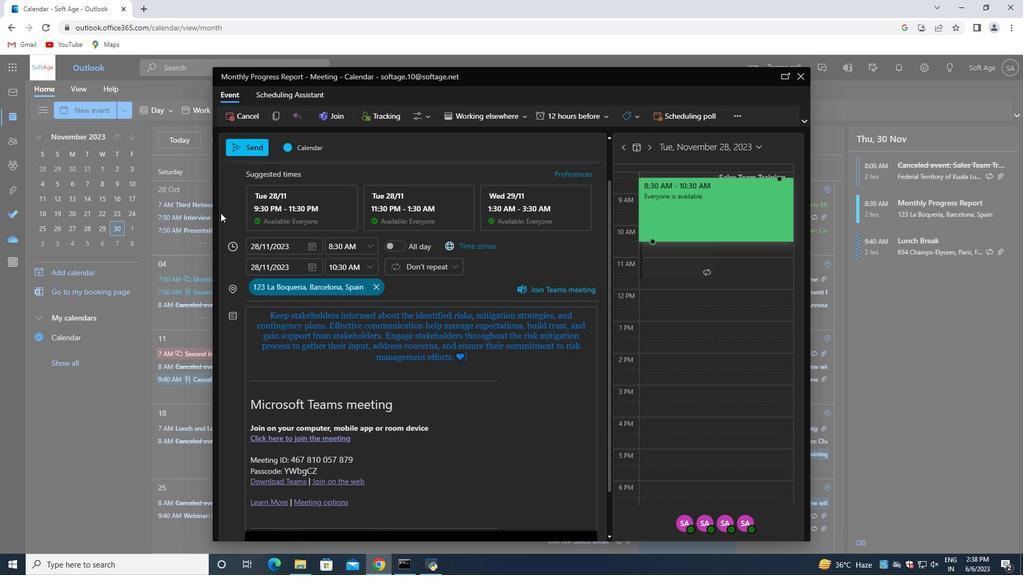 
Action: Mouse scrolled (232, 200) with delta (0, 0)
Screenshot: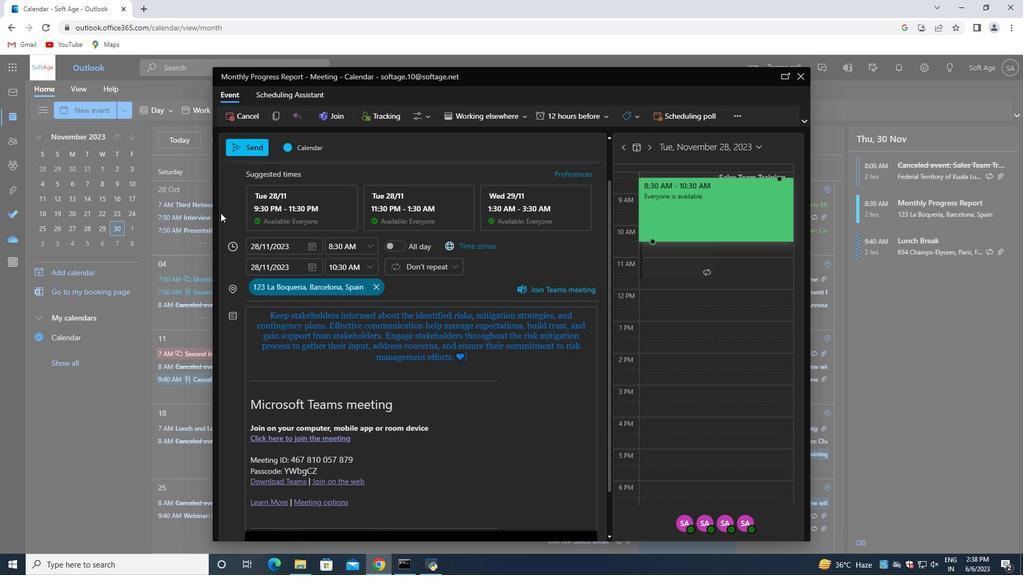 
Action: Mouse moved to (235, 197)
Screenshot: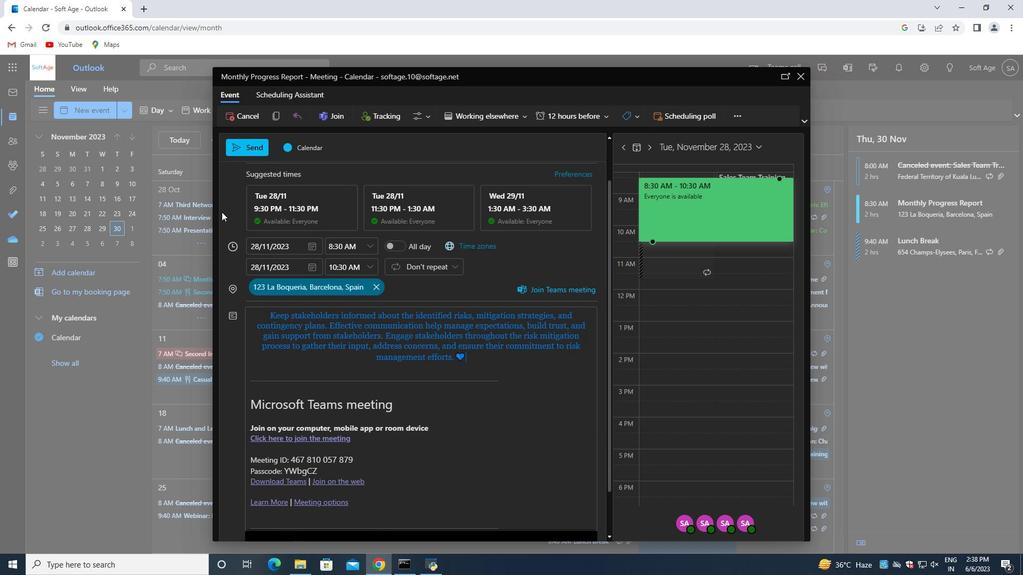 
Action: Mouse scrolled (235, 197) with delta (0, 0)
Screenshot: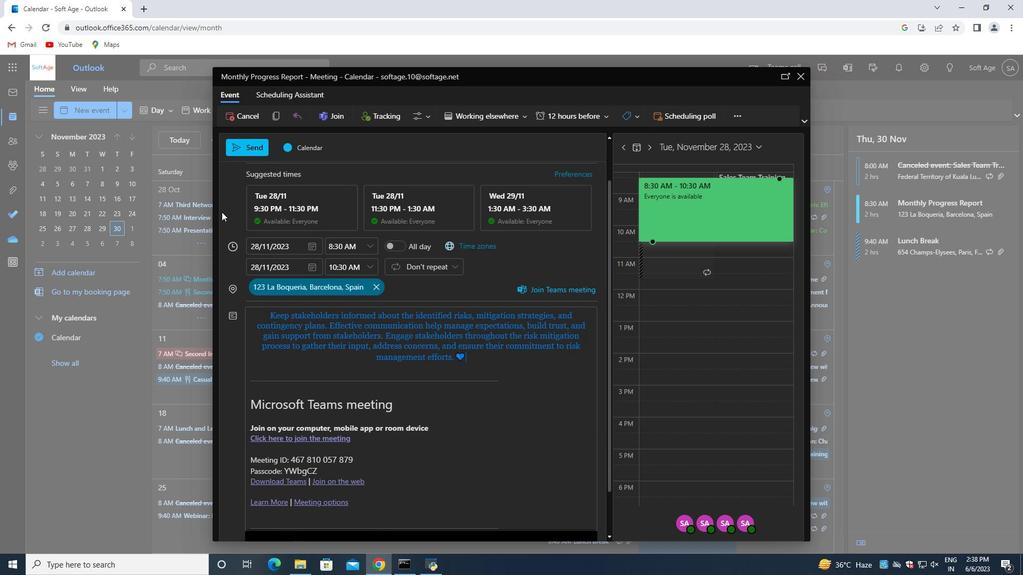 
Action: Mouse moved to (235, 196)
Screenshot: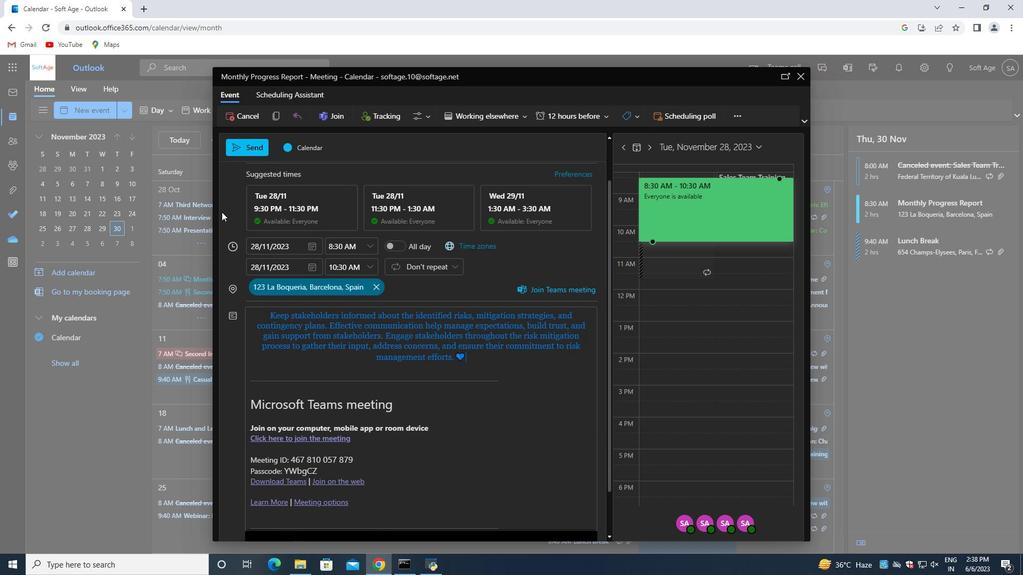 
Action: Mouse scrolled (235, 196) with delta (0, 0)
Screenshot: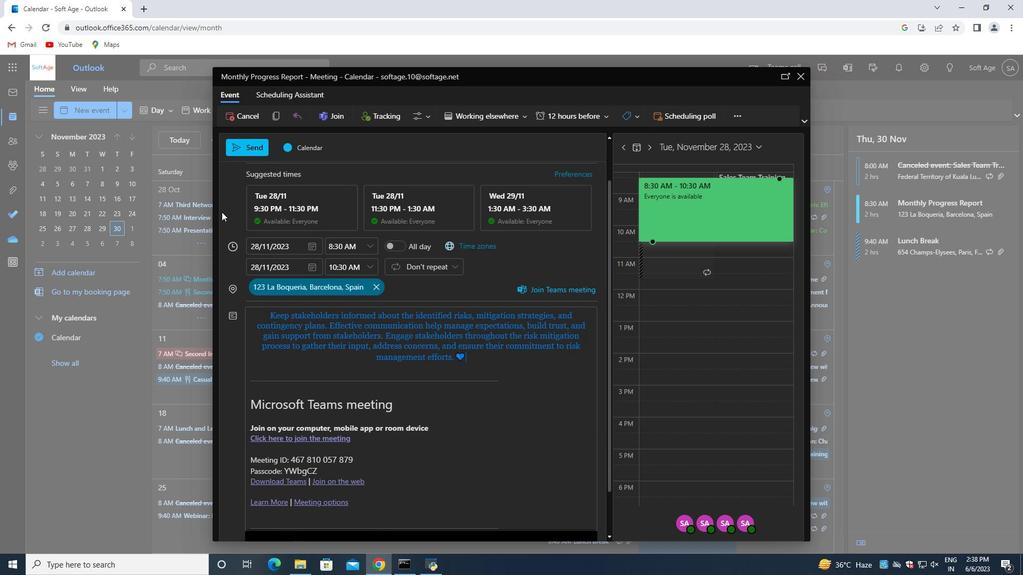 
Action: Mouse moved to (233, 172)
Screenshot: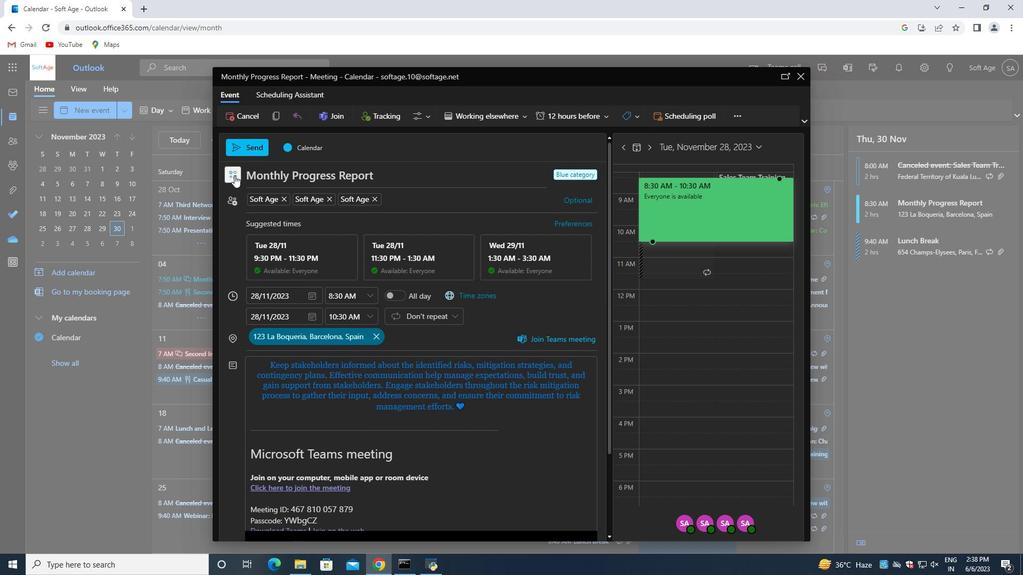 
Action: Mouse pressed left at (233, 172)
Screenshot: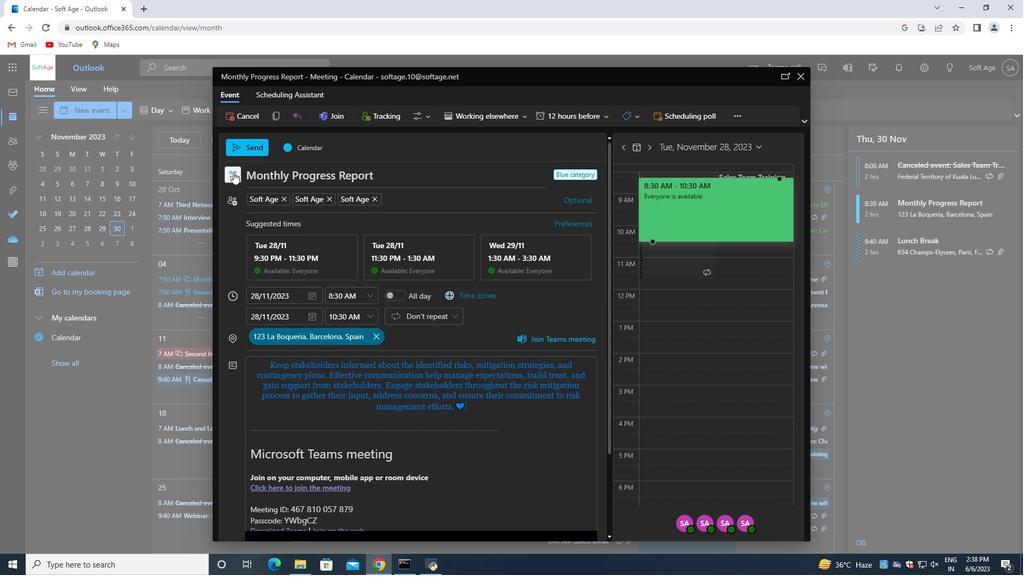 
Action: Mouse moved to (272, 198)
Screenshot: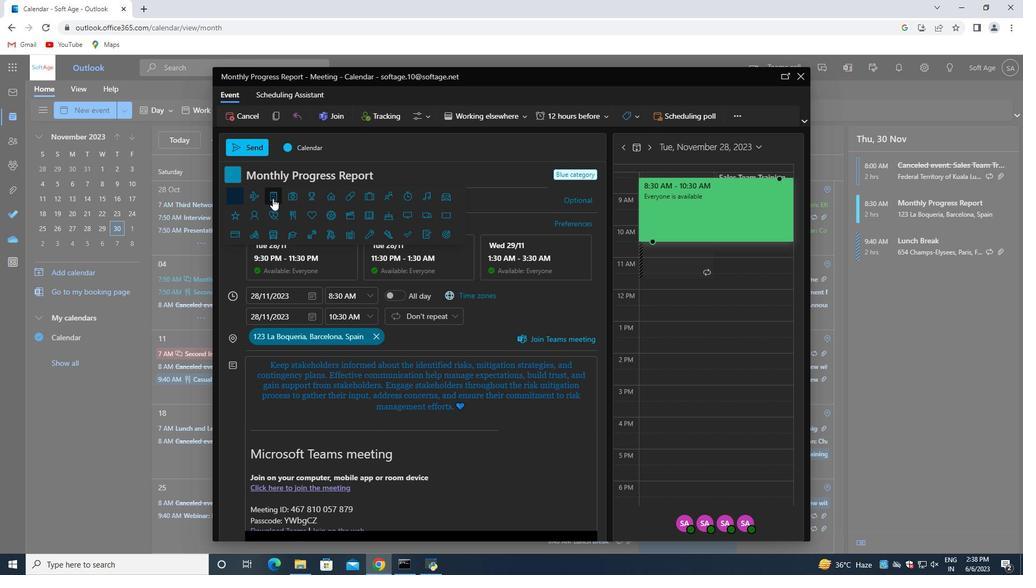 
Action: Mouse pressed left at (272, 198)
Screenshot: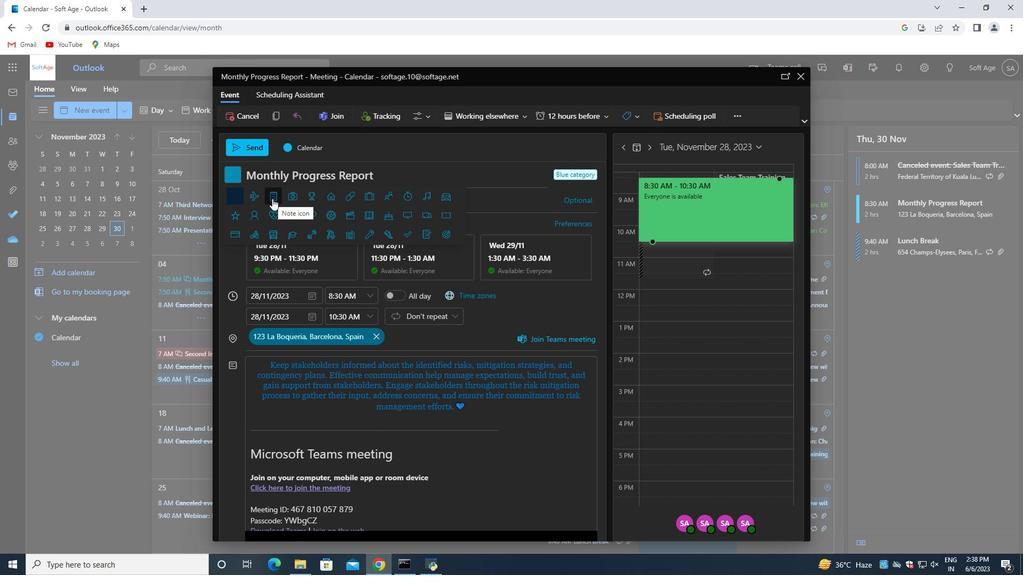 
Action: Mouse moved to (244, 146)
Screenshot: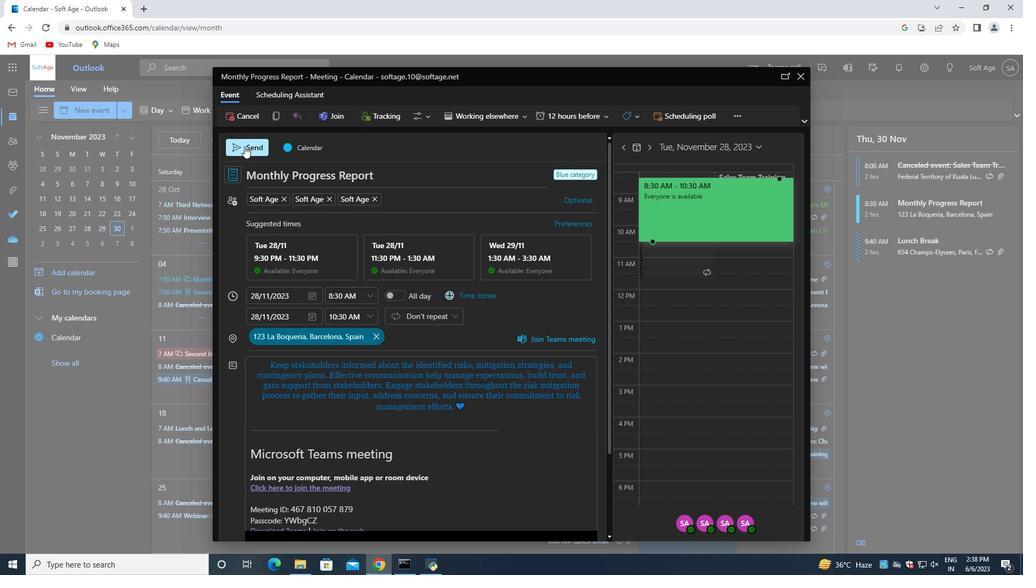 
Action: Mouse pressed left at (244, 146)
Screenshot: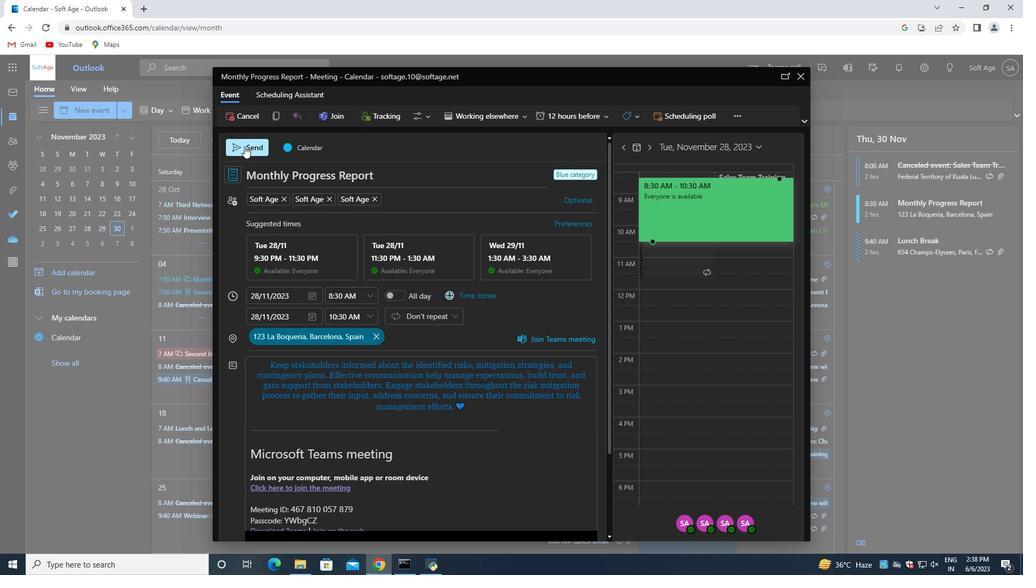 
Action: Mouse moved to (245, 146)
Screenshot: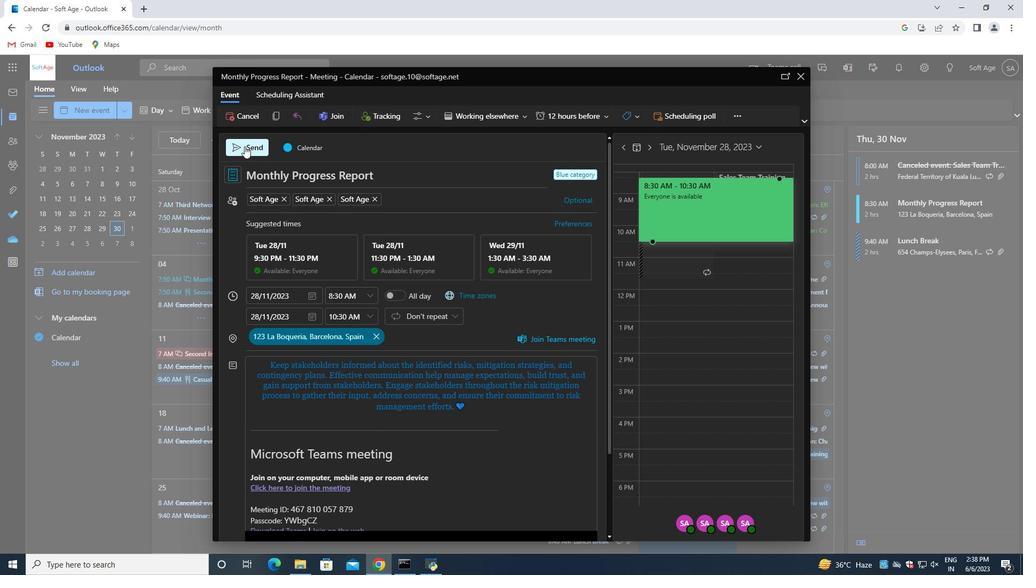 
